 Task: Find connections with filter location Mogi Mirim with filter topic #DigitalMarketingwith filter profile language English with filter current company Adani Airport Holdings Ltd with filter school Chandigarh Group Of Colleges with filter industry Philanthropic Fundraising Services with filter service category Filing with filter keywords title Community Food Project Worker
Action: Mouse moved to (544, 118)
Screenshot: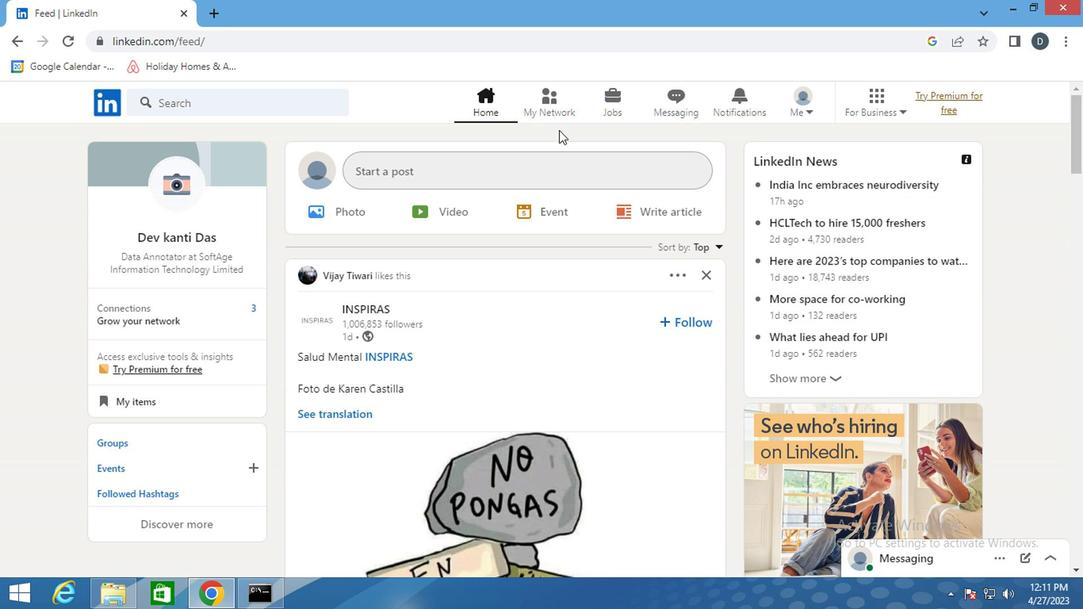 
Action: Mouse pressed left at (544, 118)
Screenshot: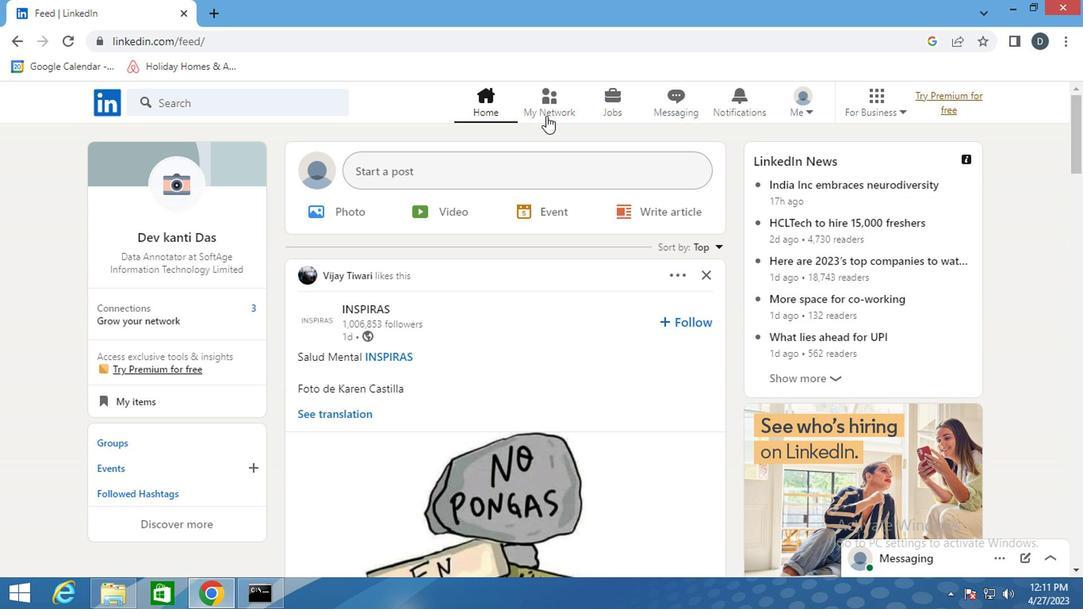 
Action: Mouse moved to (289, 186)
Screenshot: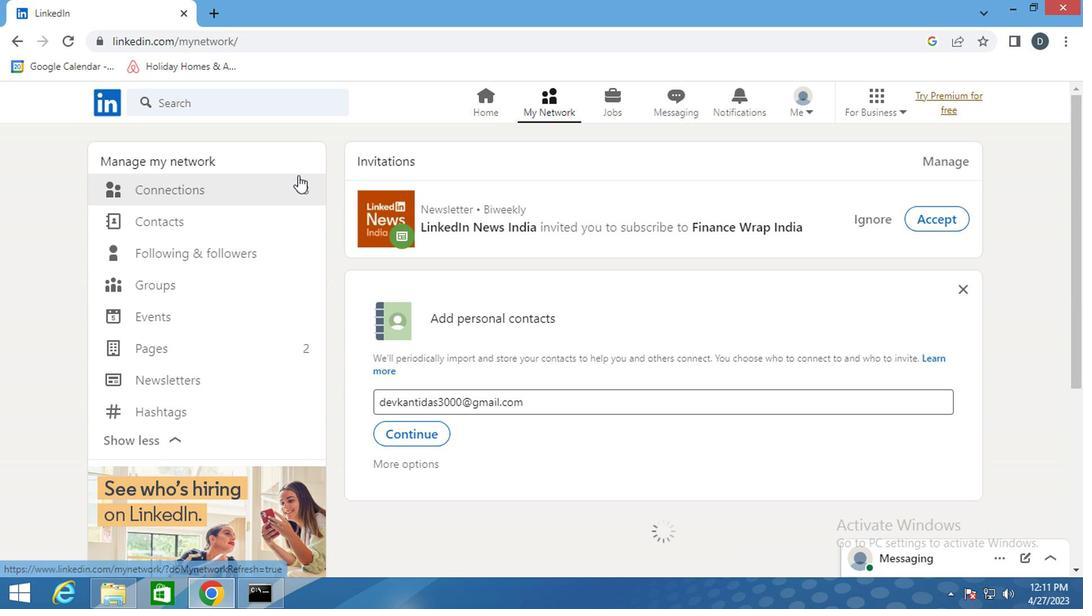 
Action: Mouse pressed left at (289, 186)
Screenshot: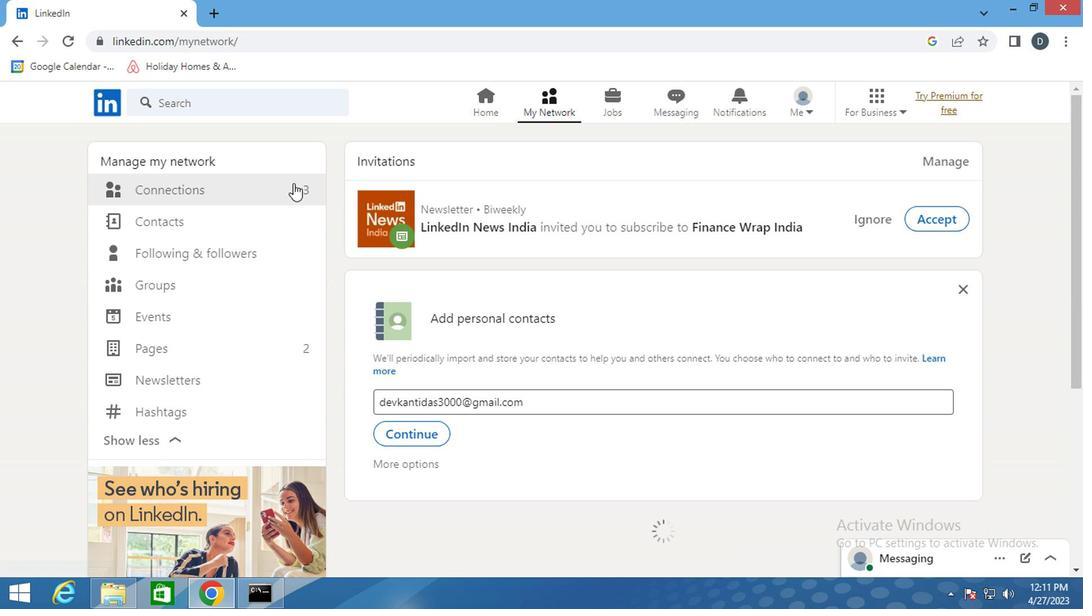 
Action: Mouse pressed left at (289, 186)
Screenshot: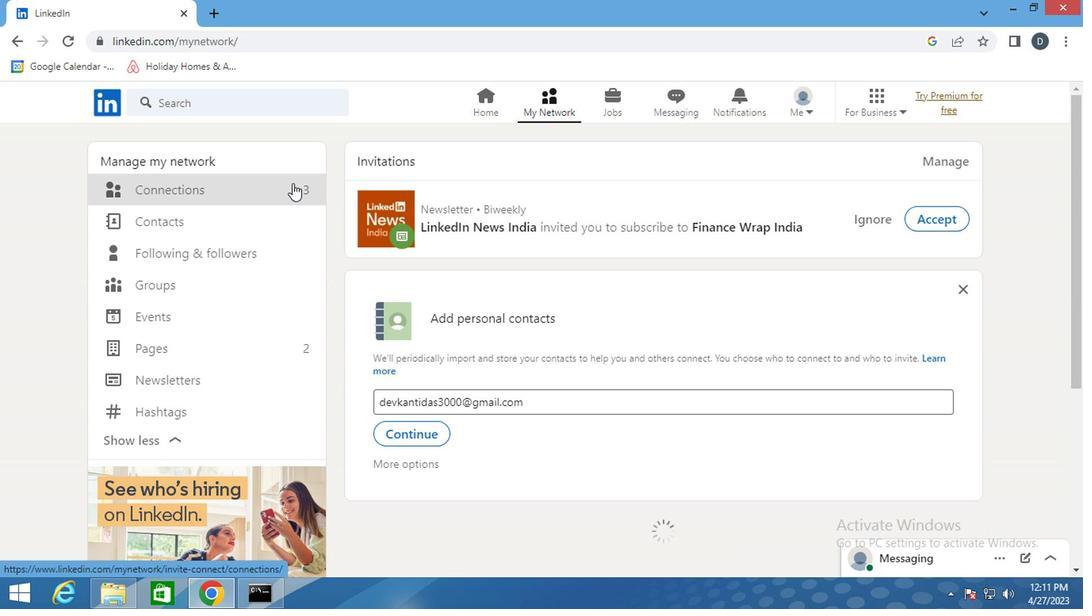 
Action: Mouse moved to (635, 198)
Screenshot: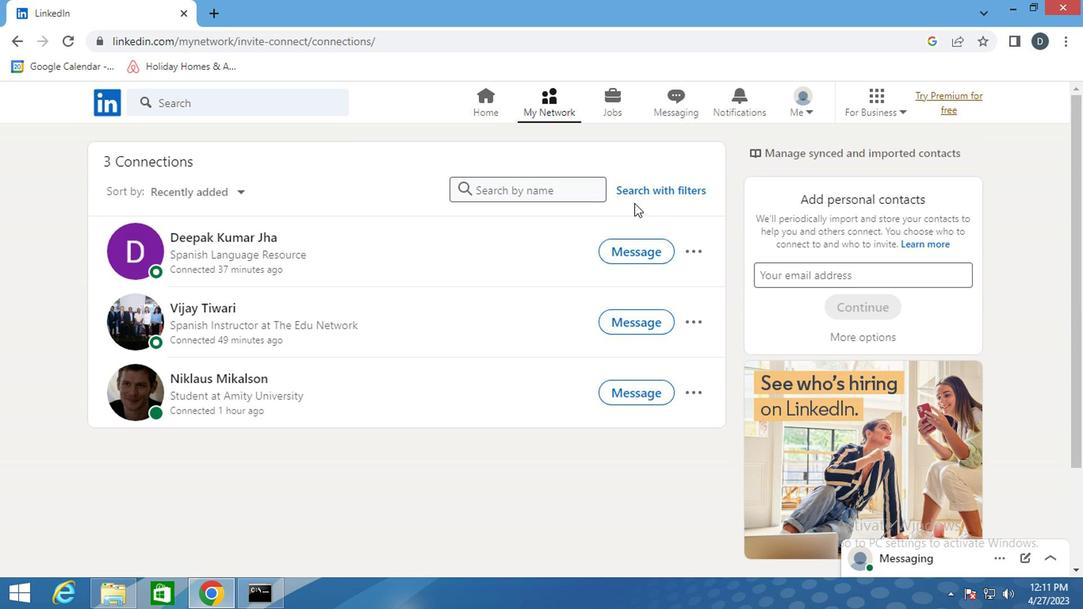 
Action: Mouse pressed left at (635, 198)
Screenshot: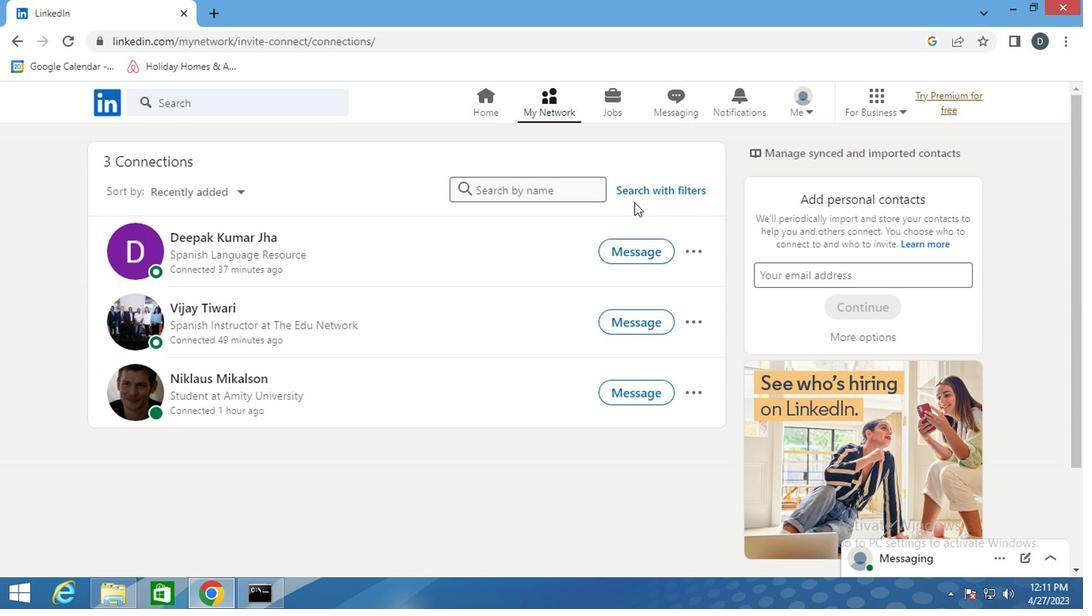 
Action: Mouse moved to (602, 152)
Screenshot: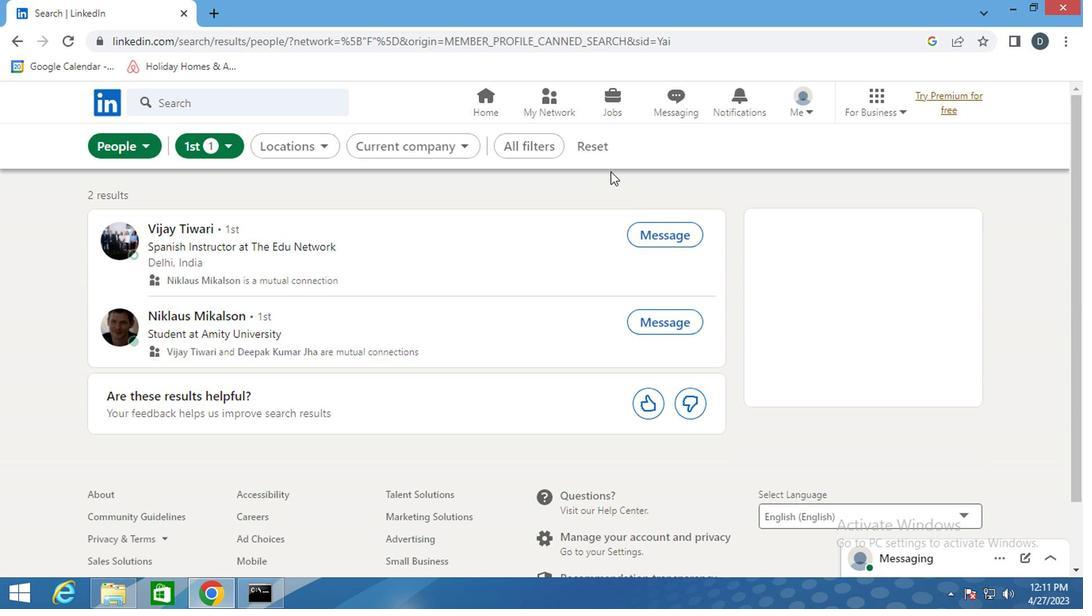 
Action: Mouse pressed left at (602, 152)
Screenshot: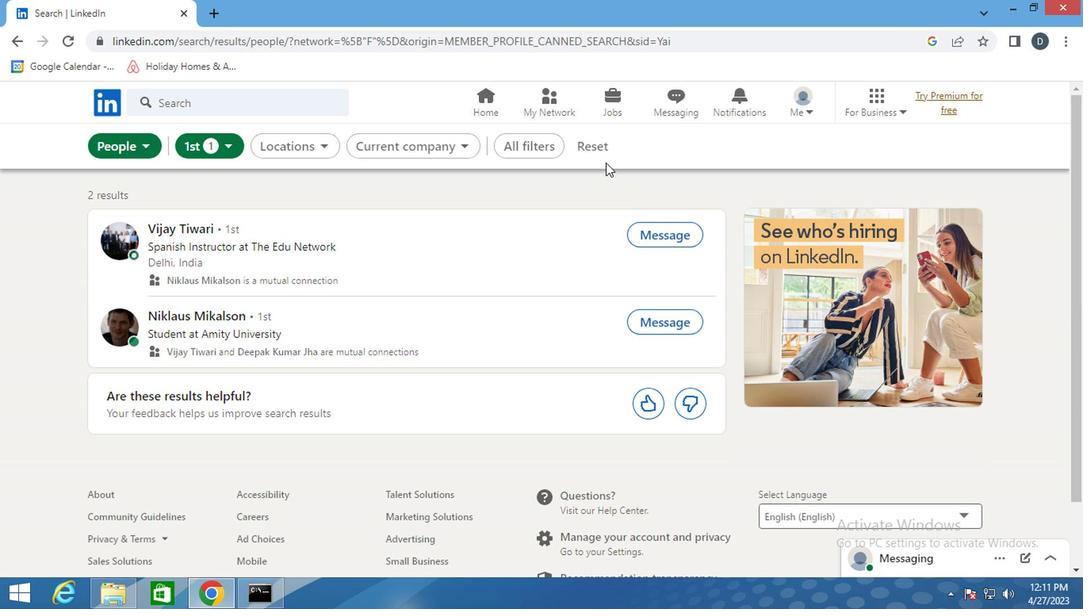 
Action: Mouse moved to (537, 146)
Screenshot: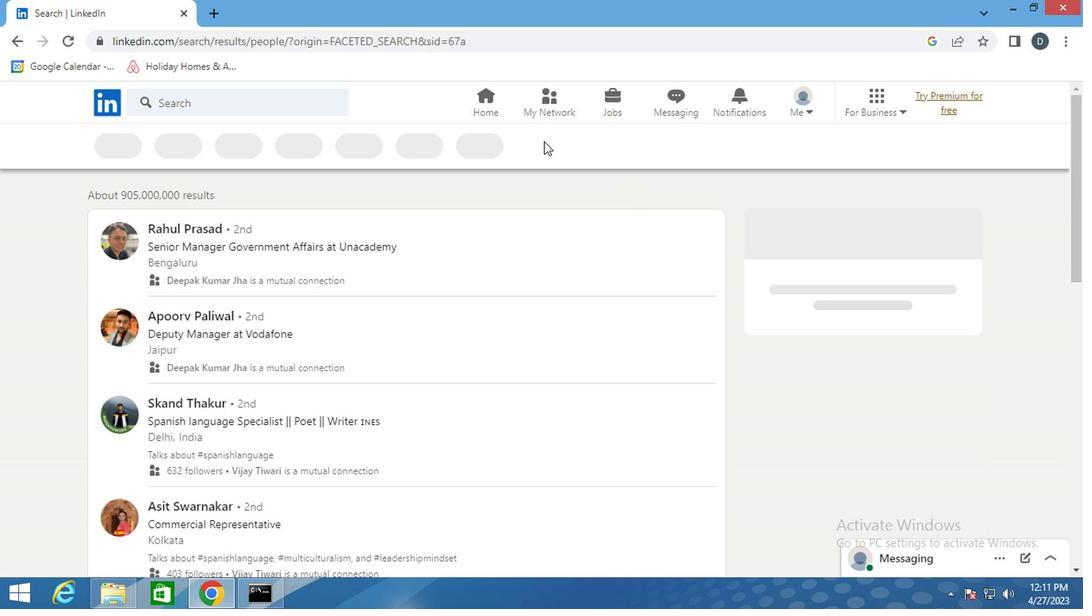
Action: Mouse pressed left at (537, 146)
Screenshot: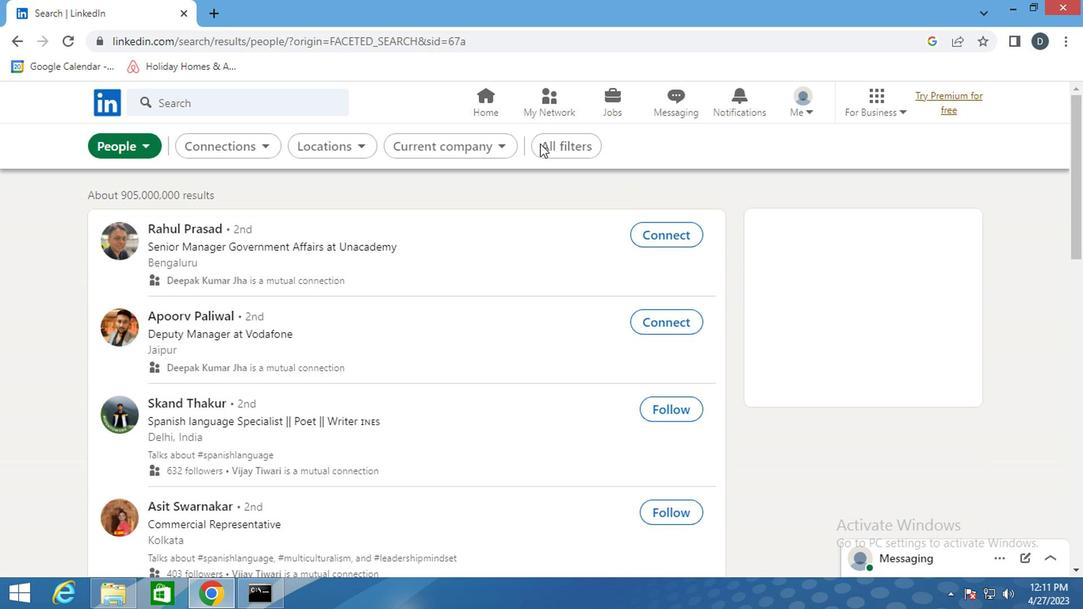 
Action: Mouse moved to (912, 343)
Screenshot: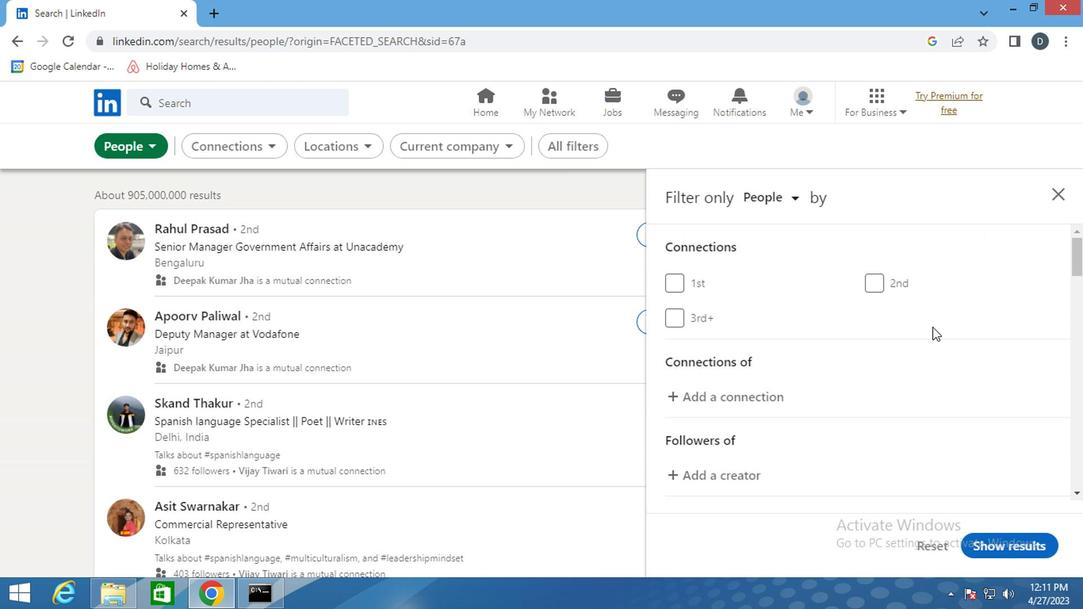 
Action: Mouse scrolled (912, 342) with delta (0, 0)
Screenshot: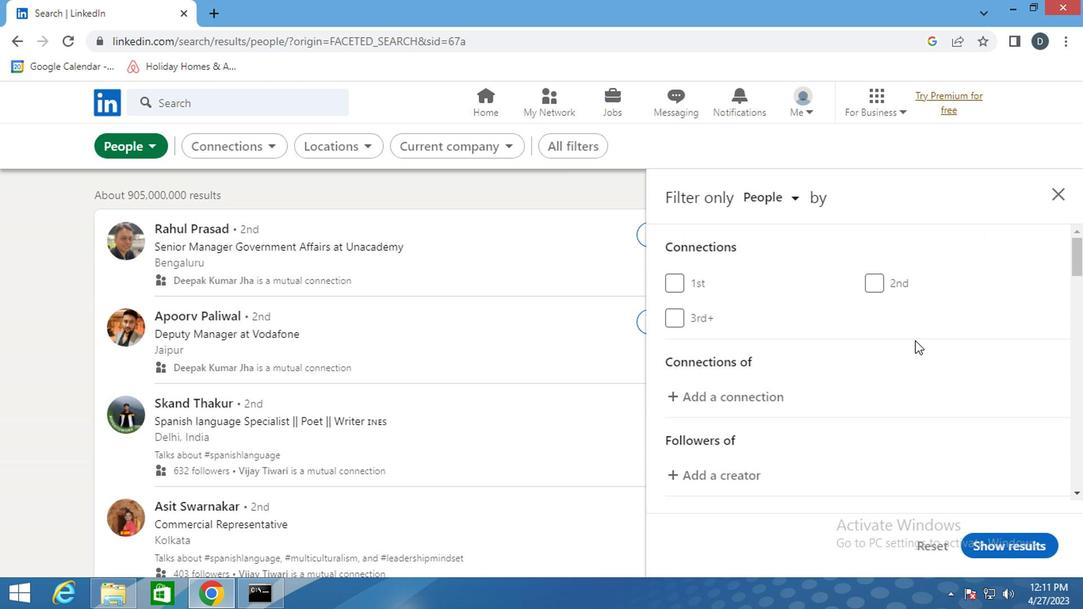
Action: Mouse scrolled (912, 342) with delta (0, 0)
Screenshot: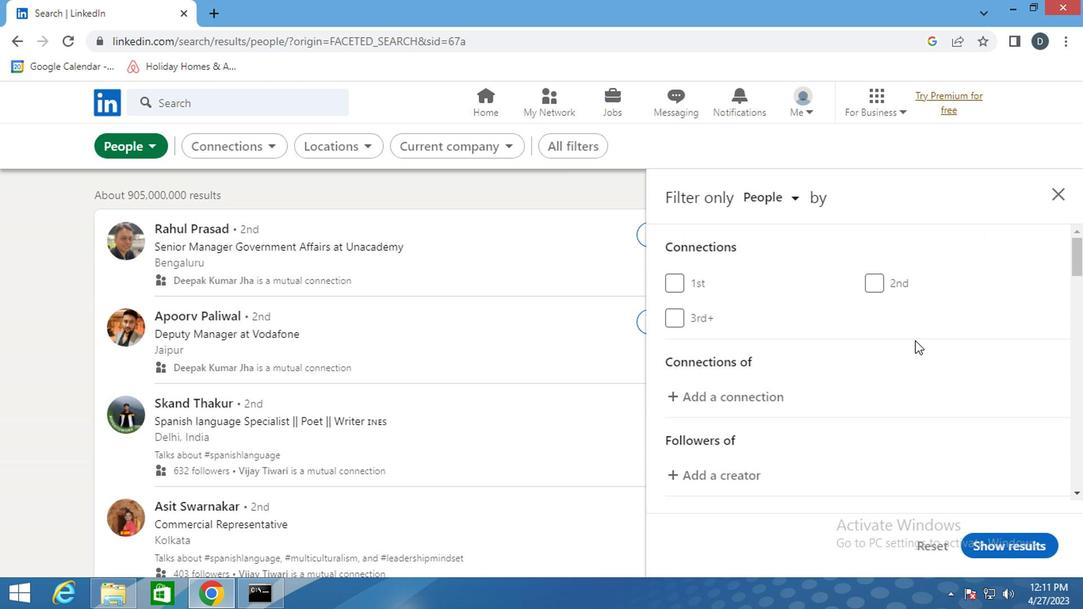 
Action: Mouse scrolled (912, 342) with delta (0, 0)
Screenshot: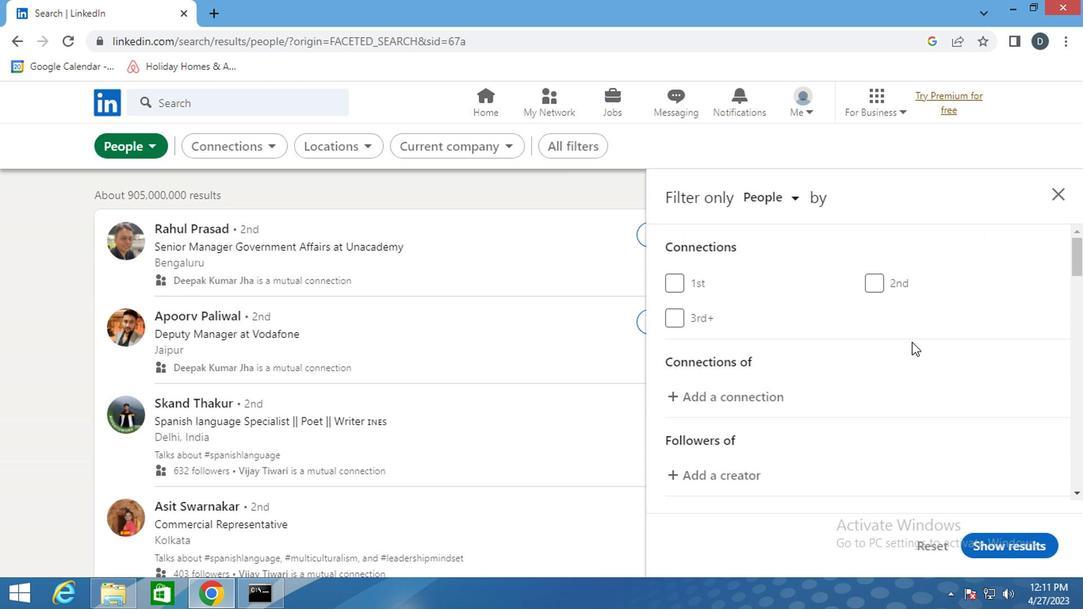 
Action: Mouse moved to (902, 335)
Screenshot: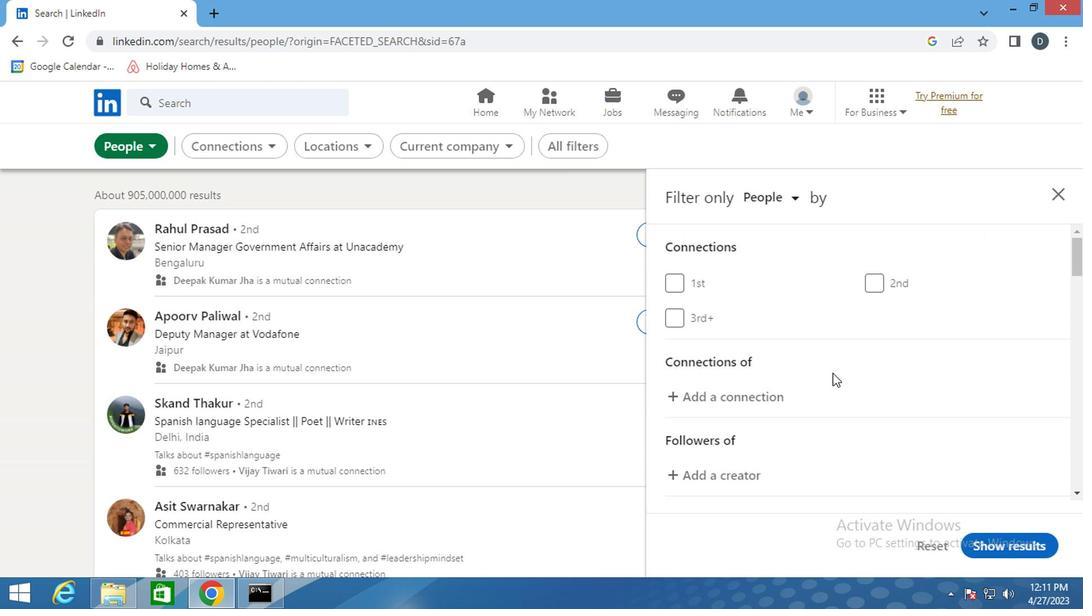 
Action: Mouse scrolled (902, 336) with delta (0, 1)
Screenshot: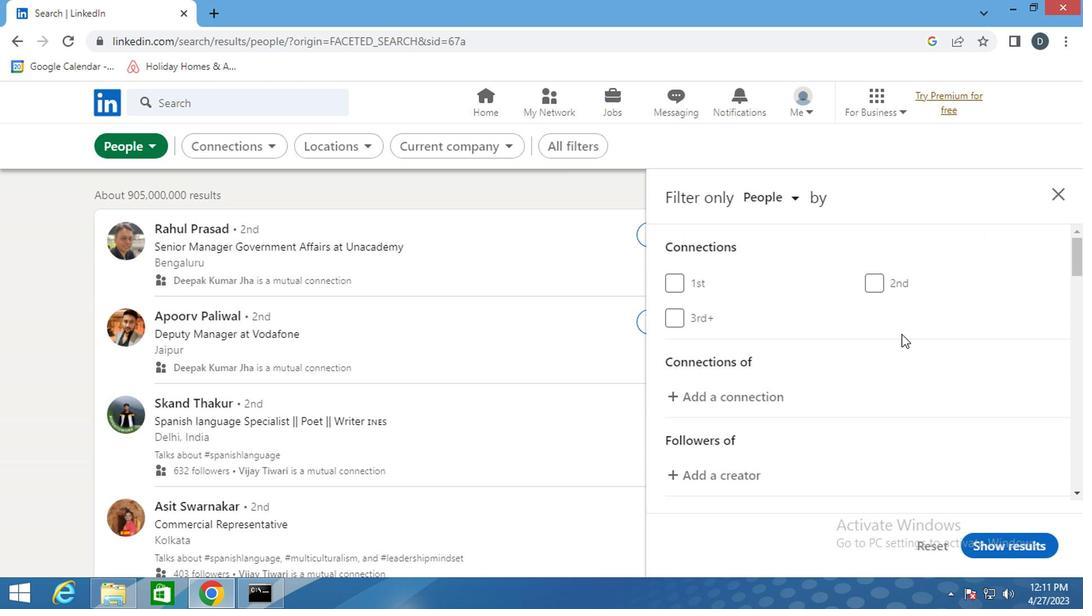 
Action: Mouse scrolled (902, 334) with delta (0, 0)
Screenshot: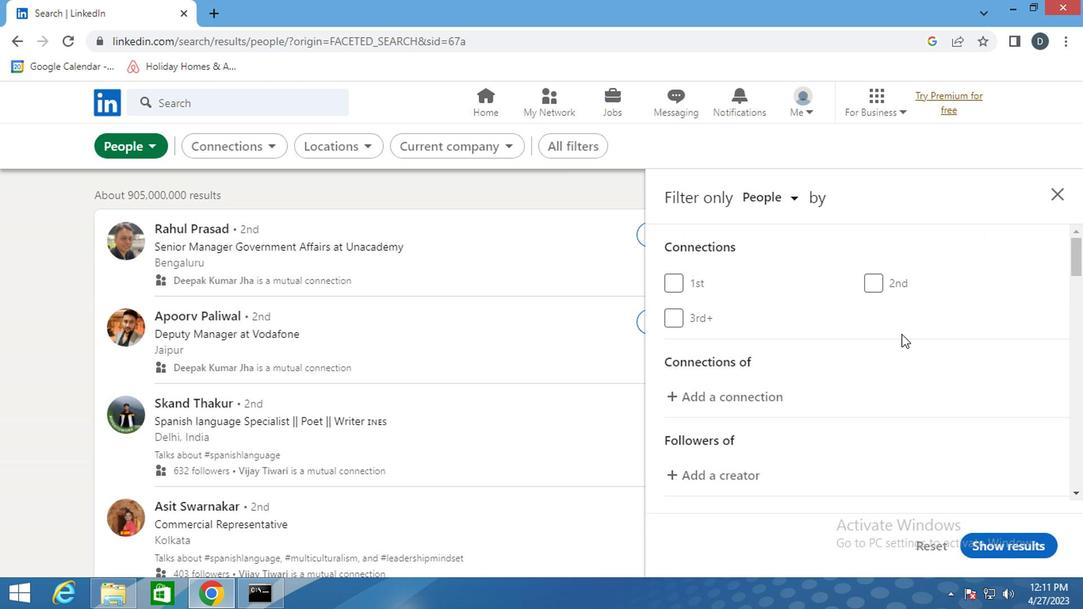 
Action: Mouse scrolled (902, 334) with delta (0, 0)
Screenshot: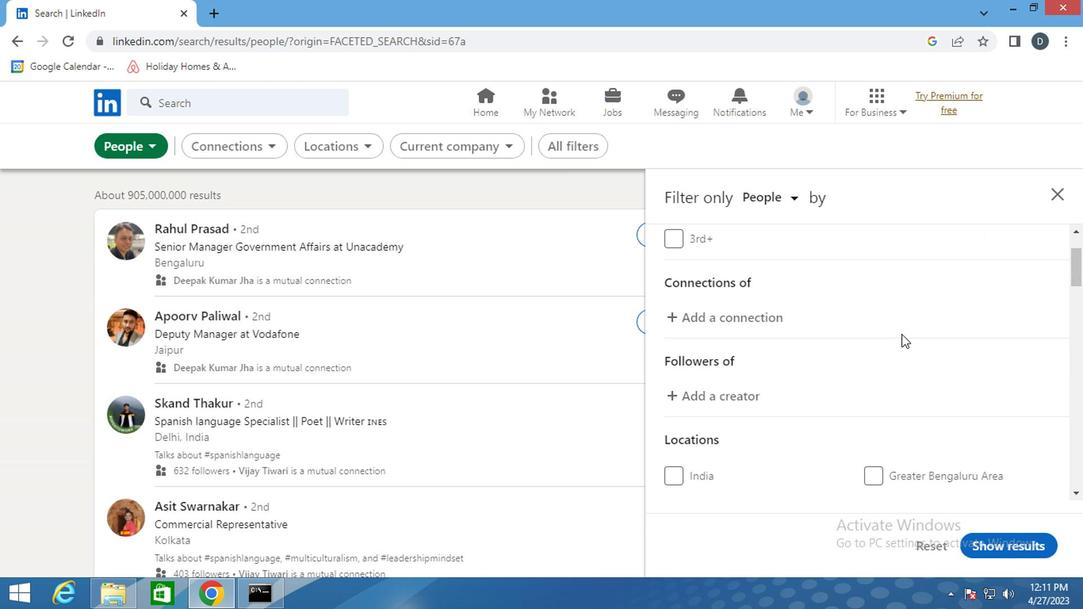 
Action: Mouse scrolled (902, 334) with delta (0, 0)
Screenshot: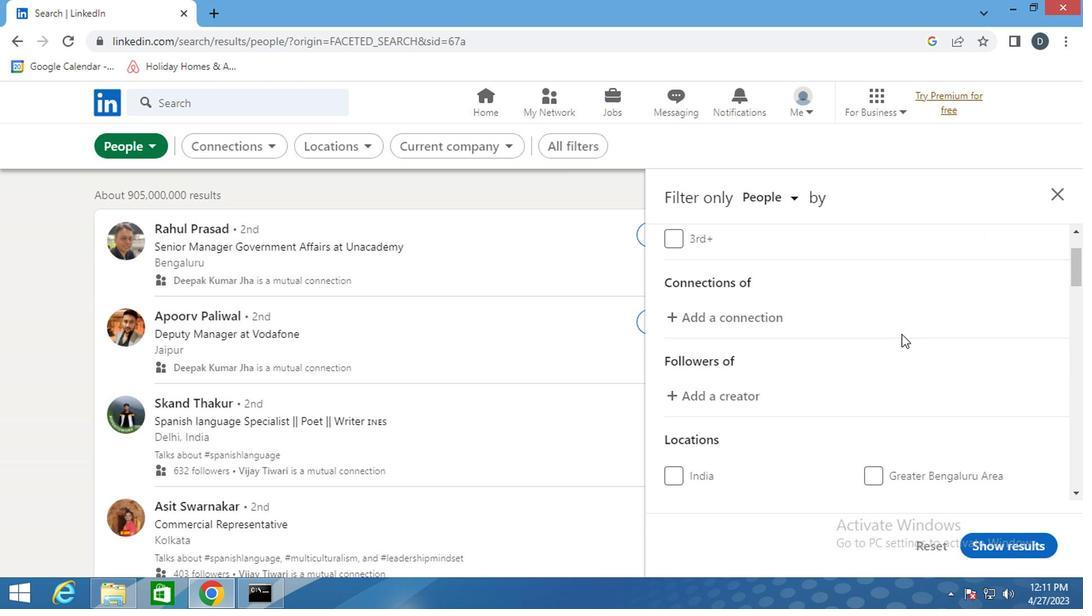 
Action: Mouse moved to (926, 390)
Screenshot: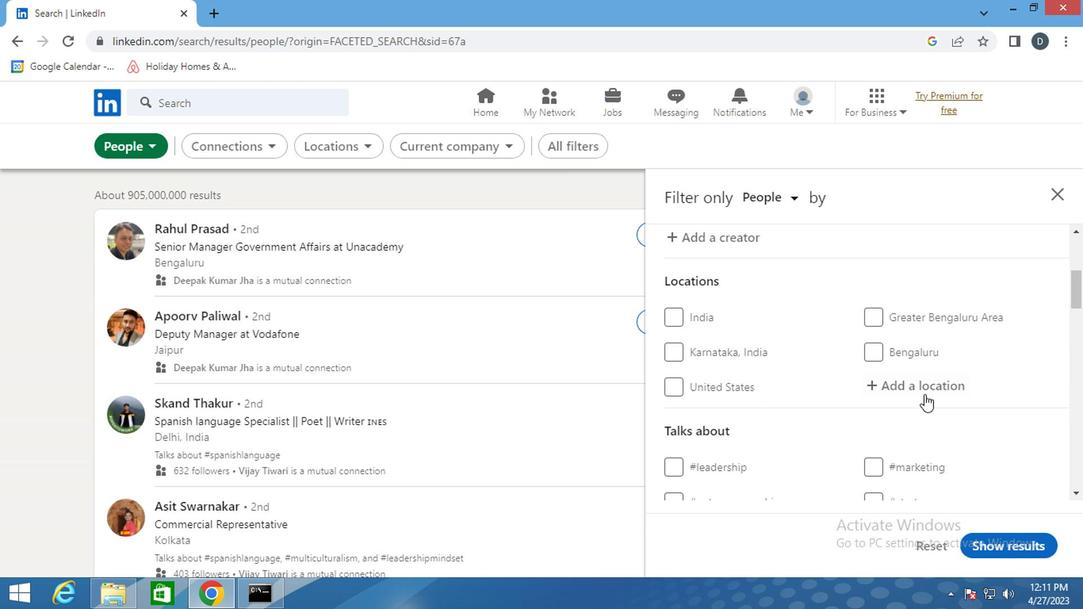 
Action: Mouse pressed left at (926, 390)
Screenshot: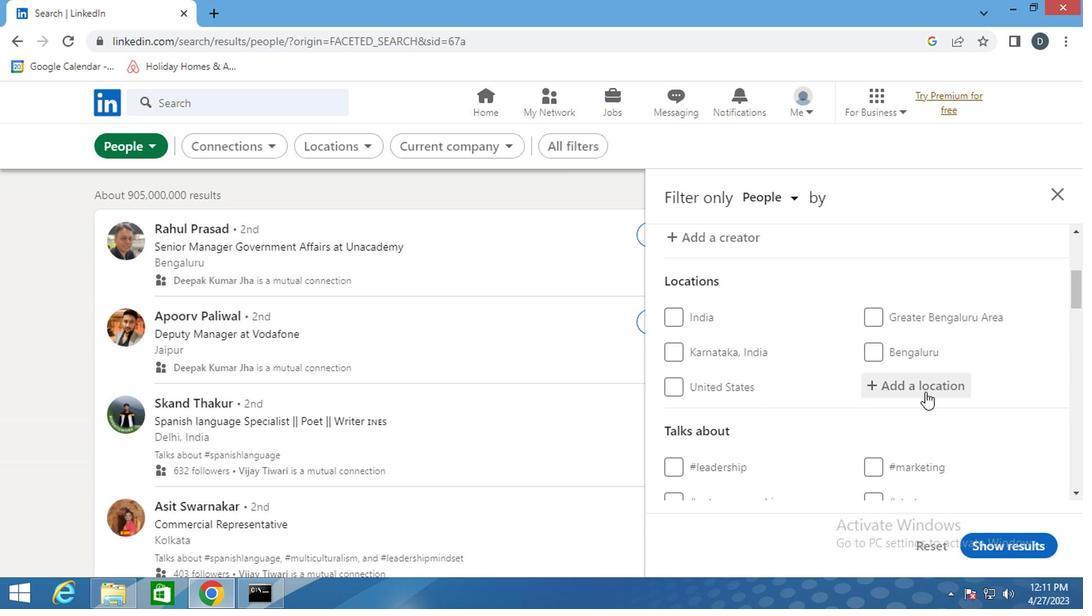 
Action: Key pressed <Key.shift>MOGI<Key.space><Key.shift>MIRI
Screenshot: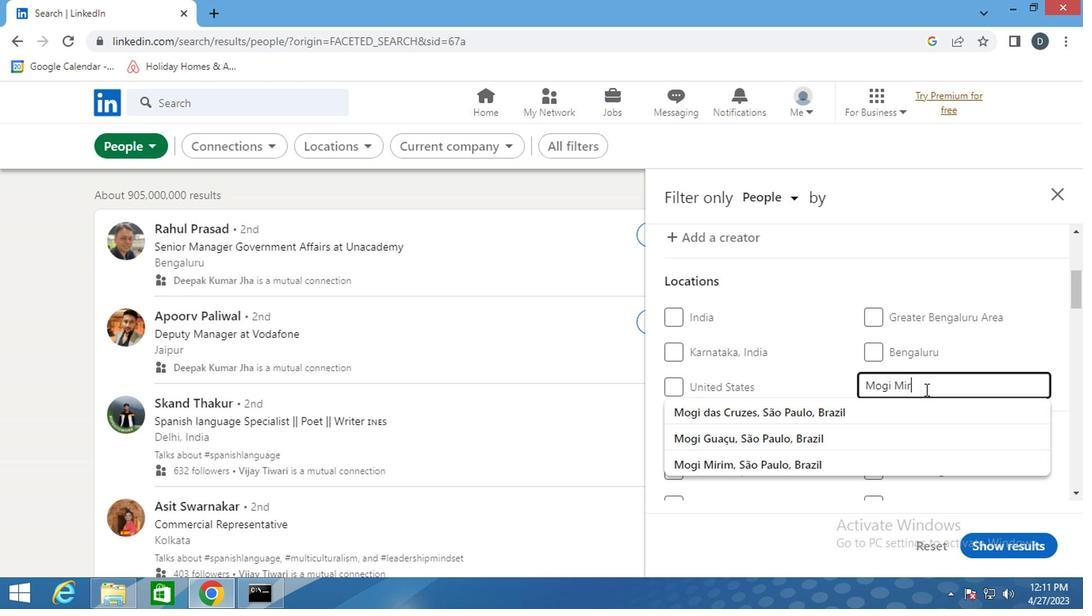 
Action: Mouse moved to (848, 403)
Screenshot: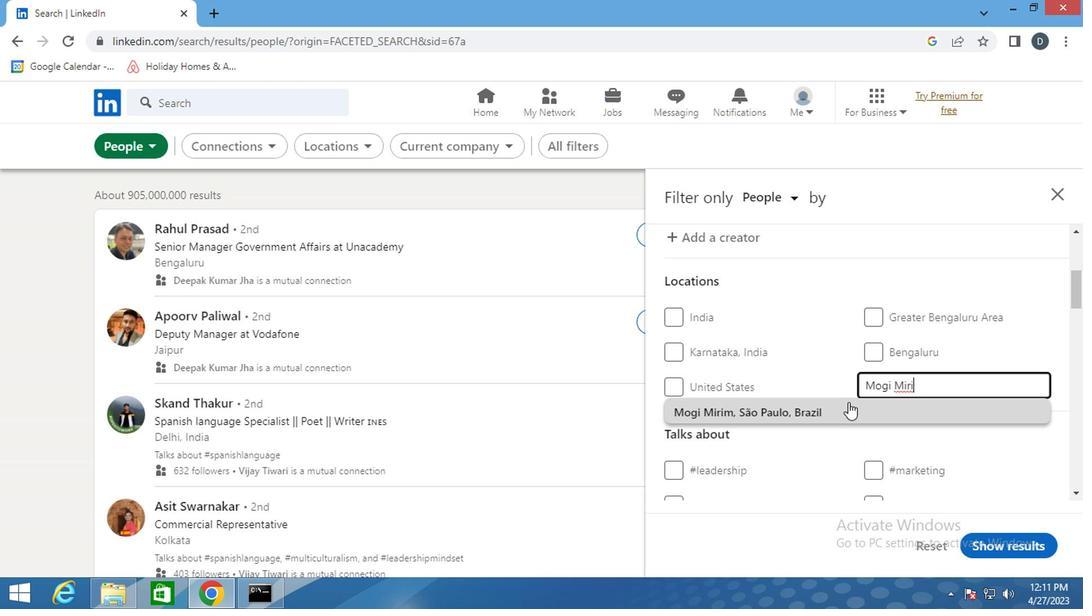 
Action: Mouse pressed left at (848, 403)
Screenshot: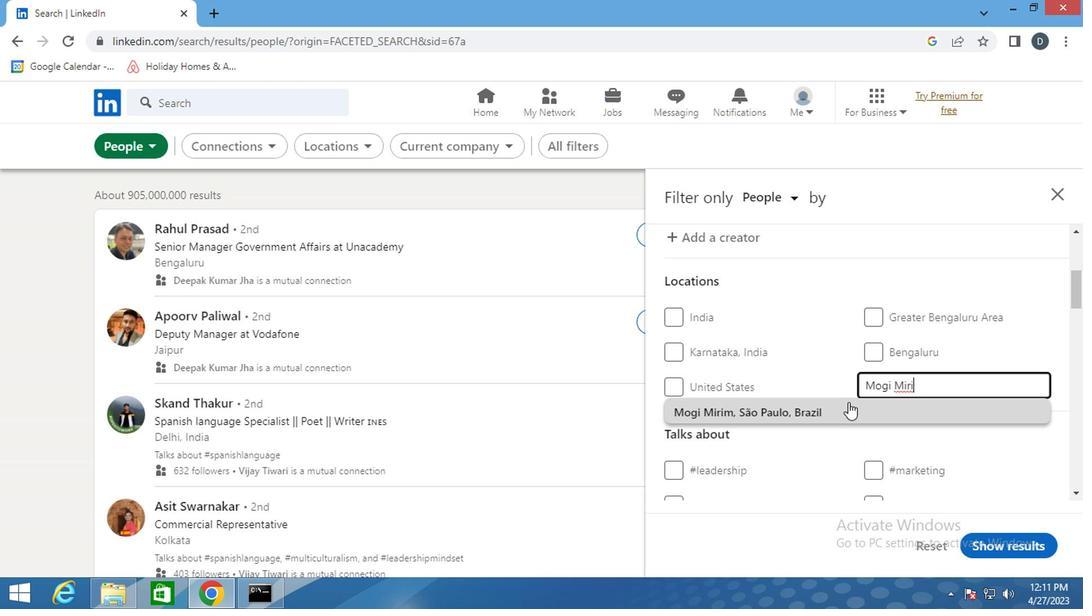 
Action: Mouse scrolled (848, 402) with delta (0, 0)
Screenshot: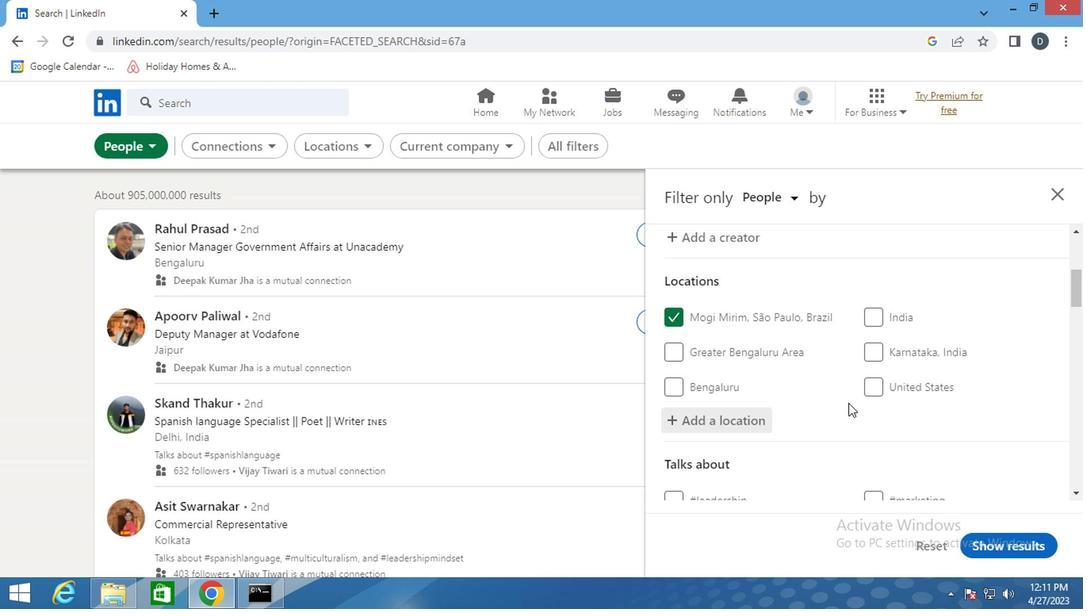 
Action: Mouse scrolled (848, 402) with delta (0, 0)
Screenshot: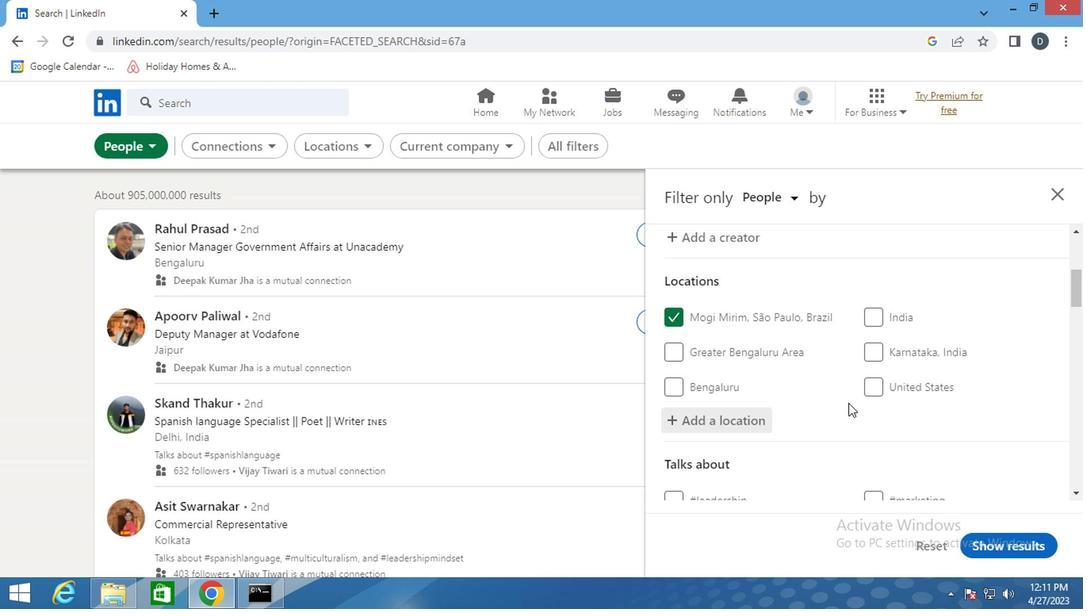 
Action: Mouse scrolled (848, 402) with delta (0, 0)
Screenshot: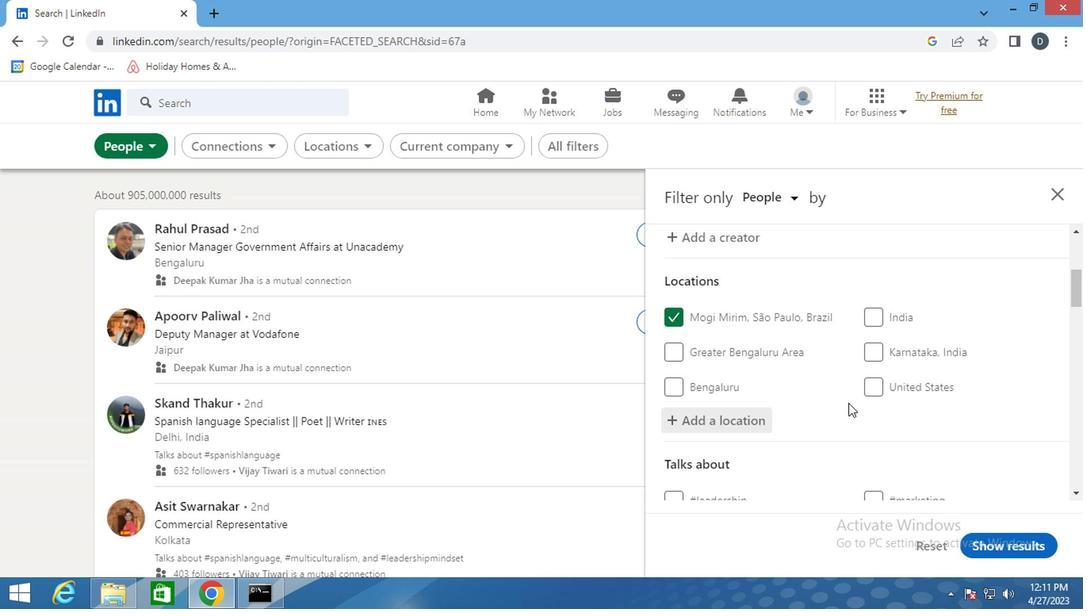 
Action: Mouse moved to (916, 330)
Screenshot: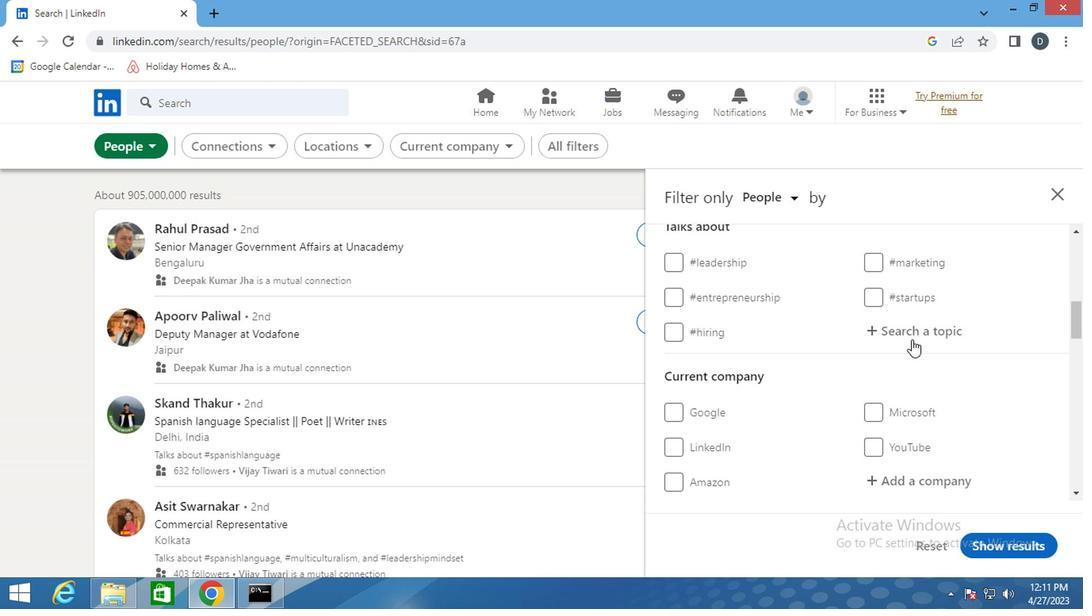 
Action: Mouse pressed left at (916, 330)
Screenshot: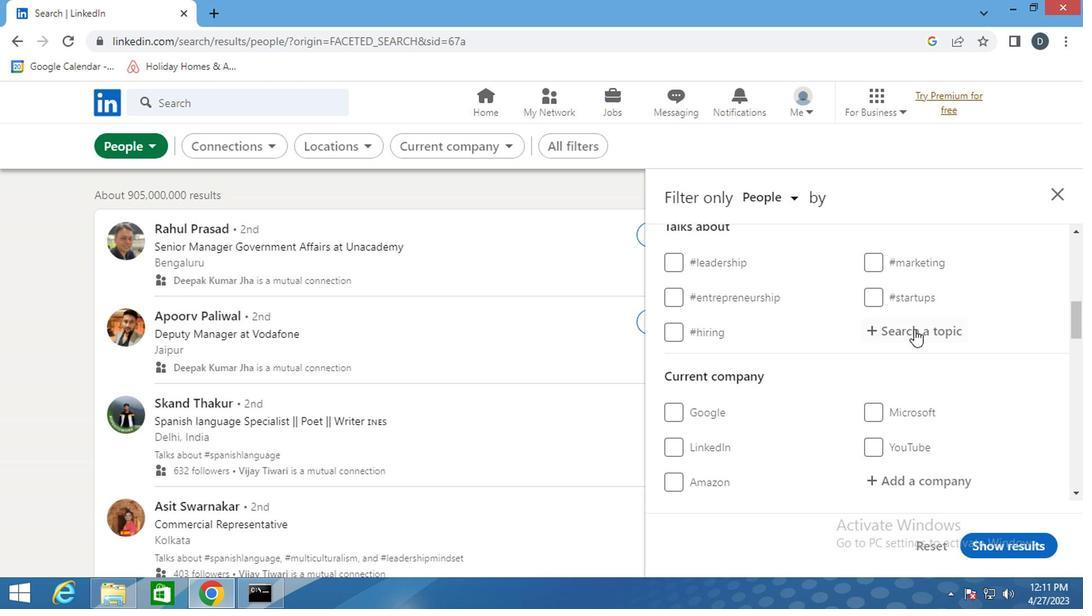 
Action: Mouse moved to (916, 329)
Screenshot: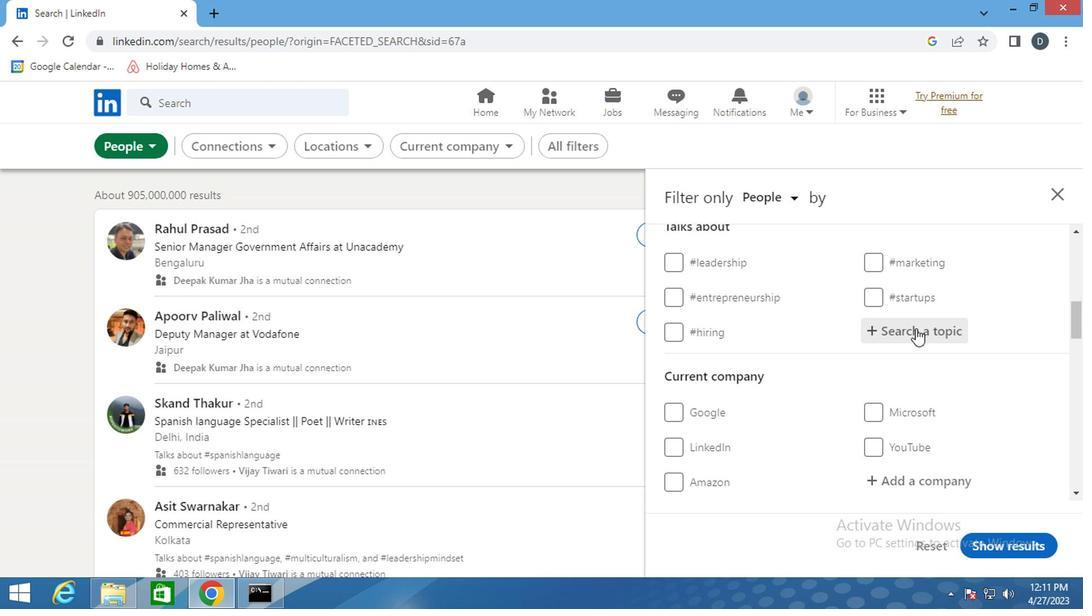 
Action: Key pressed <Key.shift><Key.shift>#<Key.shift>DIGITAL<Key.shift><Key.shift><Key.shift><Key.shift><Key.shift><Key.shift><Key.shift><Key.shift><Key.shift><Key.shift><Key.shift><Key.shift><Key.shift><Key.shift><Key.shift><Key.shift><Key.shift><Key.shift><Key.shift><Key.shift><Key.shift><Key.shift><Key.shift><Key.shift><Key.shift><Key.shift>MARKETING
Screenshot: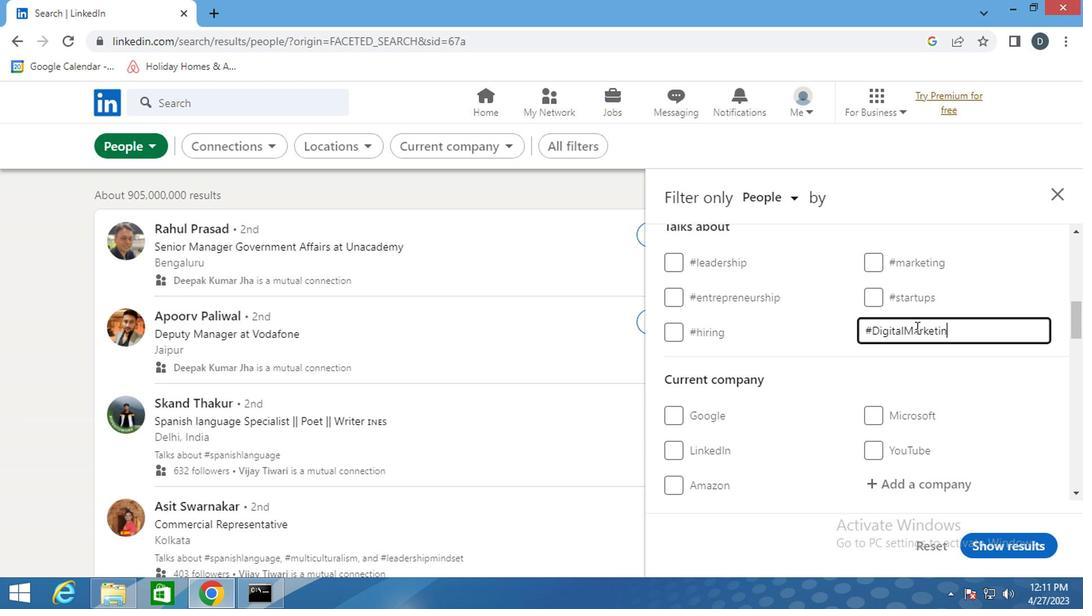 
Action: Mouse moved to (908, 380)
Screenshot: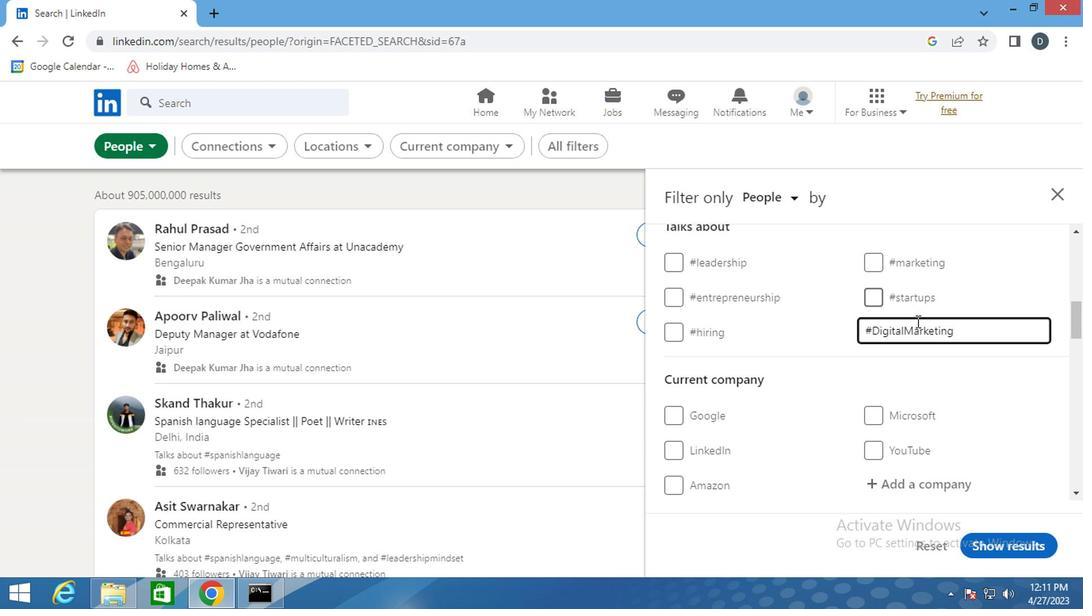 
Action: Mouse scrolled (908, 379) with delta (0, -1)
Screenshot: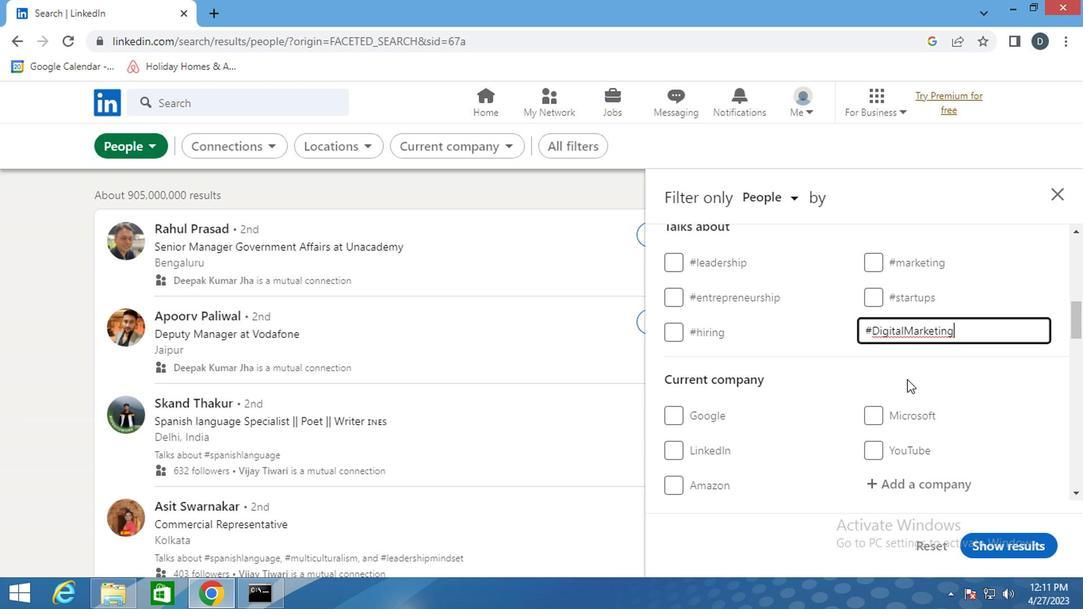 
Action: Mouse scrolled (908, 379) with delta (0, -1)
Screenshot: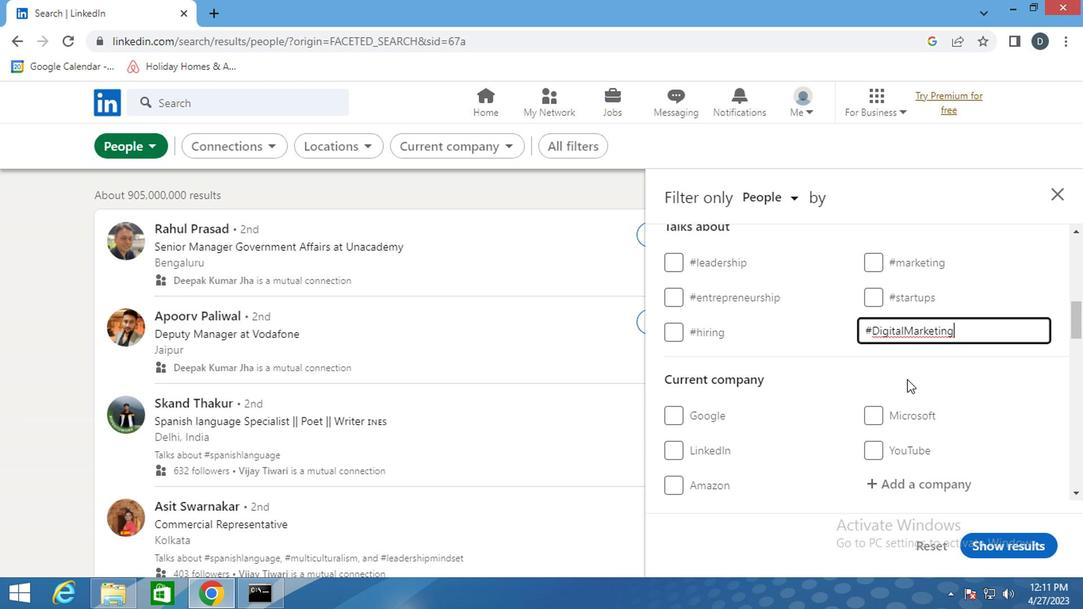 
Action: Mouse moved to (908, 382)
Screenshot: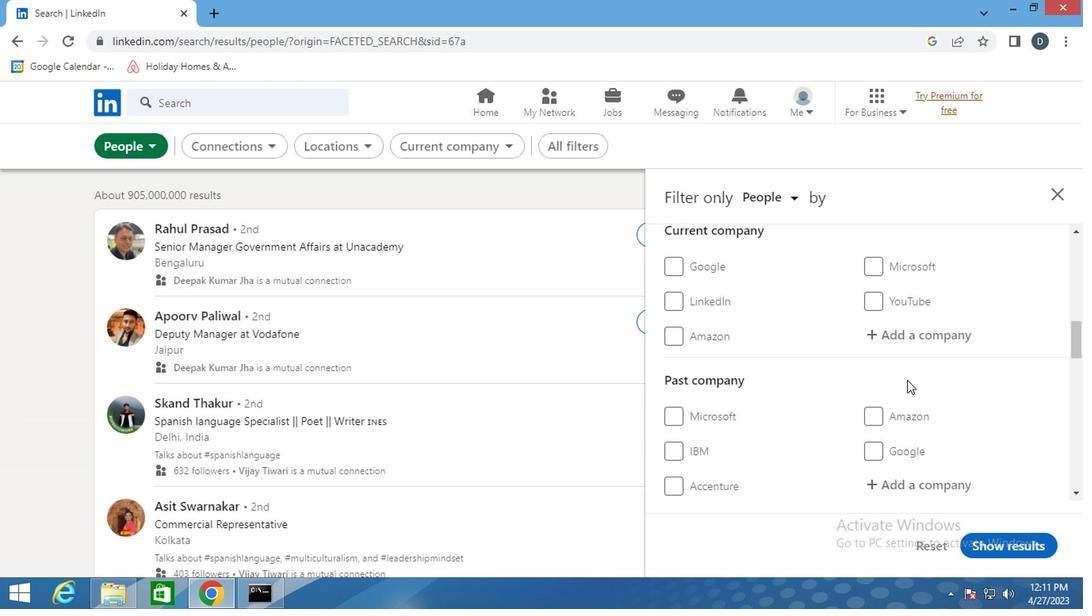 
Action: Mouse scrolled (908, 381) with delta (0, -1)
Screenshot: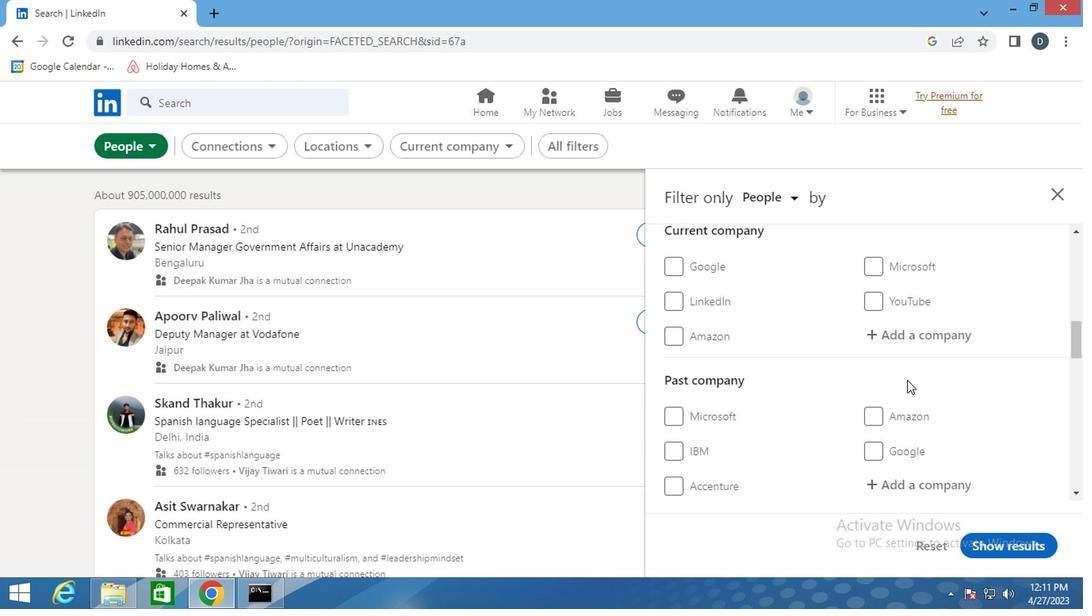 
Action: Mouse scrolled (908, 381) with delta (0, -1)
Screenshot: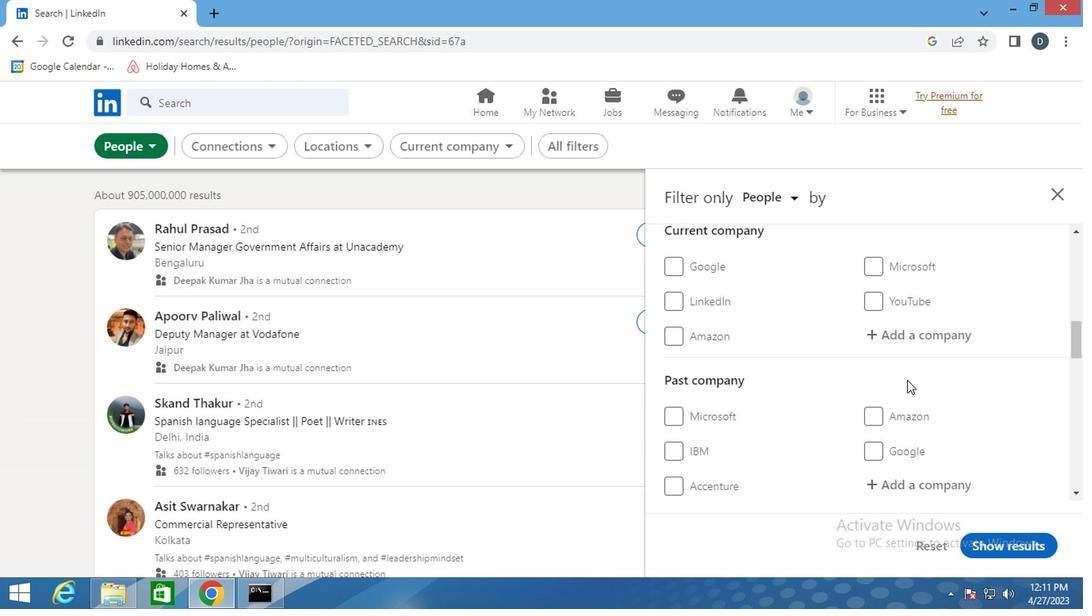 
Action: Mouse scrolled (908, 381) with delta (0, -1)
Screenshot: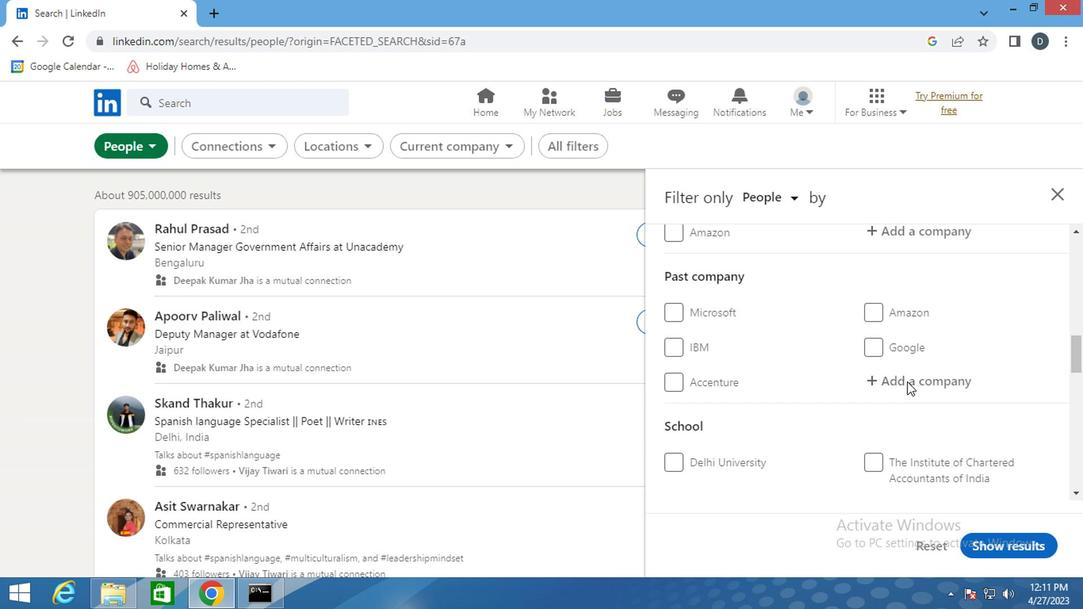
Action: Mouse scrolled (908, 381) with delta (0, -1)
Screenshot: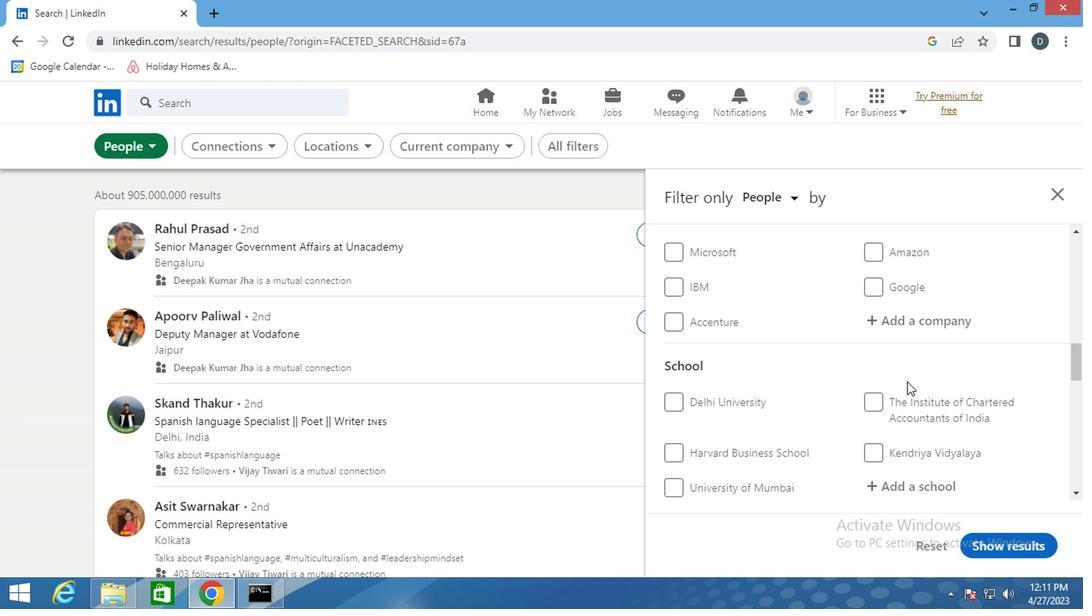 
Action: Mouse scrolled (908, 381) with delta (0, -1)
Screenshot: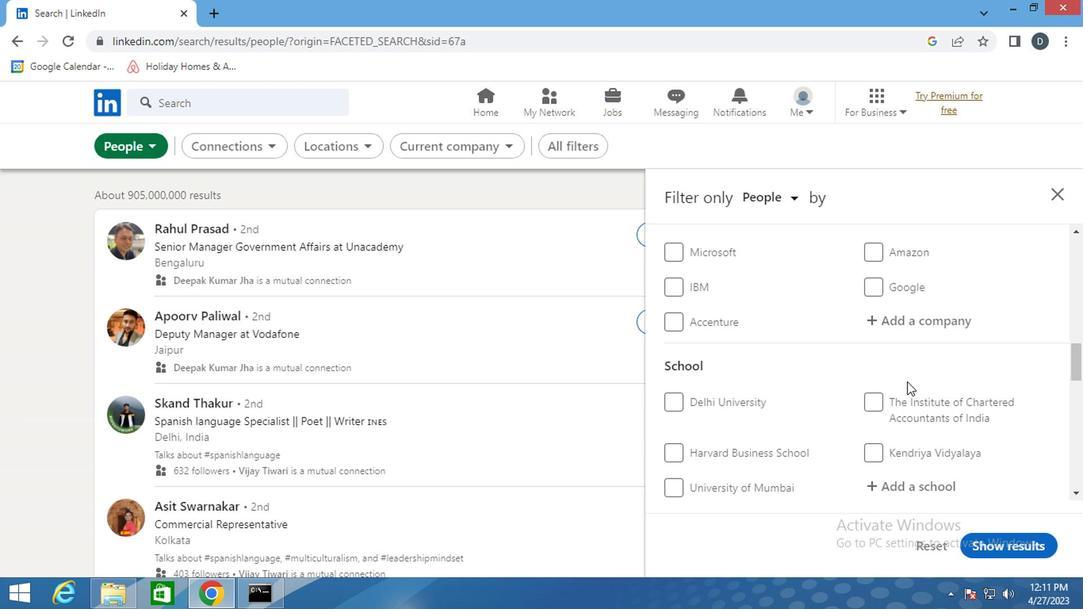 
Action: Mouse scrolled (908, 381) with delta (0, -1)
Screenshot: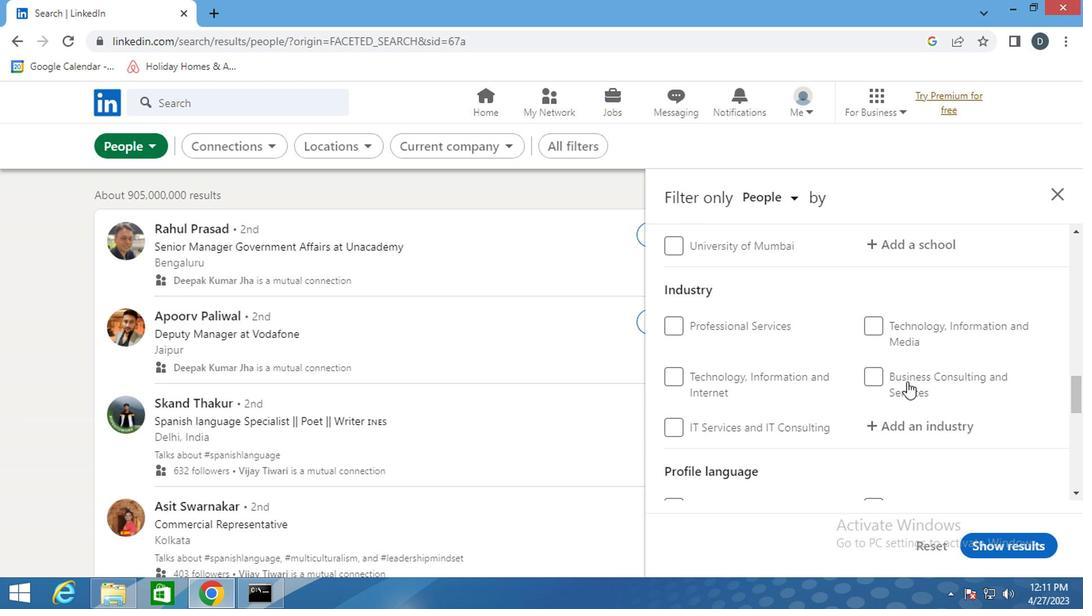 
Action: Mouse scrolled (908, 381) with delta (0, -1)
Screenshot: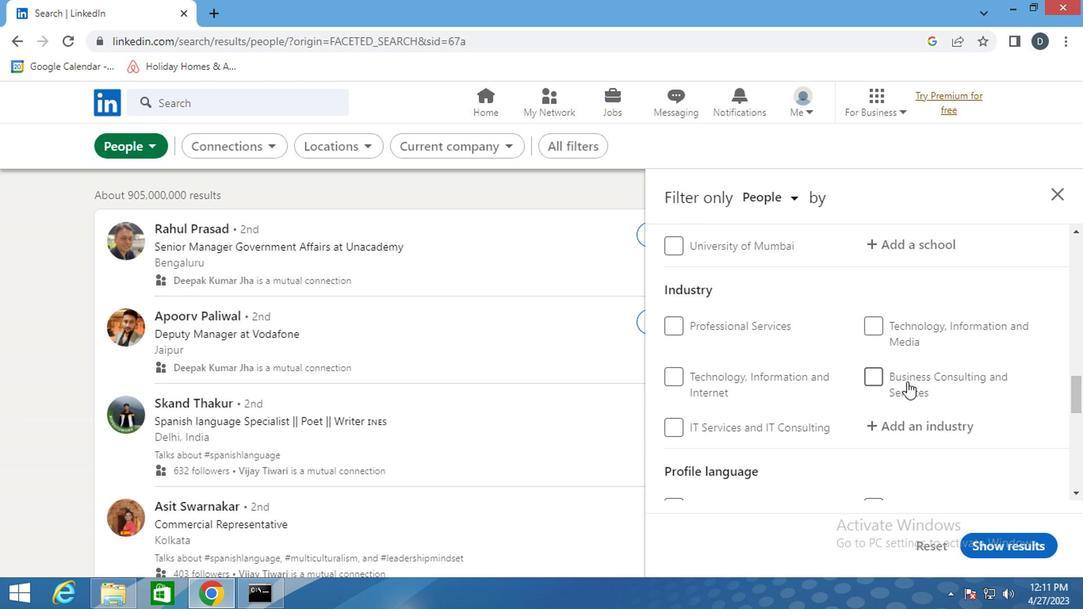 
Action: Mouse scrolled (908, 381) with delta (0, -1)
Screenshot: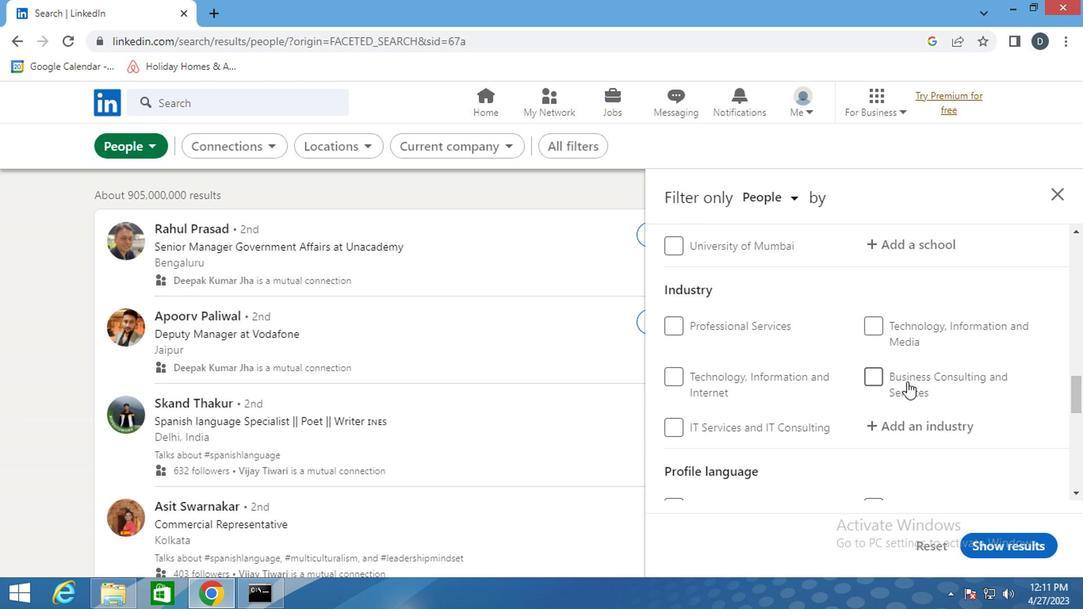 
Action: Mouse moved to (698, 272)
Screenshot: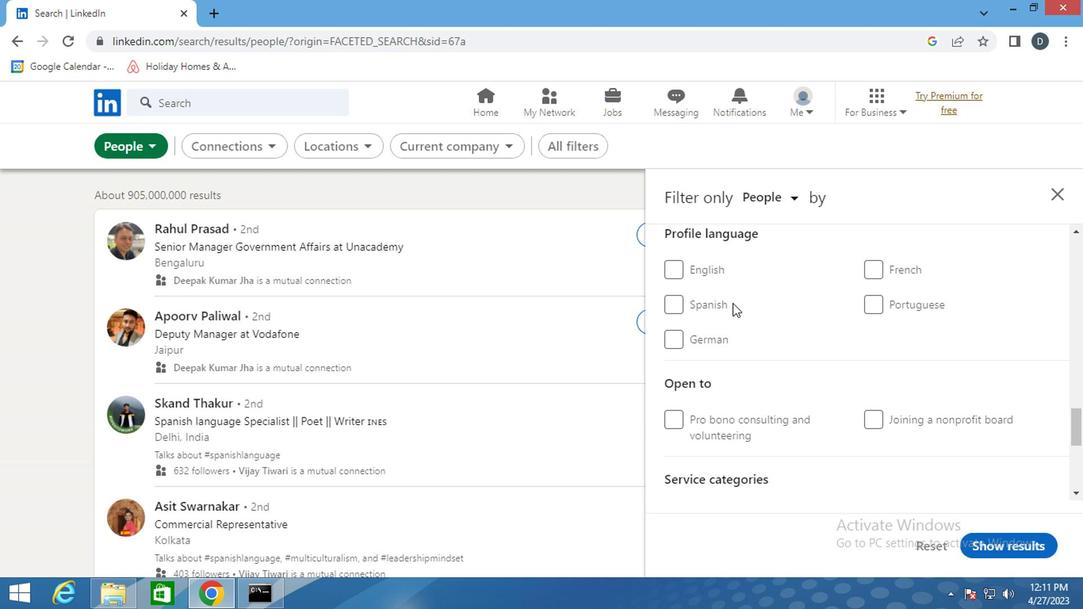 
Action: Mouse pressed left at (698, 272)
Screenshot: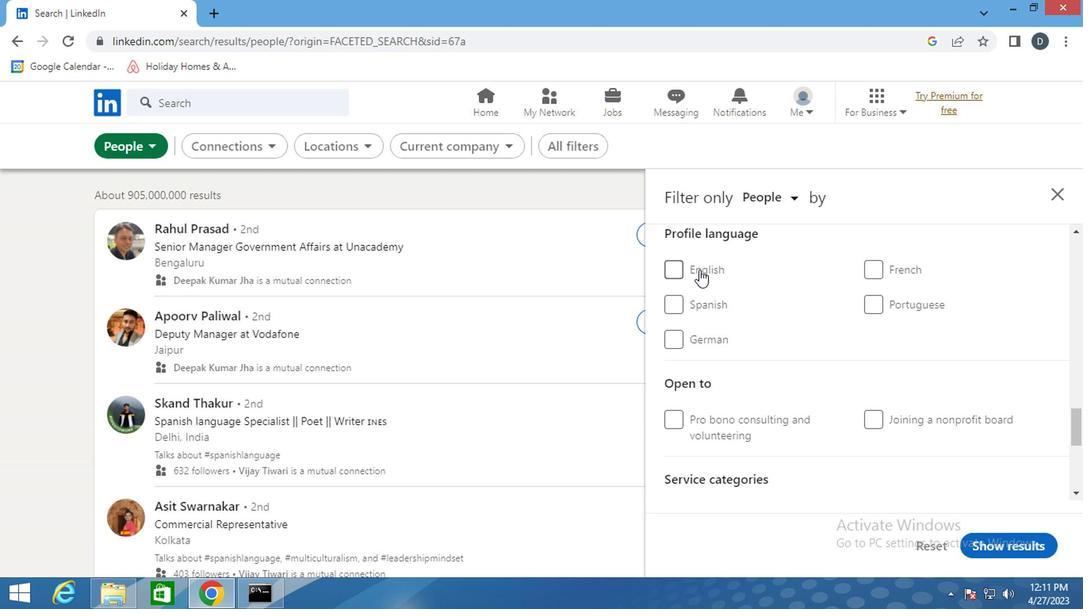 
Action: Mouse moved to (864, 385)
Screenshot: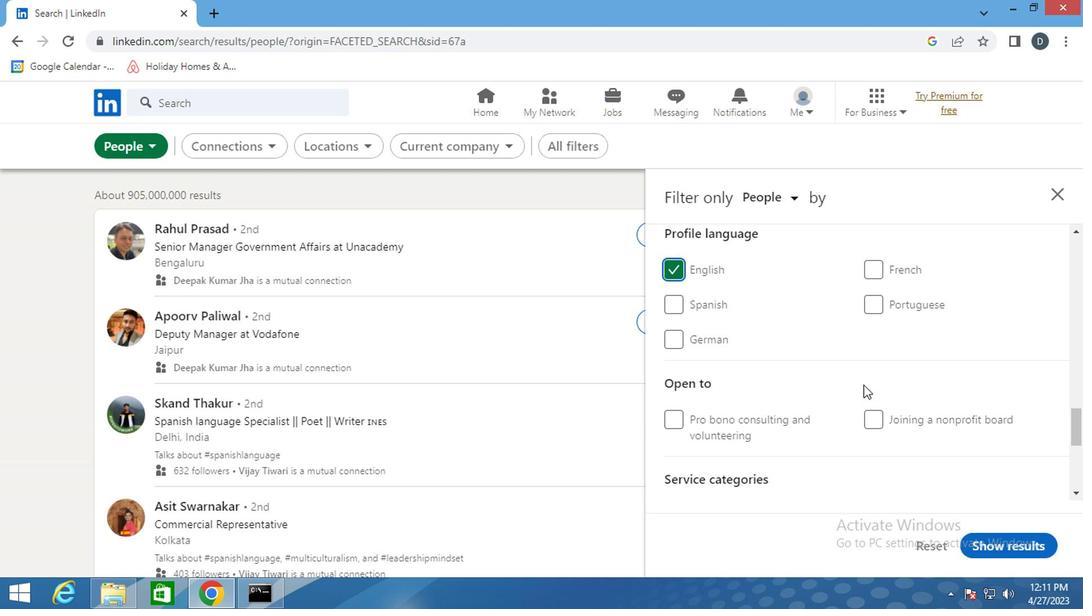 
Action: Mouse scrolled (864, 386) with delta (0, 1)
Screenshot: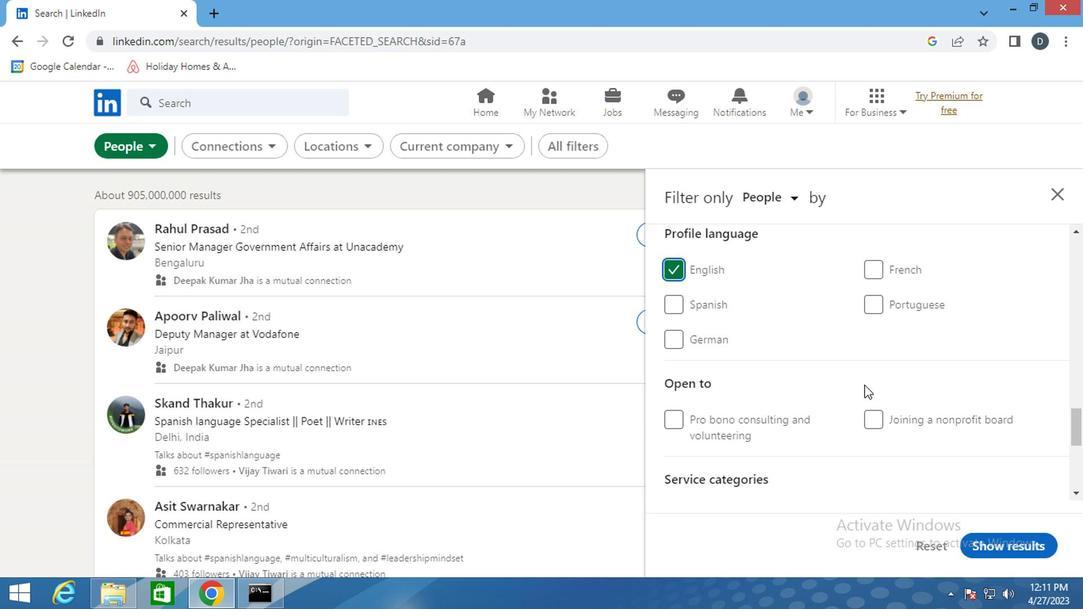 
Action: Mouse scrolled (864, 386) with delta (0, 1)
Screenshot: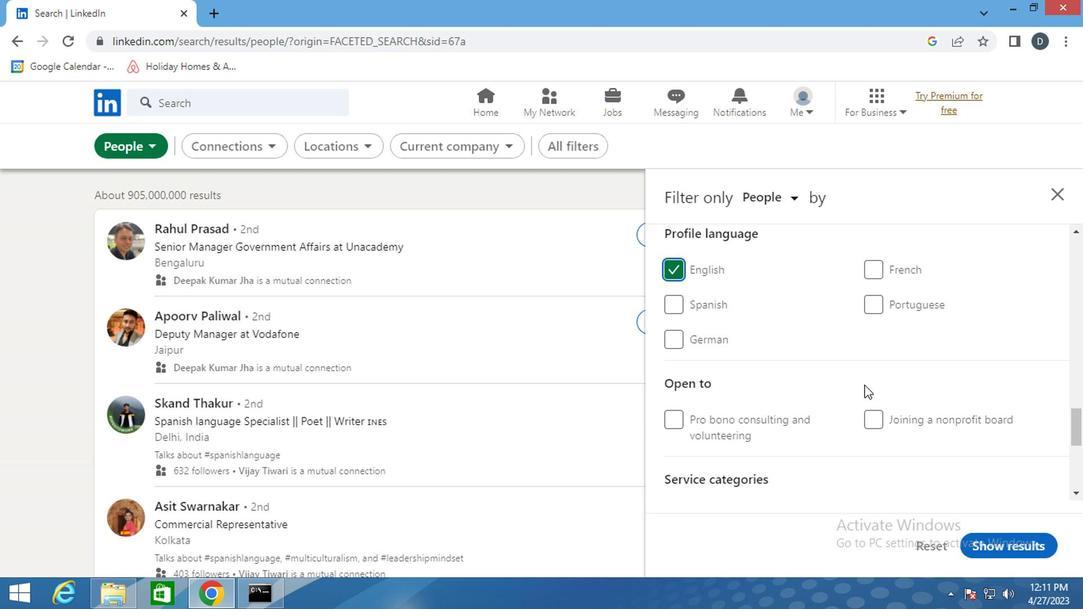 
Action: Mouse scrolled (864, 386) with delta (0, 1)
Screenshot: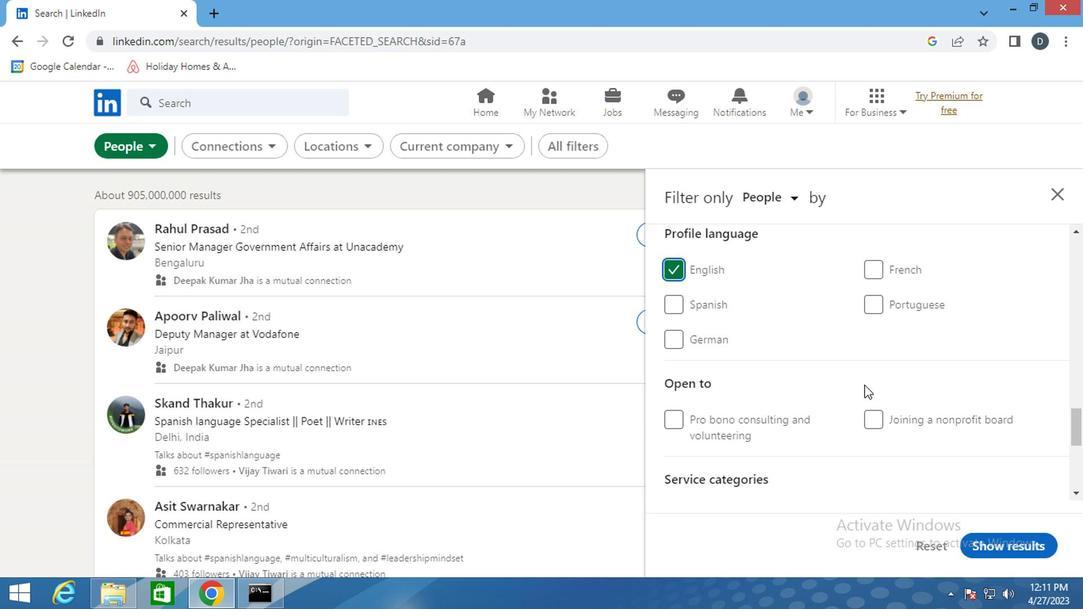 
Action: Mouse scrolled (864, 386) with delta (0, 1)
Screenshot: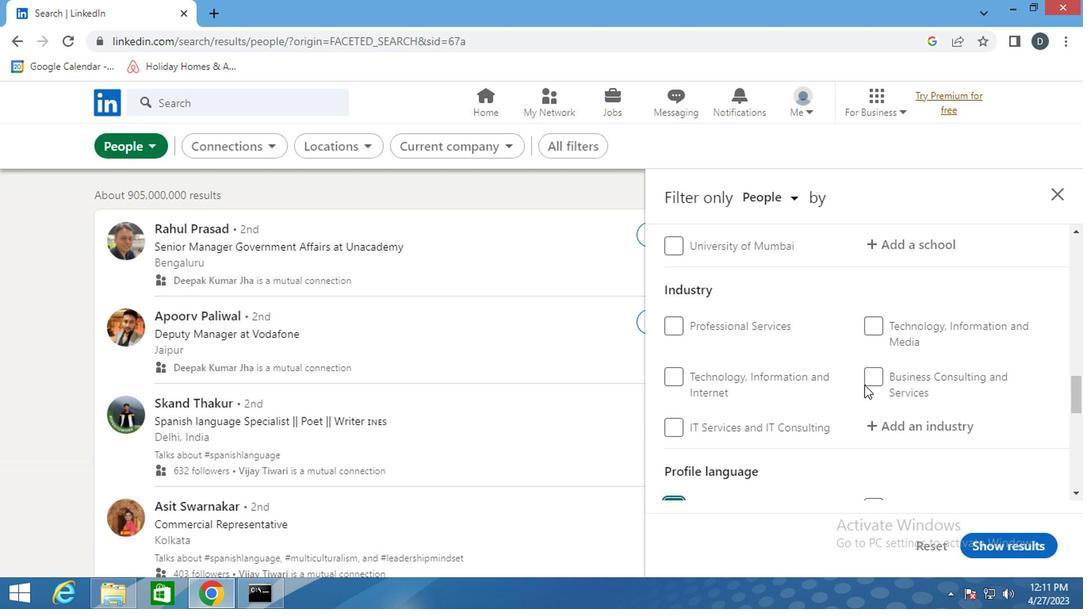 
Action: Mouse scrolled (864, 386) with delta (0, 1)
Screenshot: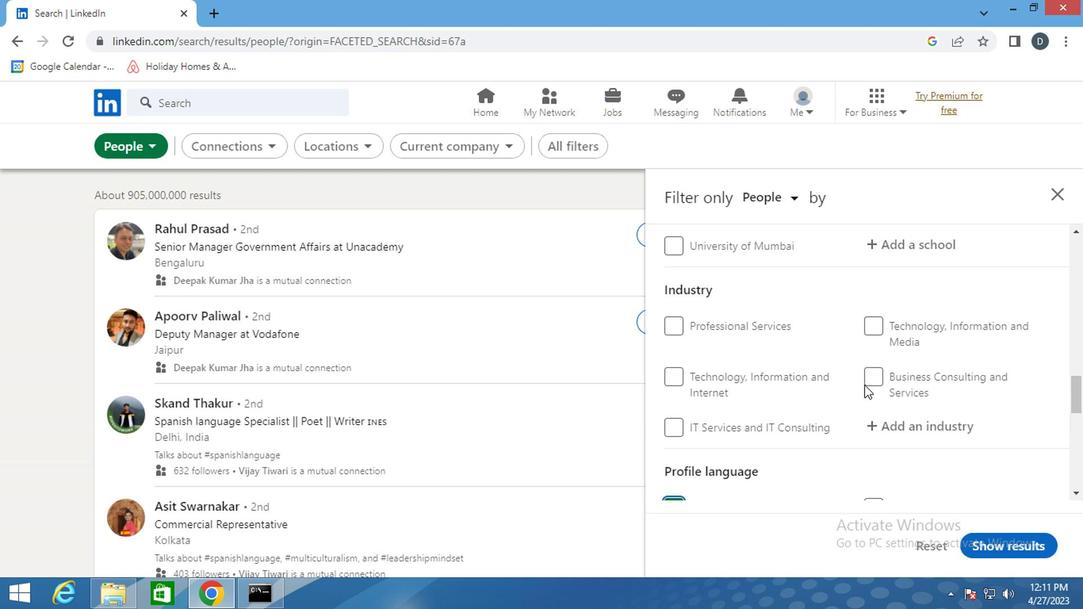 
Action: Mouse scrolled (864, 386) with delta (0, 1)
Screenshot: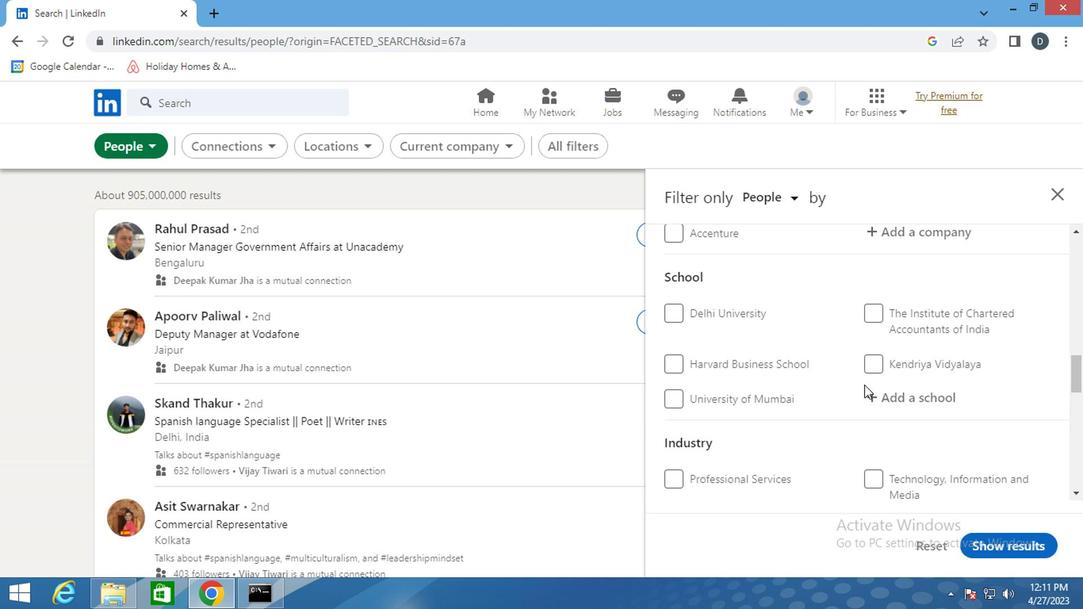 
Action: Mouse scrolled (864, 386) with delta (0, 1)
Screenshot: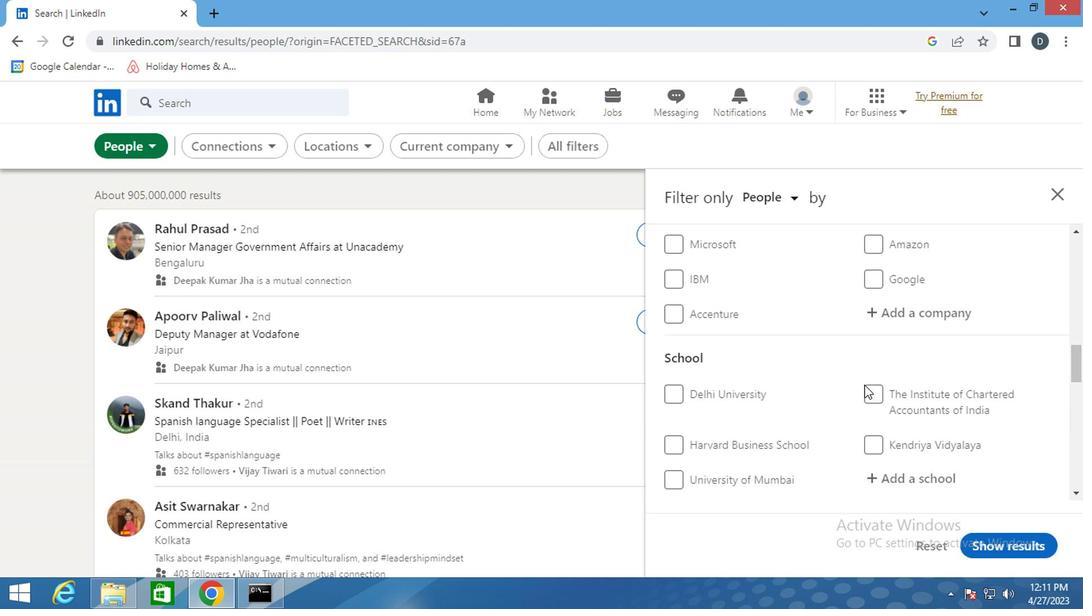 
Action: Mouse scrolled (864, 386) with delta (0, 1)
Screenshot: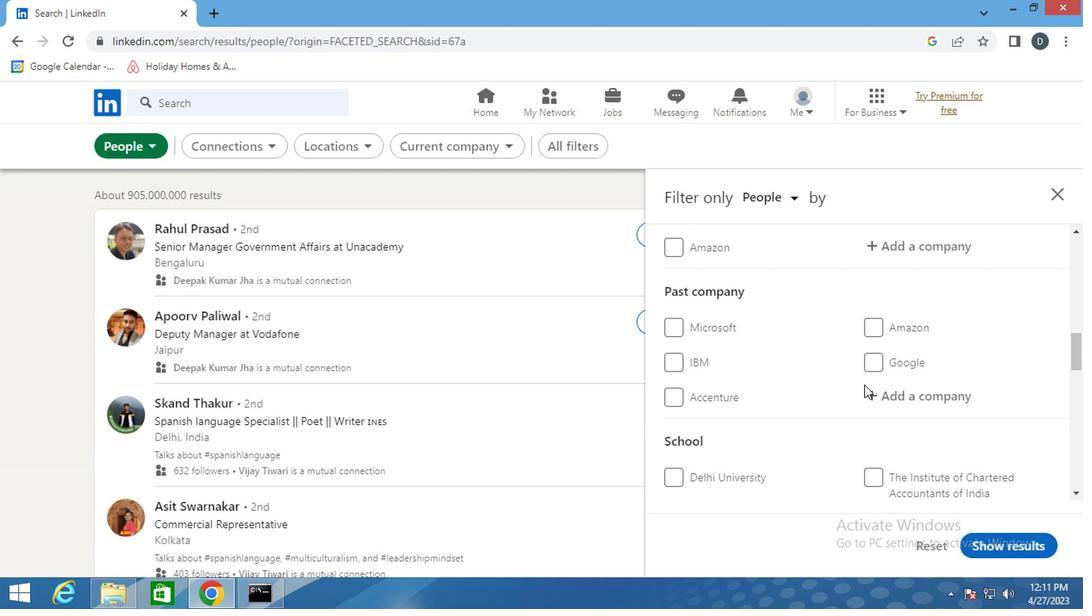 
Action: Mouse moved to (916, 322)
Screenshot: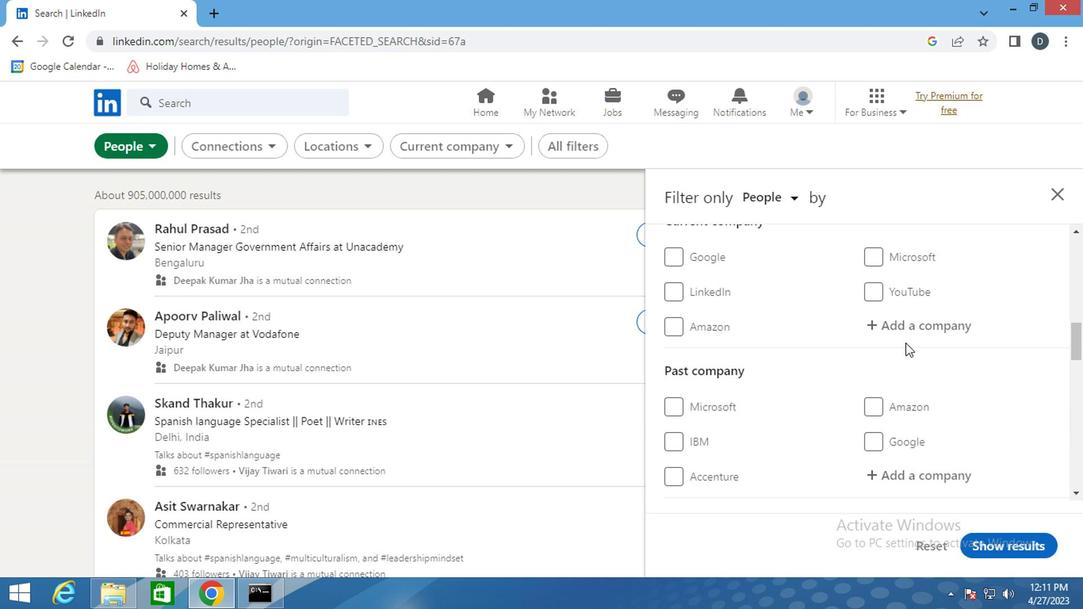 
Action: Mouse pressed left at (916, 322)
Screenshot: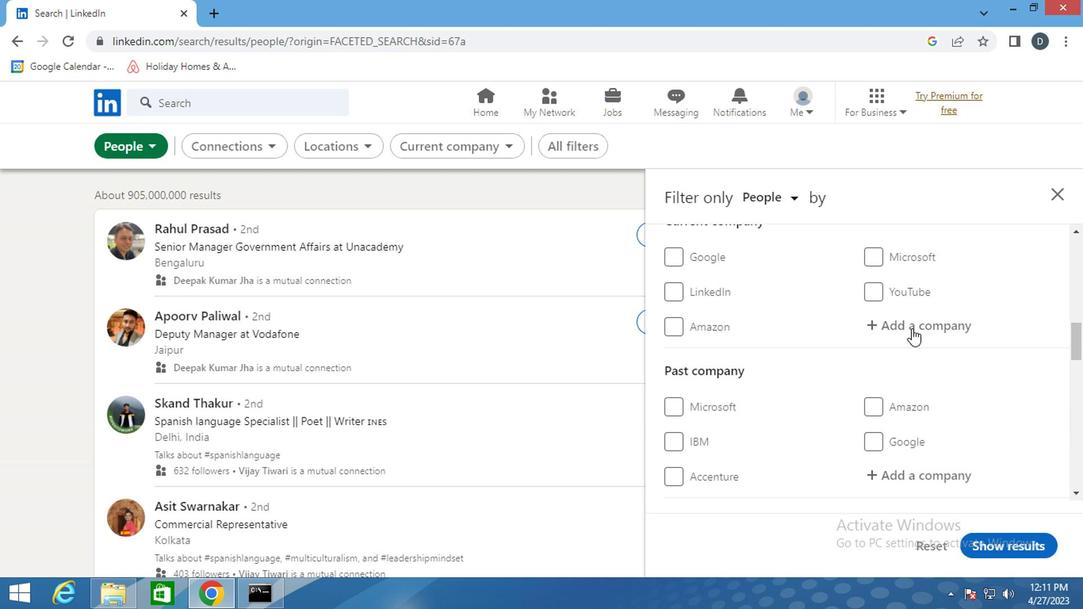 
Action: Mouse moved to (874, 381)
Screenshot: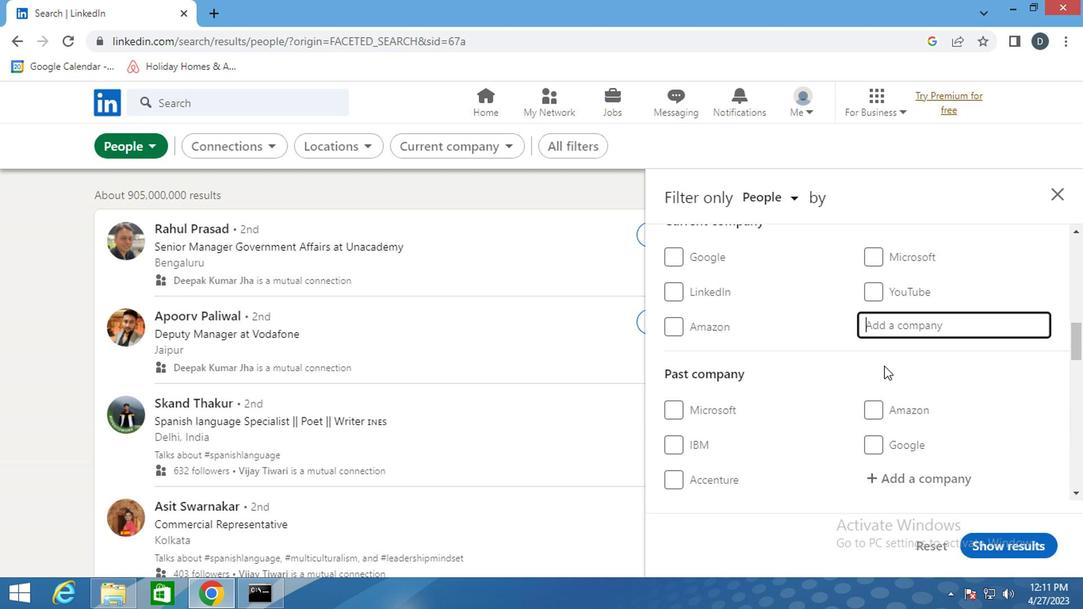 
Action: Mouse scrolled (874, 382) with delta (0, 1)
Screenshot: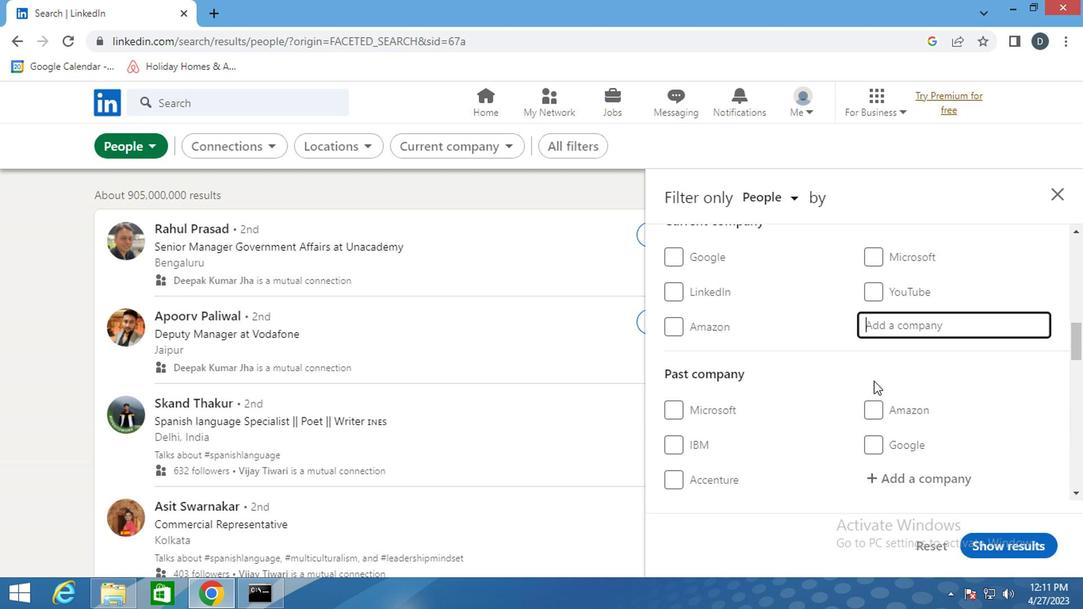 
Action: Mouse scrolled (874, 380) with delta (0, 0)
Screenshot: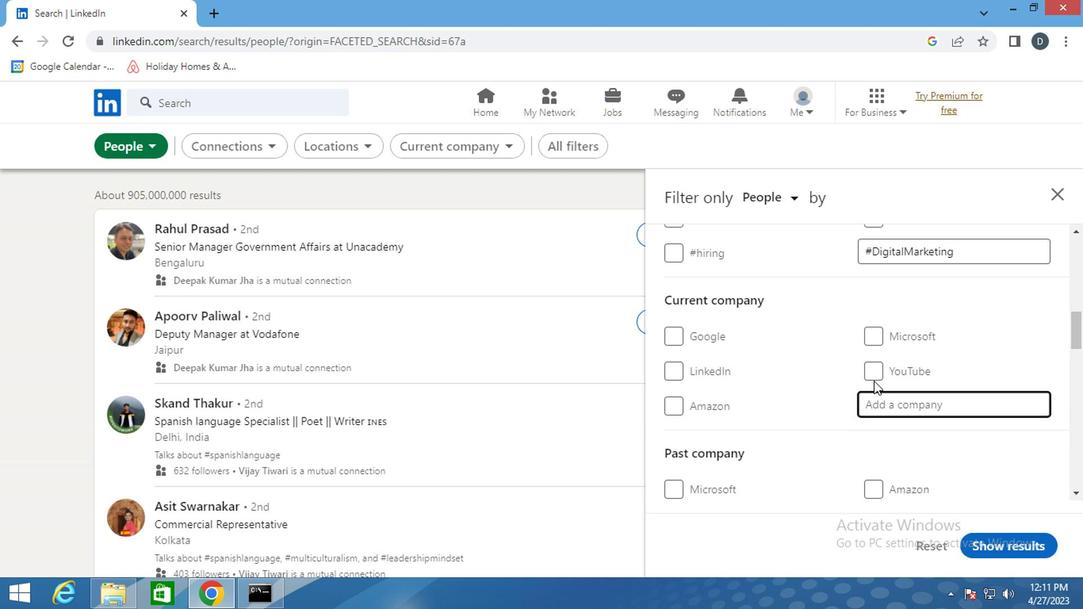 
Action: Mouse moved to (867, 384)
Screenshot: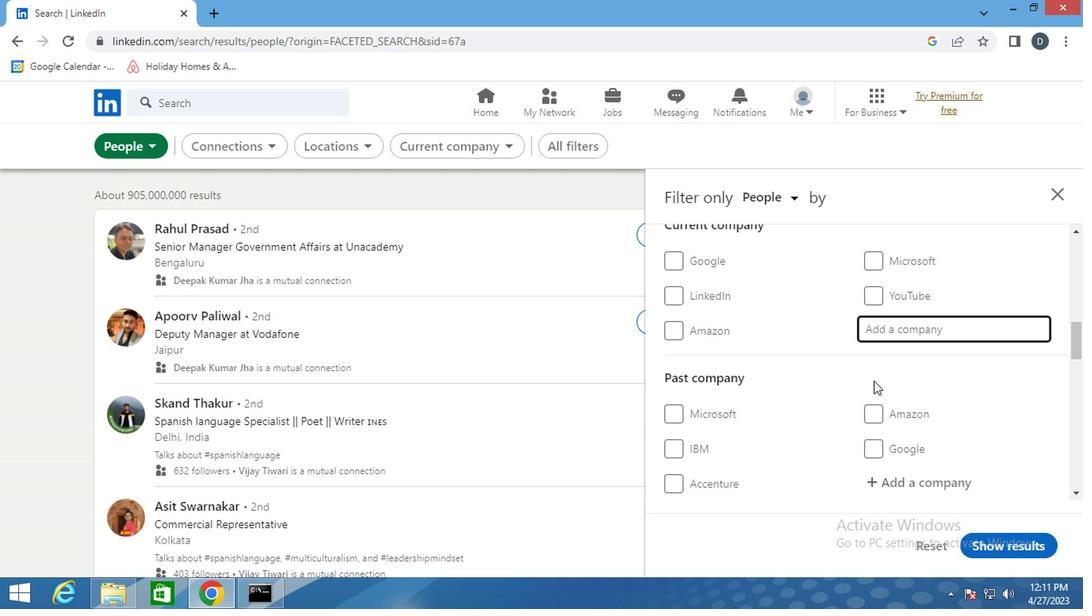 
Action: Key pressed <Key.shift>ADANI<Key.space><Key.shift><Key.shift><Key.shift><Key.shift><Key.shift><Key.shift><Key.shift><Key.shift><Key.shift><Key.shift><Key.shift><Key.shift>AIR
Screenshot: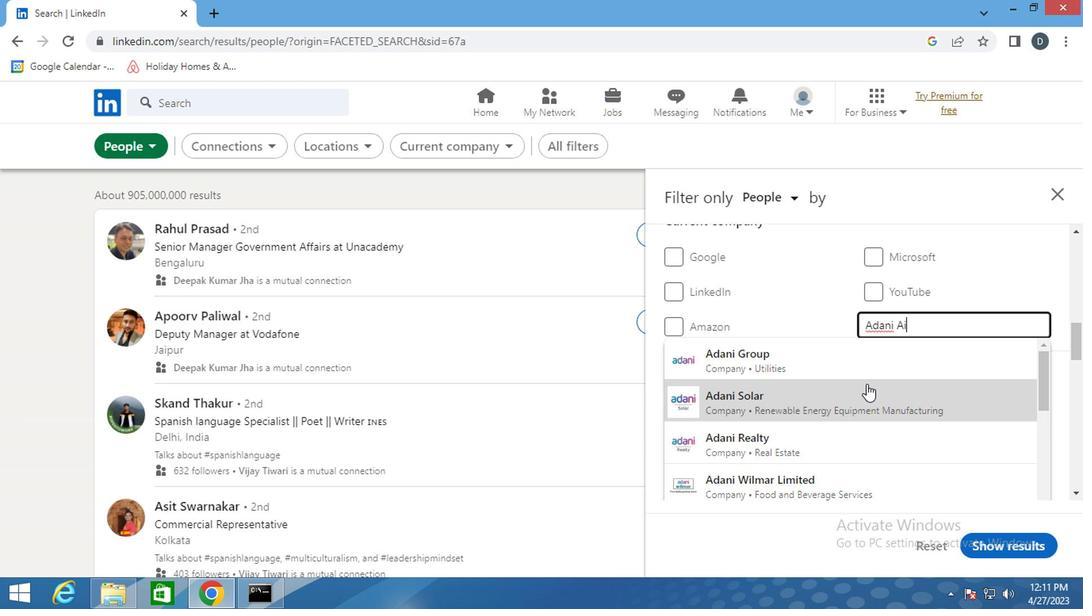 
Action: Mouse moved to (852, 371)
Screenshot: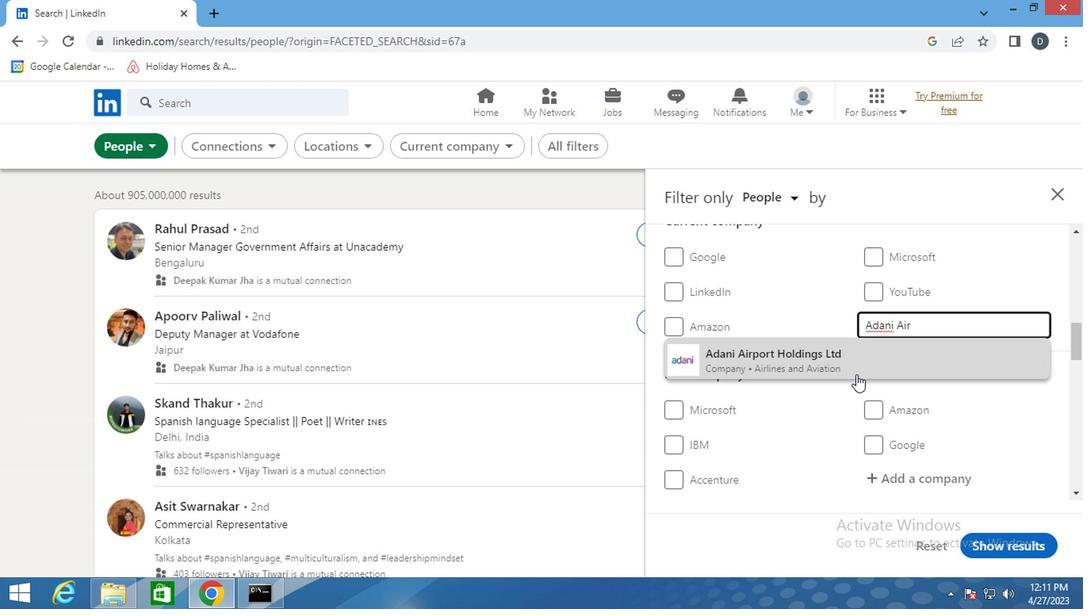 
Action: Mouse pressed left at (852, 371)
Screenshot: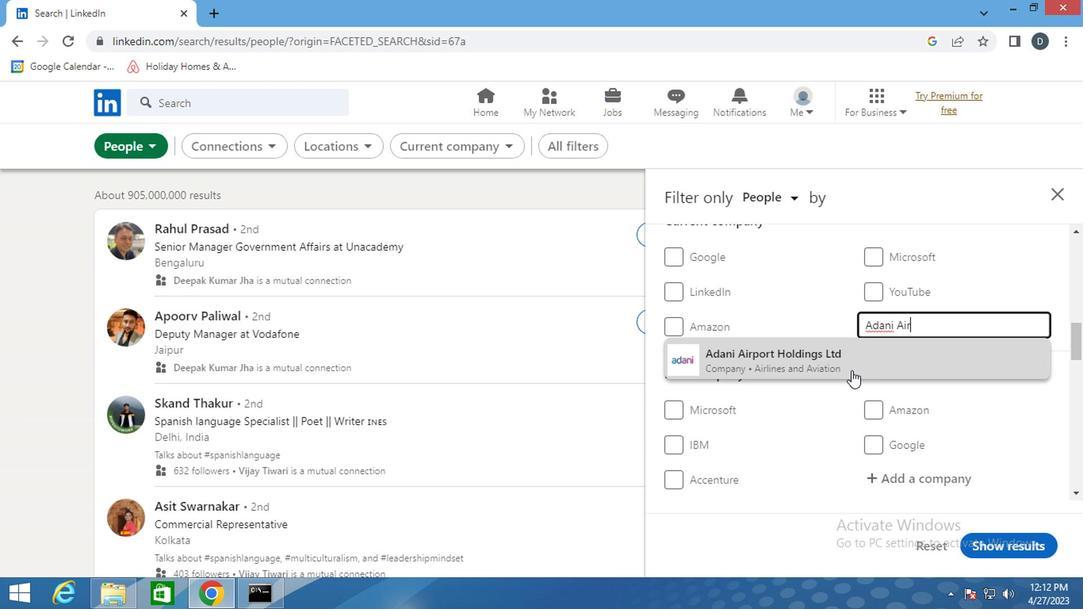
Action: Mouse scrolled (852, 370) with delta (0, 0)
Screenshot: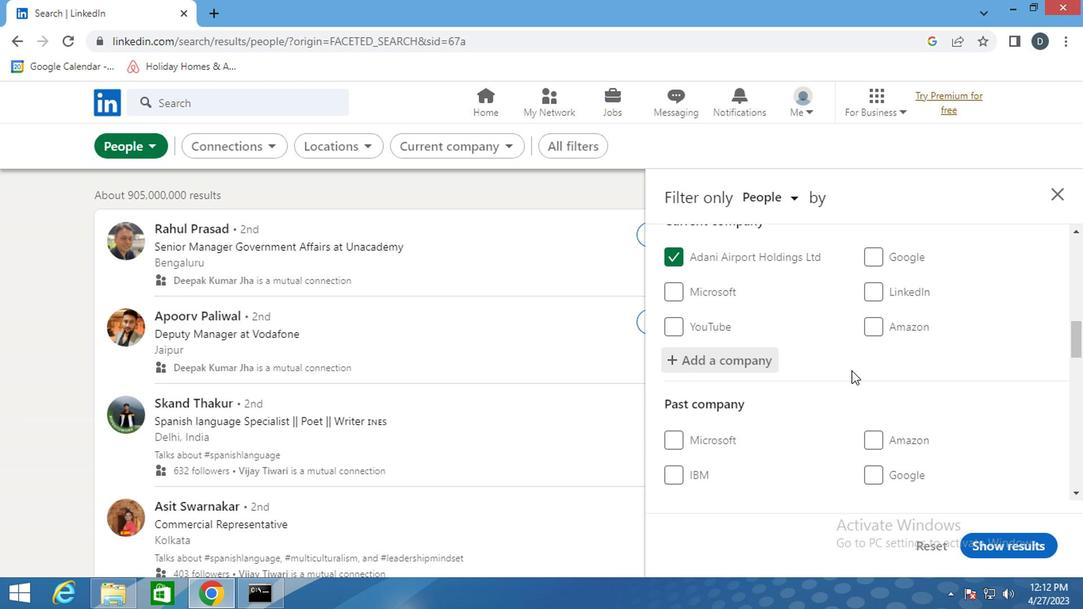 
Action: Mouse scrolled (852, 370) with delta (0, 0)
Screenshot: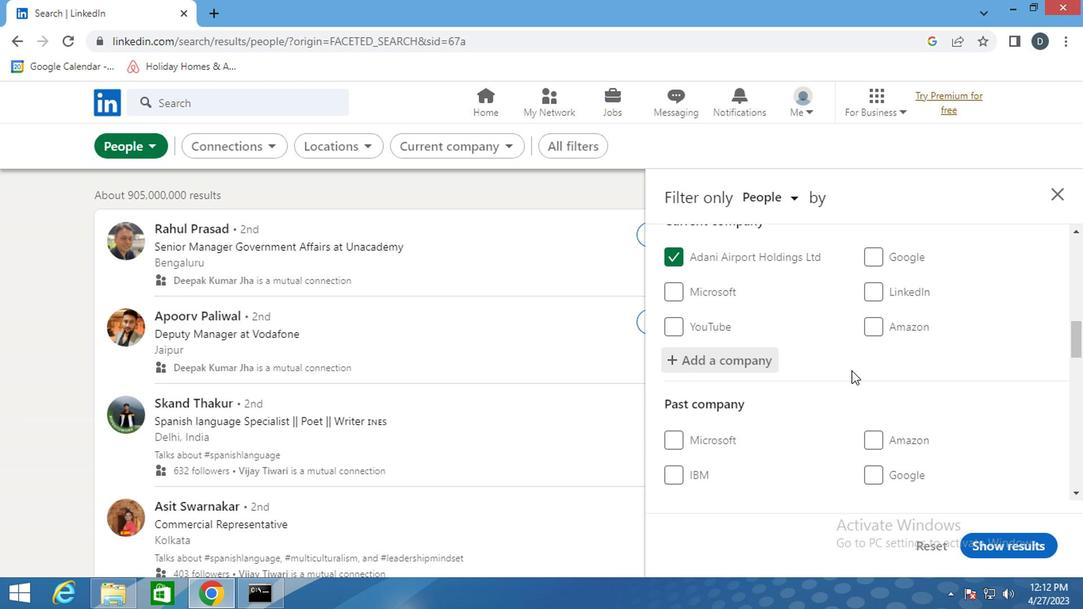 
Action: Mouse scrolled (852, 370) with delta (0, 0)
Screenshot: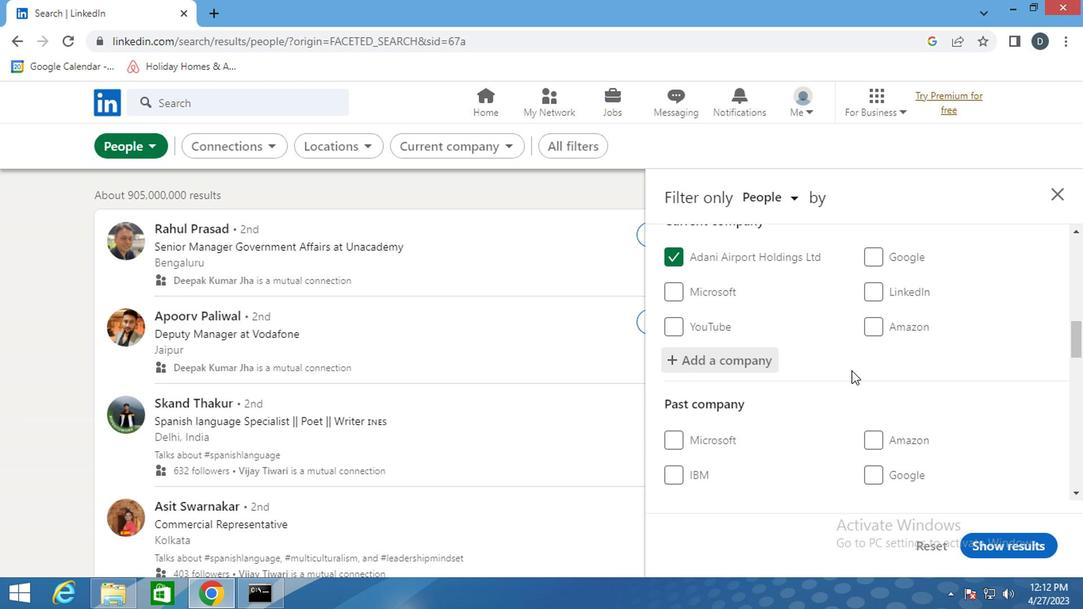
Action: Mouse moved to (862, 367)
Screenshot: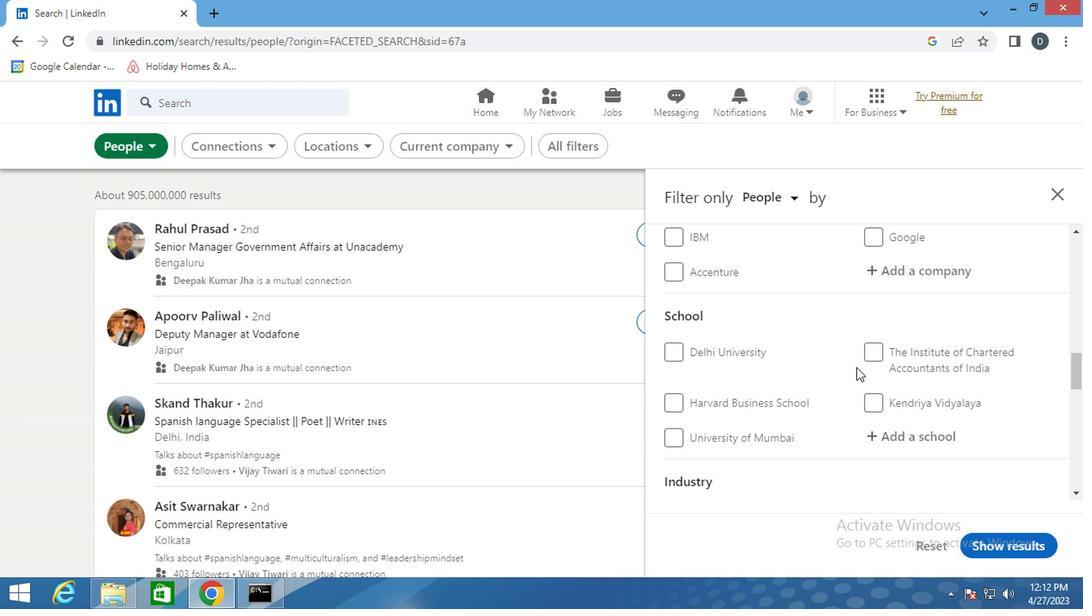 
Action: Mouse scrolled (862, 366) with delta (0, 0)
Screenshot: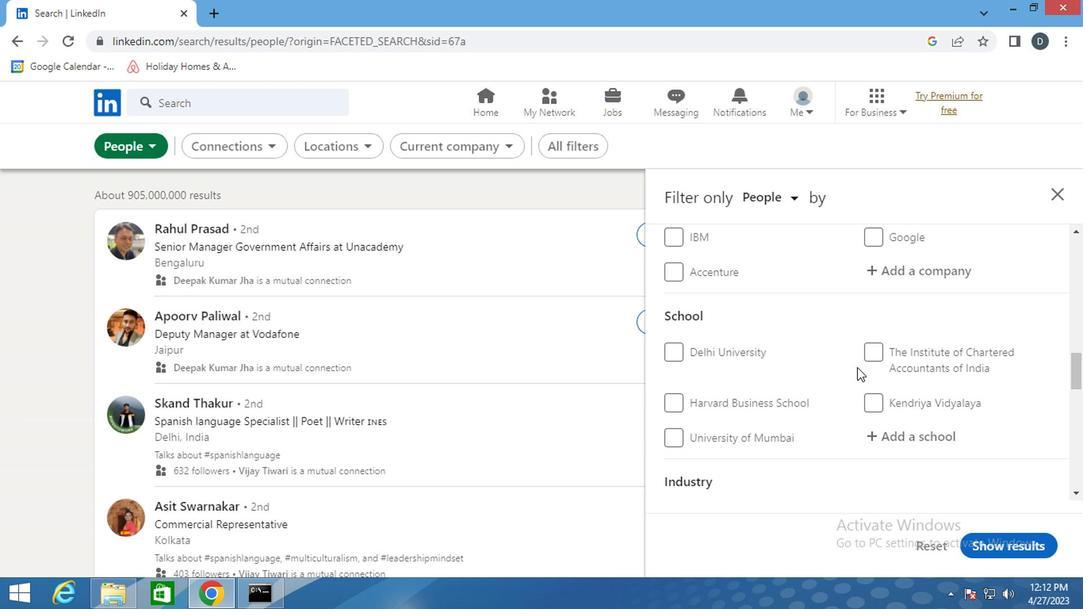 
Action: Mouse moved to (893, 362)
Screenshot: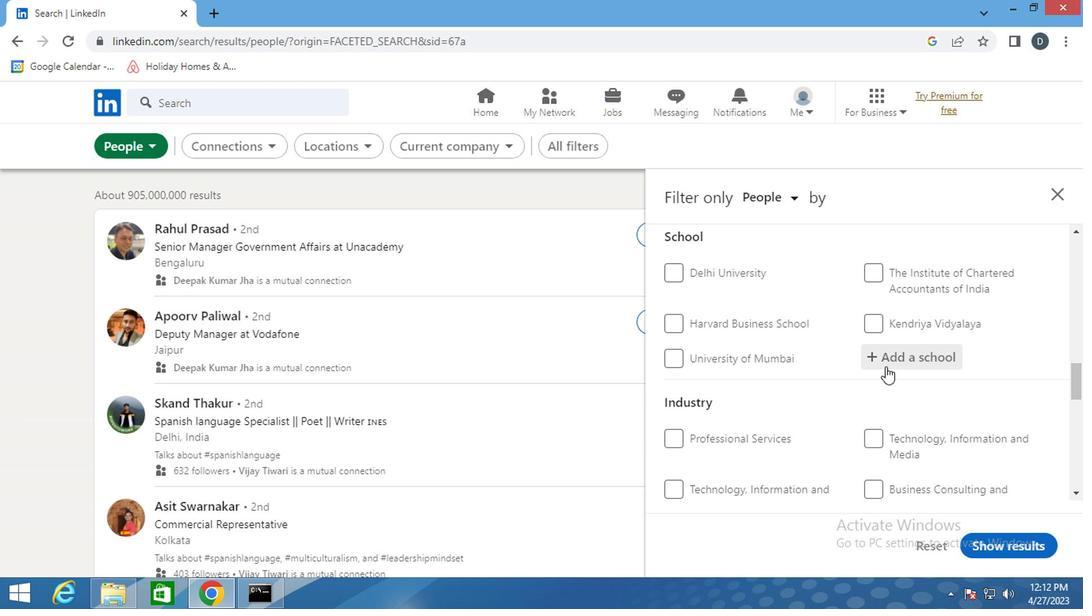 
Action: Mouse pressed left at (893, 362)
Screenshot: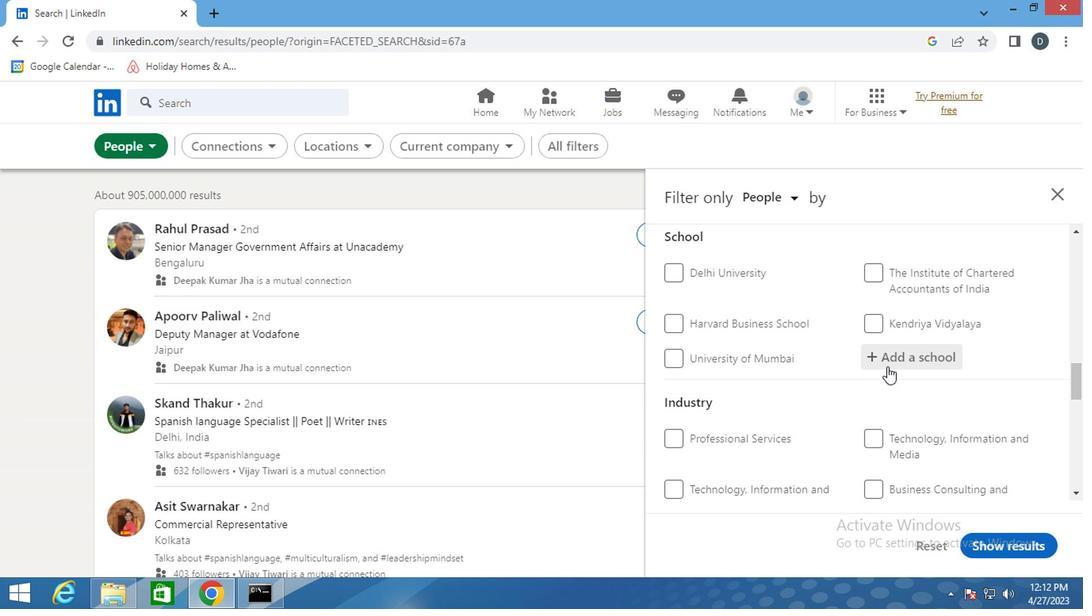 
Action: Mouse moved to (894, 362)
Screenshot: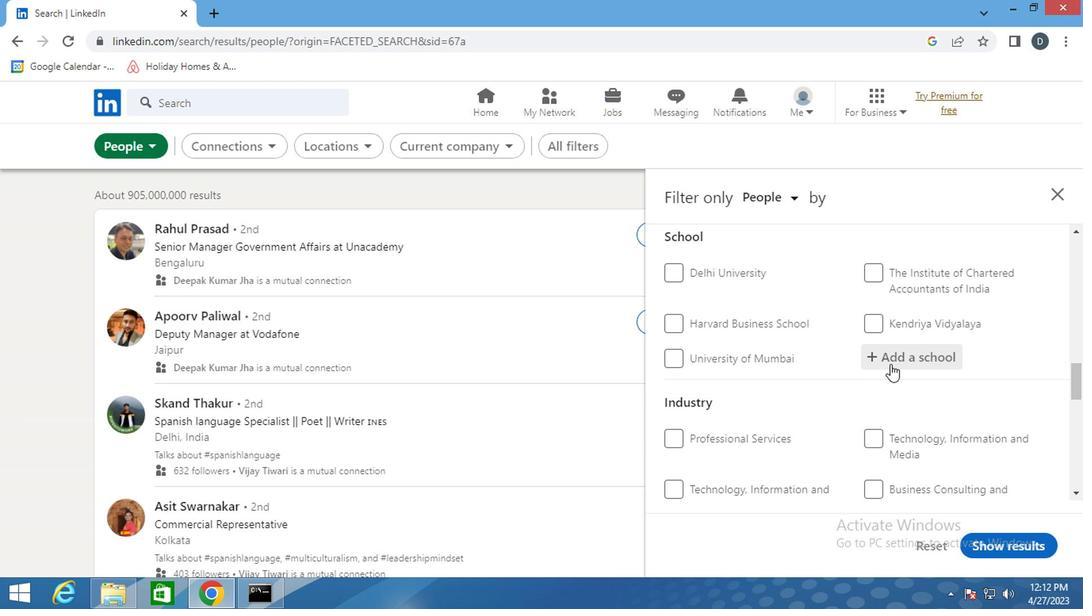 
Action: Key pressed <Key.shift>CHANDIGARH
Screenshot: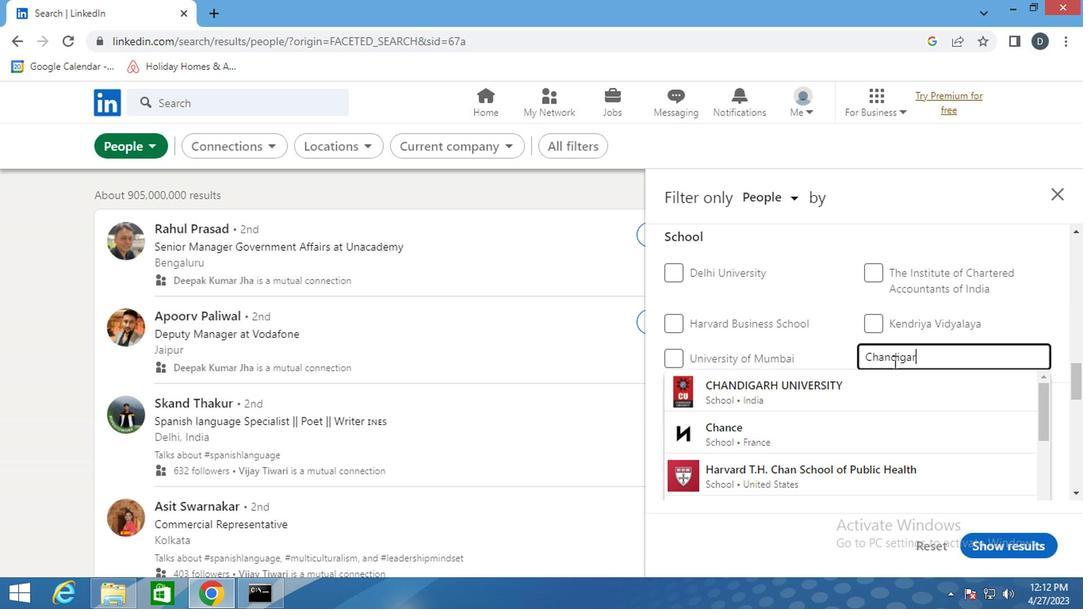 
Action: Mouse moved to (875, 416)
Screenshot: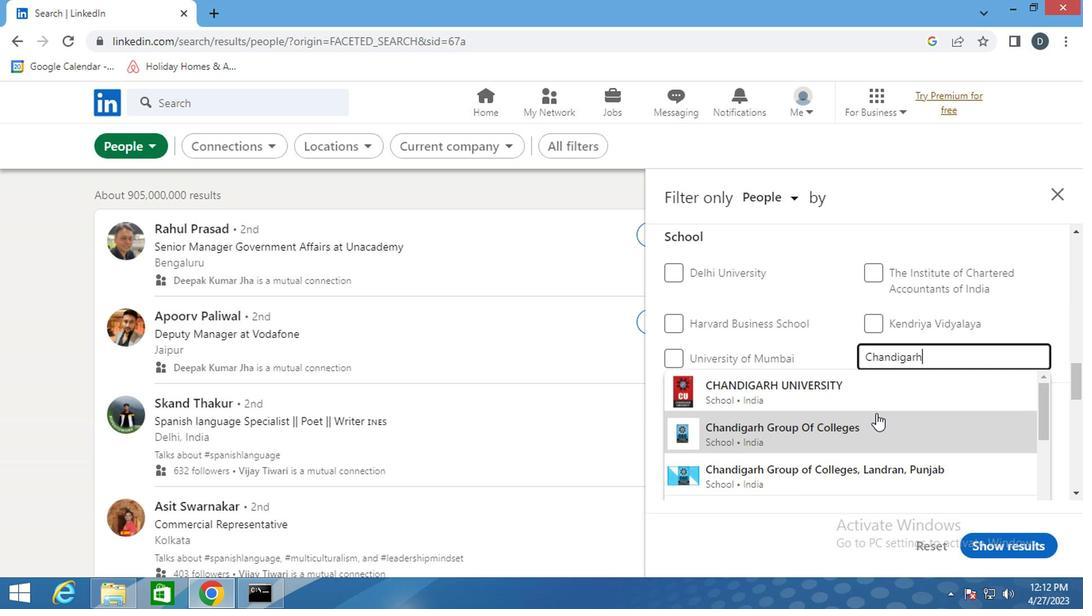 
Action: Mouse pressed left at (875, 416)
Screenshot: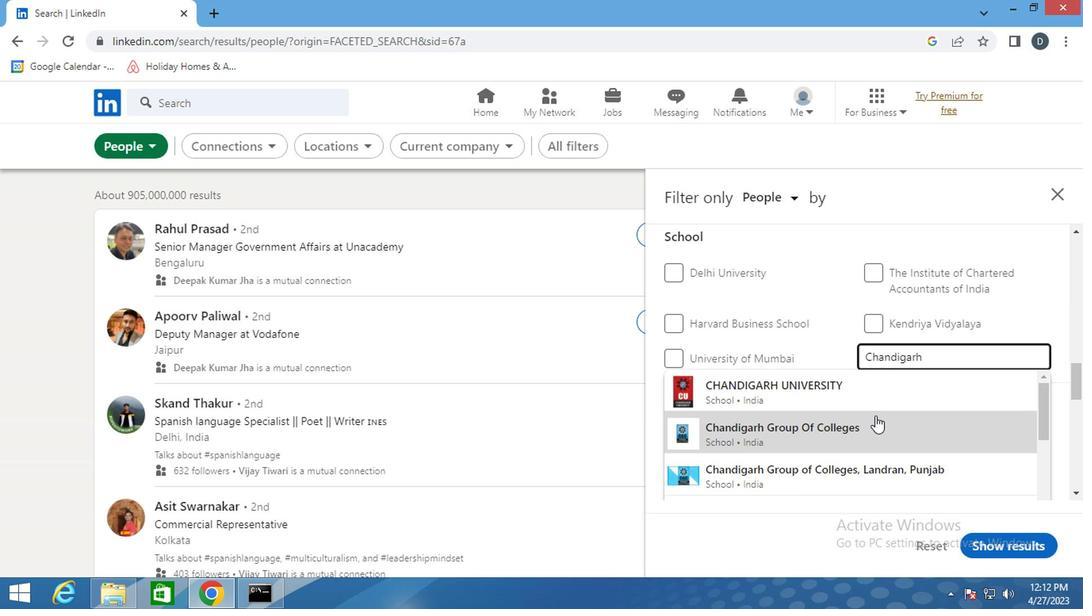 
Action: Mouse scrolled (875, 415) with delta (0, -1)
Screenshot: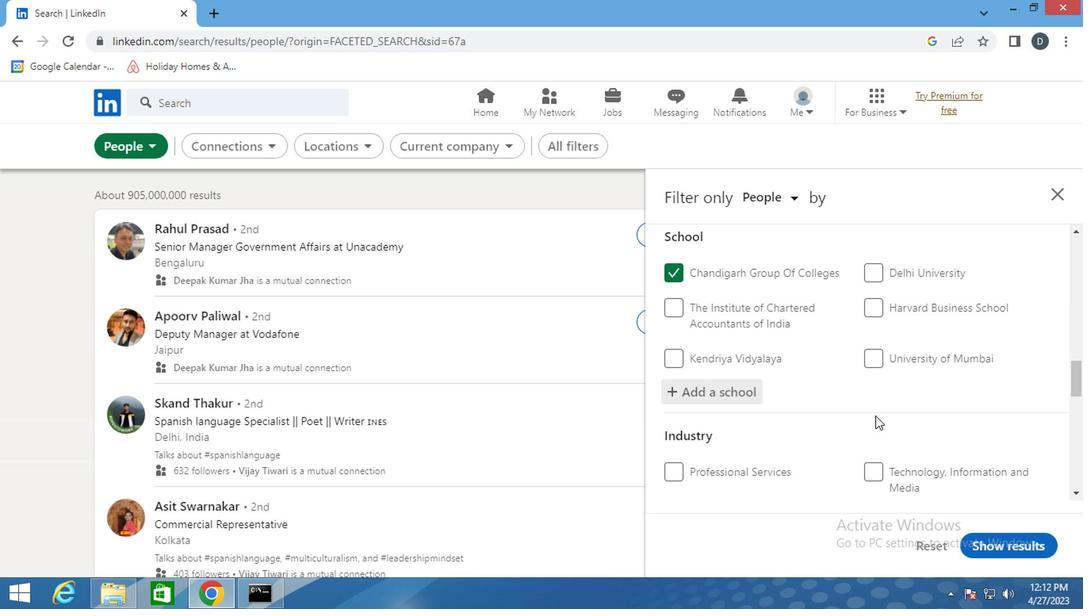 
Action: Mouse scrolled (875, 415) with delta (0, -1)
Screenshot: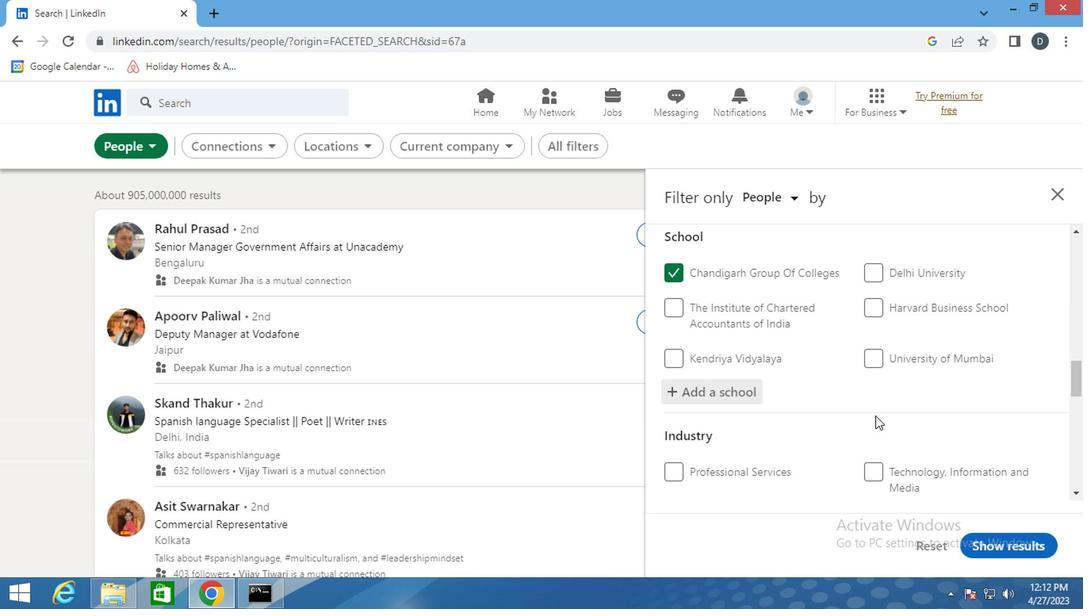 
Action: Mouse moved to (880, 411)
Screenshot: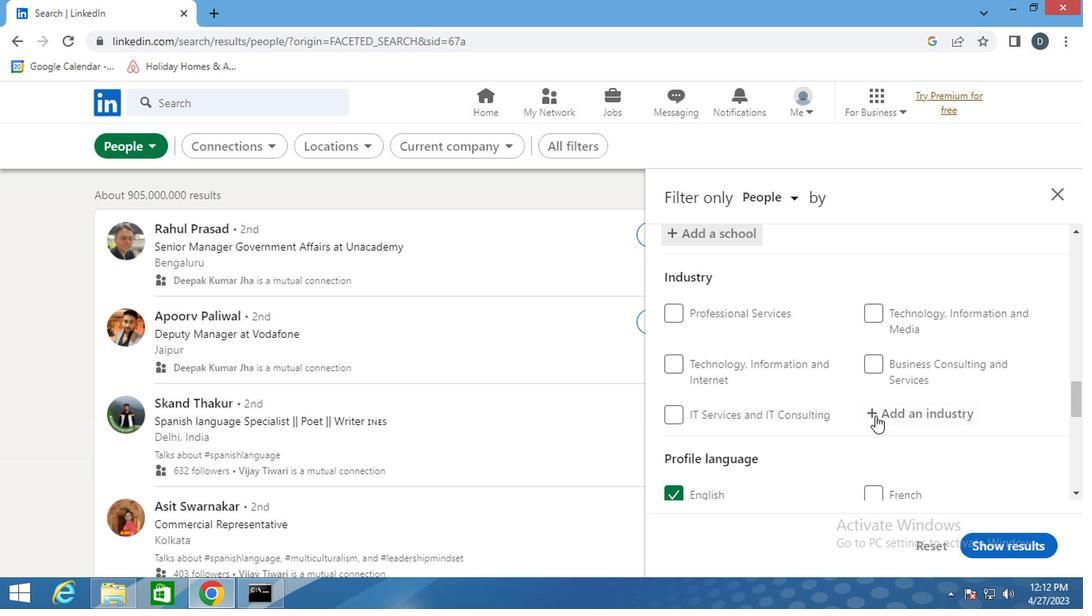 
Action: Mouse pressed left at (880, 411)
Screenshot: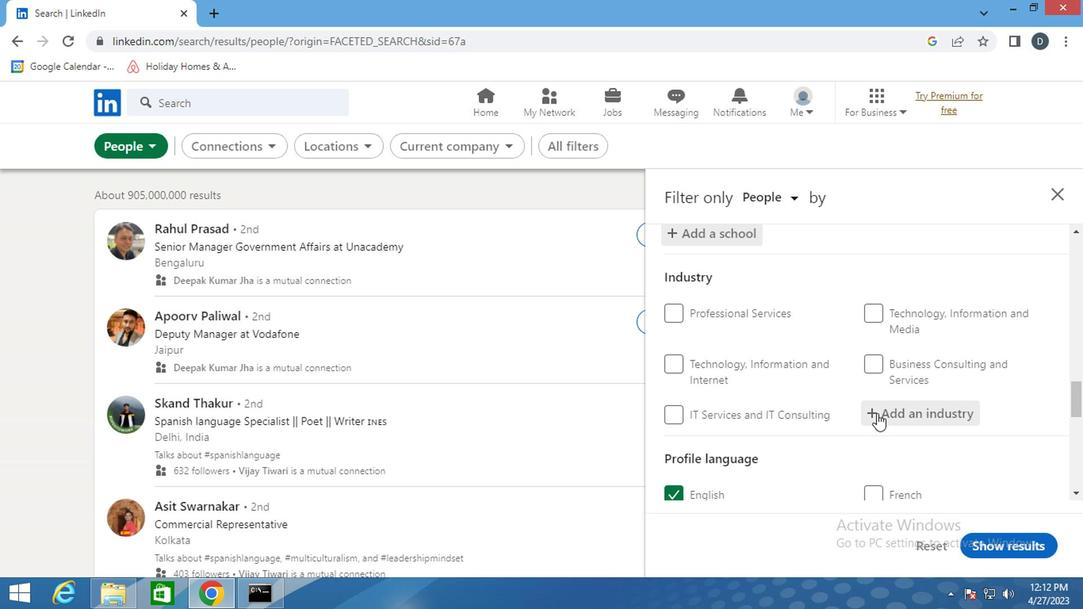 
Action: Mouse moved to (862, 417)
Screenshot: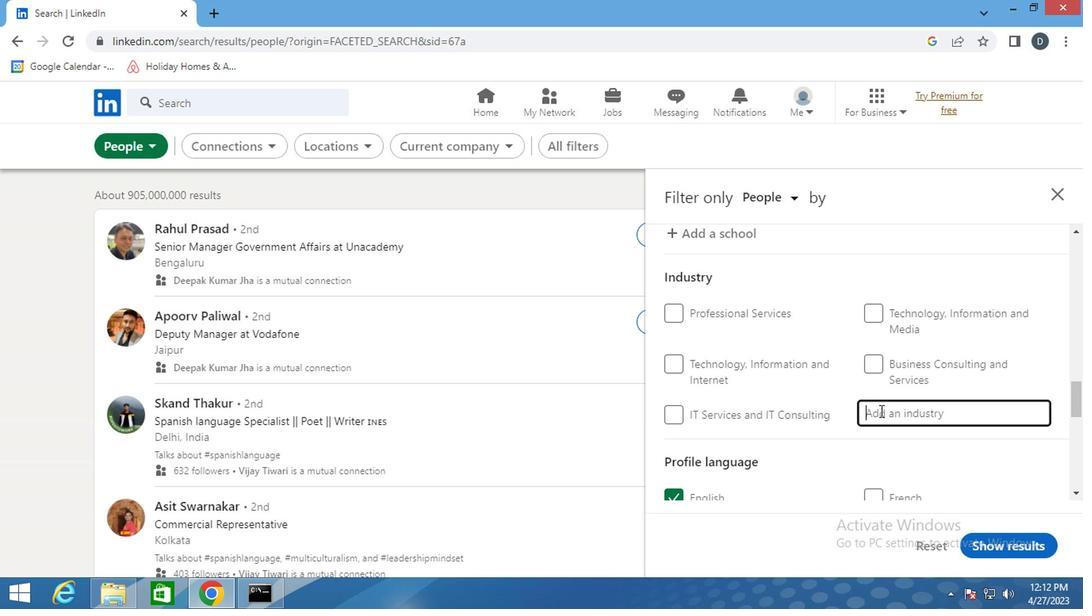 
Action: Key pressed <Key.shift>PHILAN
Screenshot: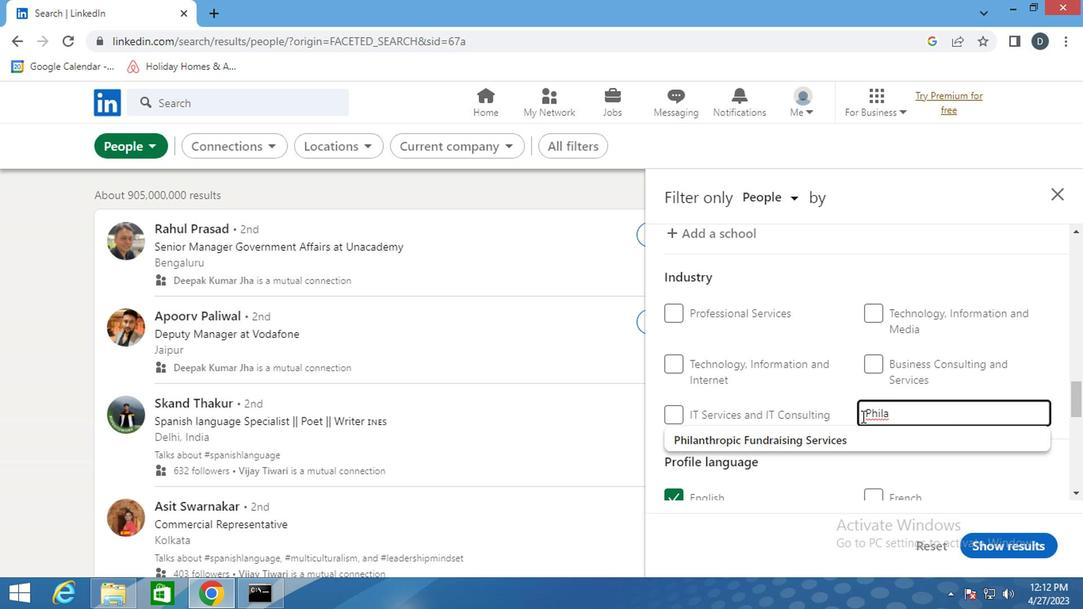 
Action: Mouse moved to (863, 439)
Screenshot: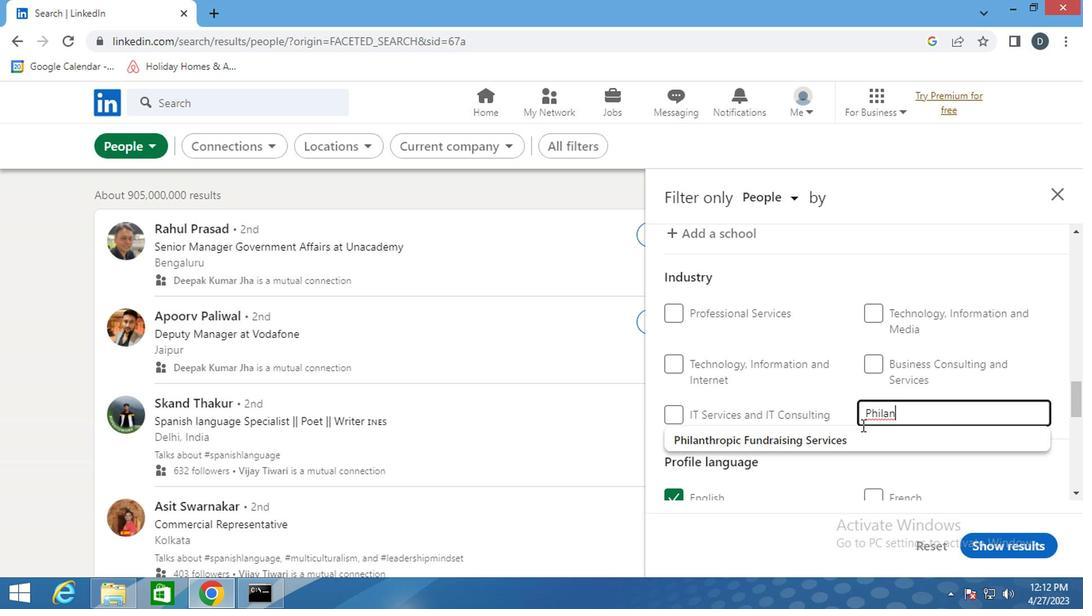 
Action: Mouse pressed left at (863, 439)
Screenshot: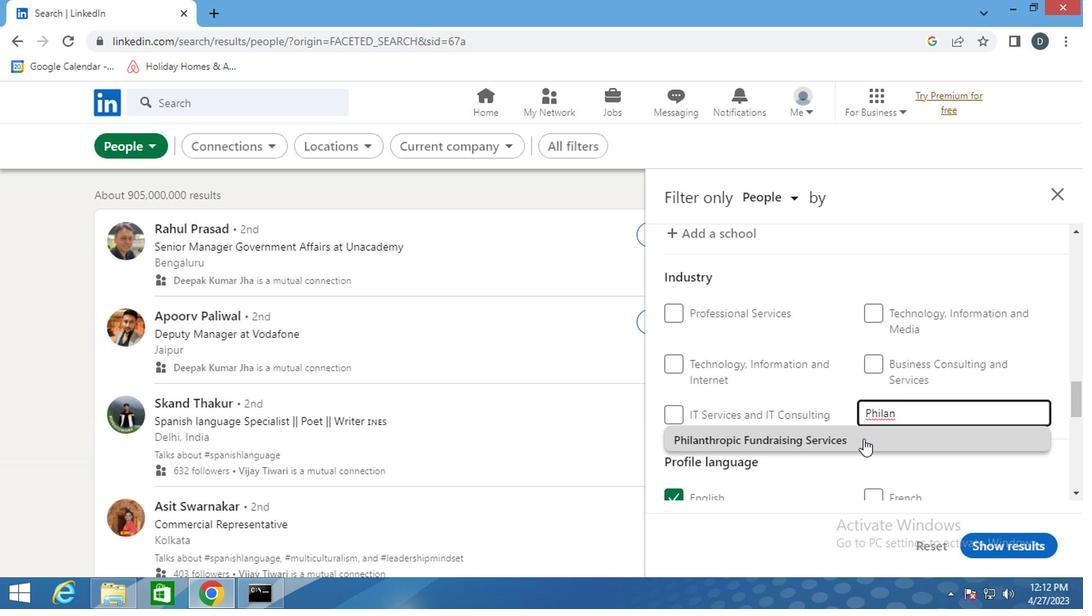 
Action: Mouse moved to (863, 440)
Screenshot: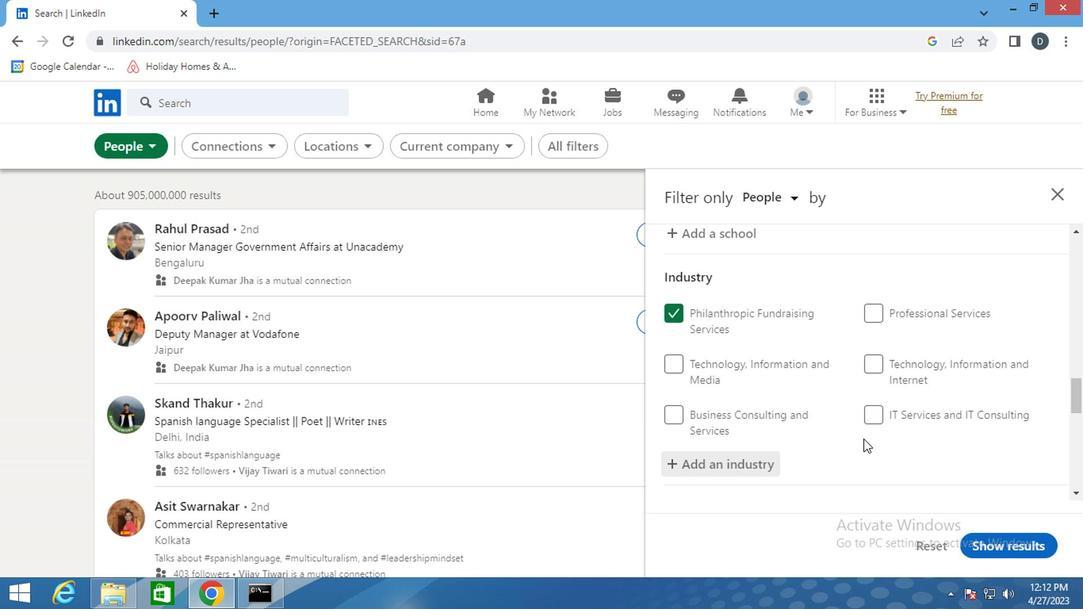 
Action: Mouse scrolled (863, 439) with delta (0, -1)
Screenshot: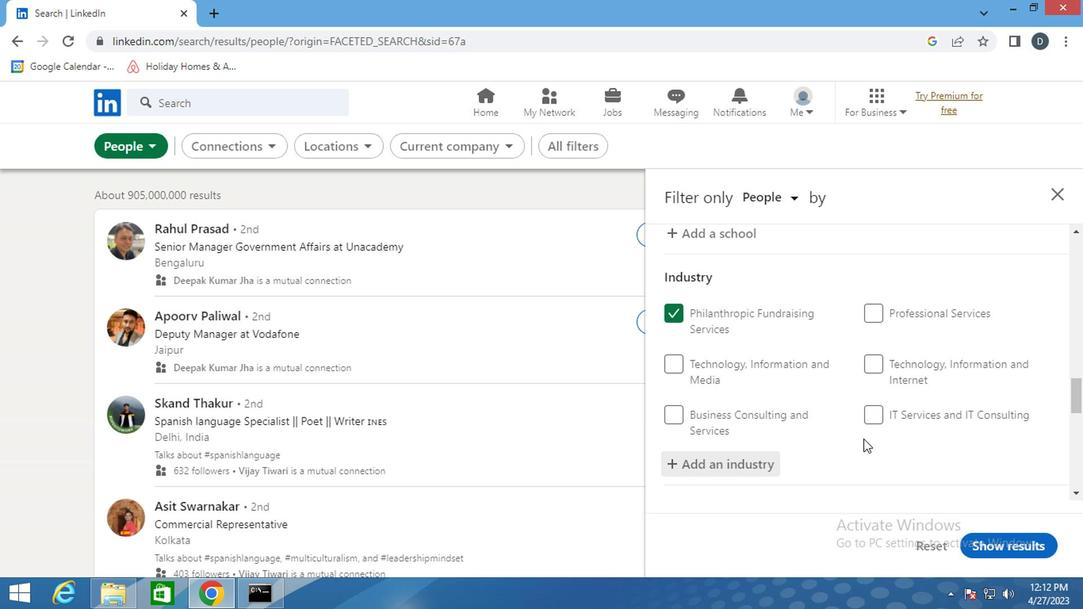 
Action: Mouse scrolled (863, 439) with delta (0, -1)
Screenshot: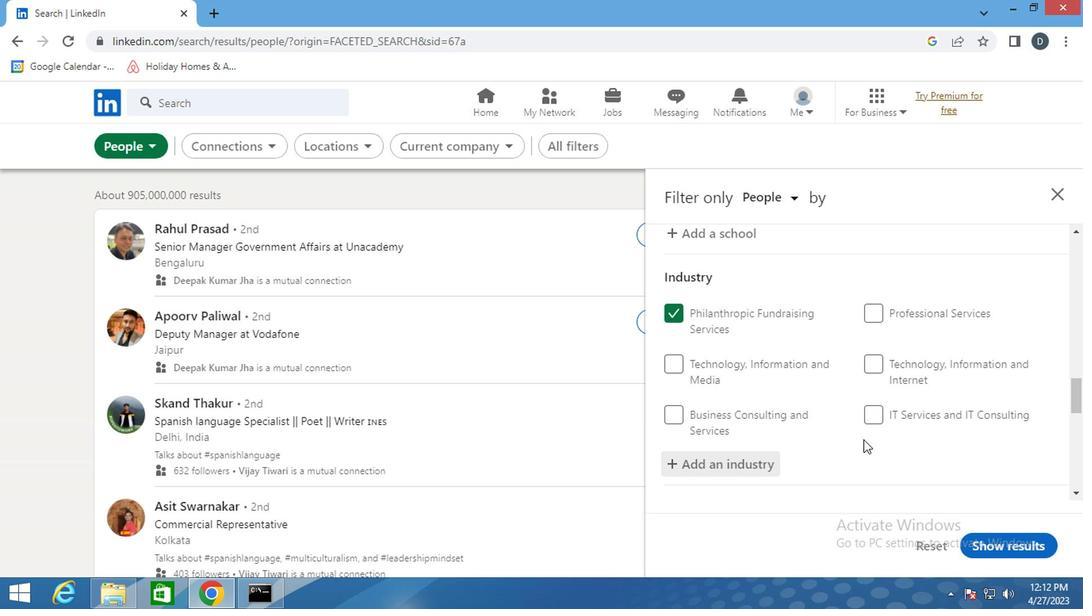 
Action: Mouse moved to (858, 420)
Screenshot: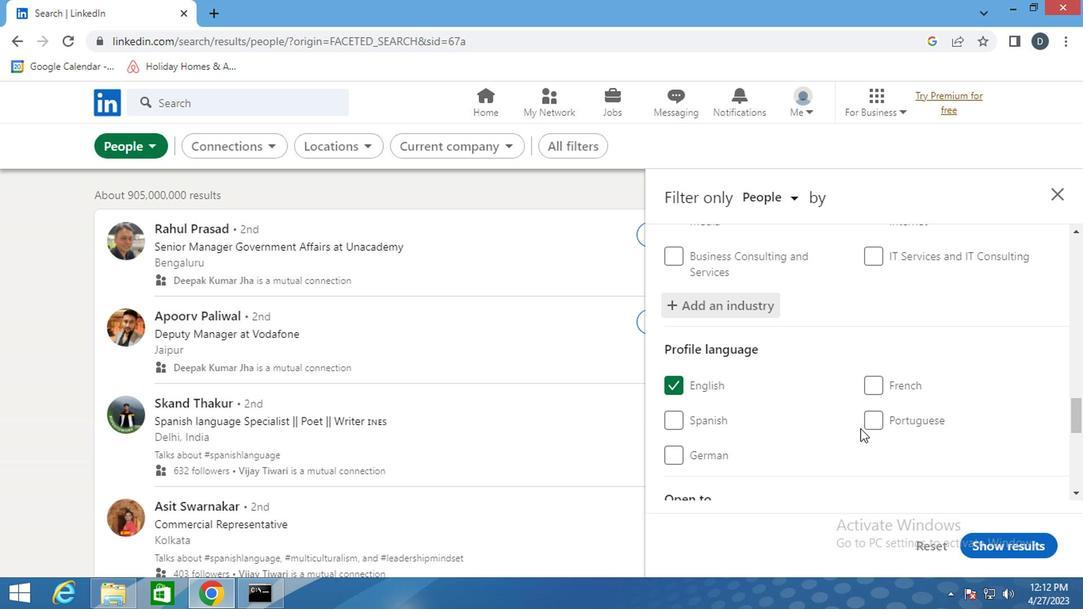 
Action: Mouse scrolled (858, 419) with delta (0, -1)
Screenshot: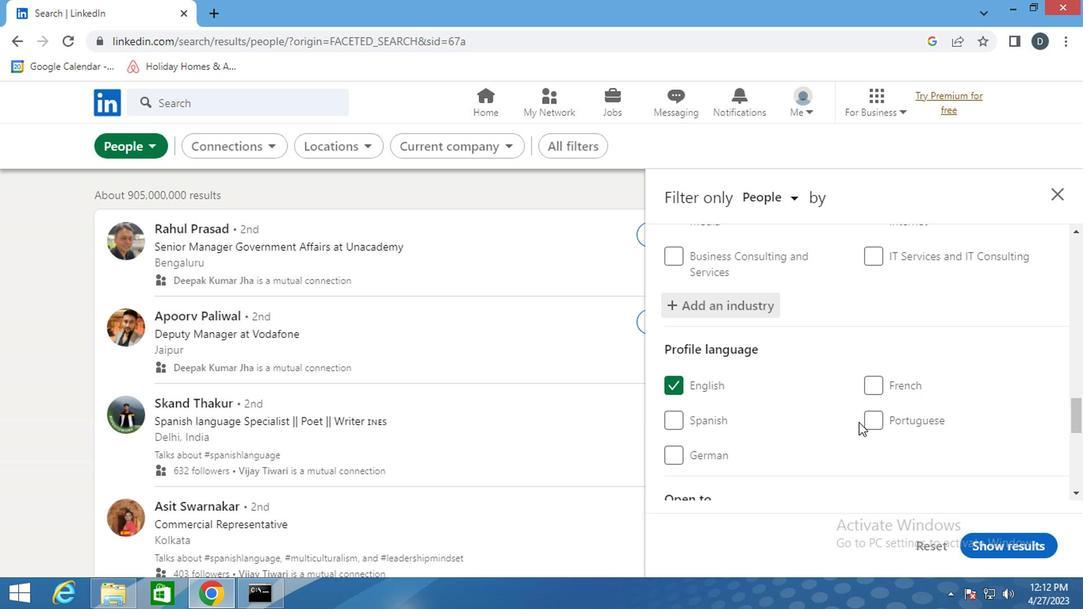 
Action: Mouse scrolled (858, 419) with delta (0, -1)
Screenshot: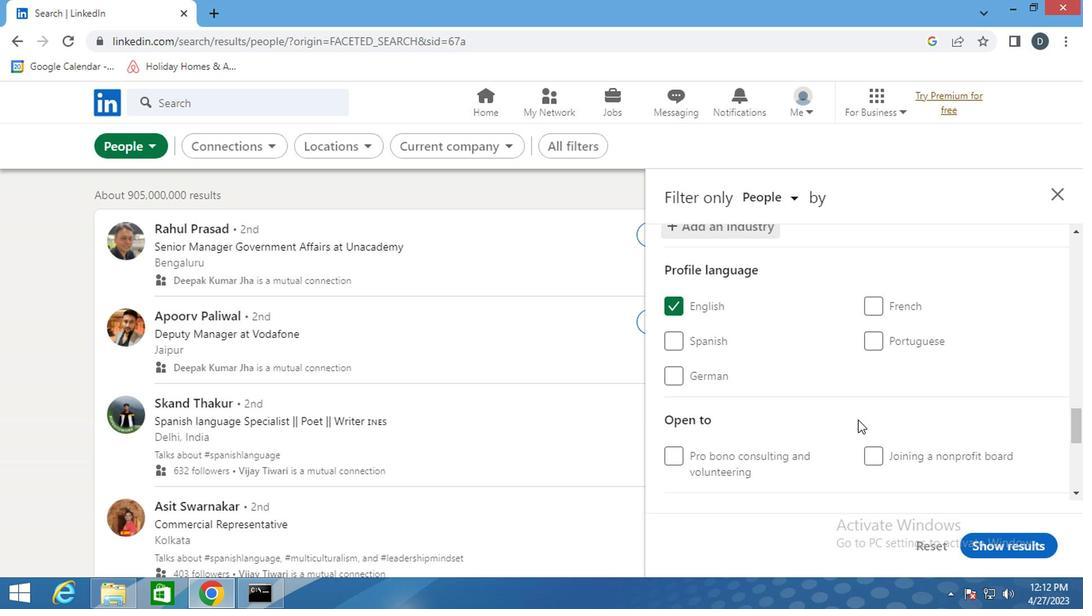 
Action: Mouse scrolled (858, 419) with delta (0, -1)
Screenshot: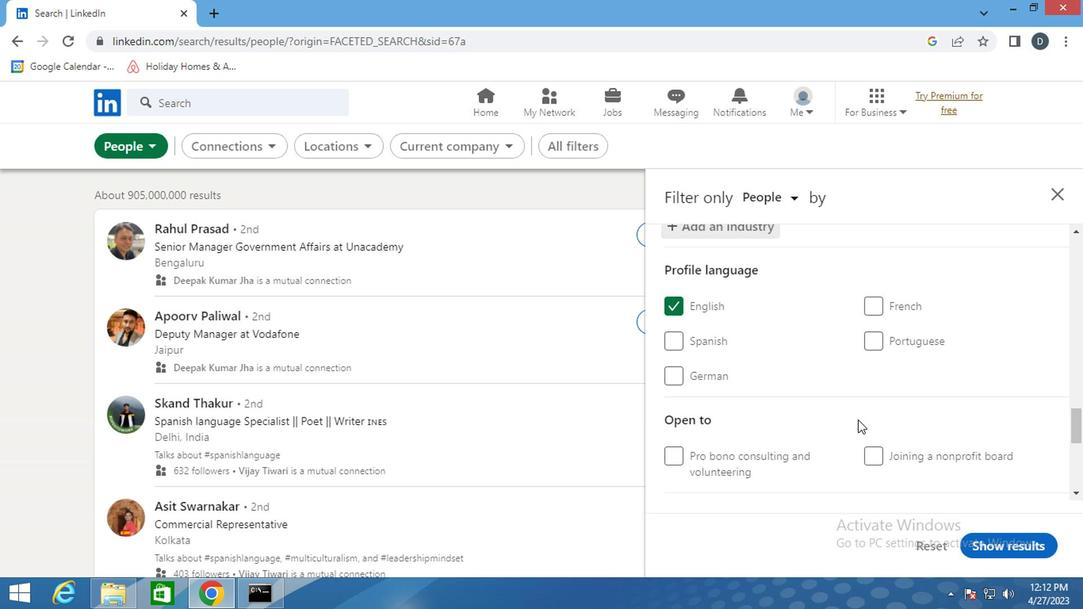 
Action: Mouse moved to (807, 392)
Screenshot: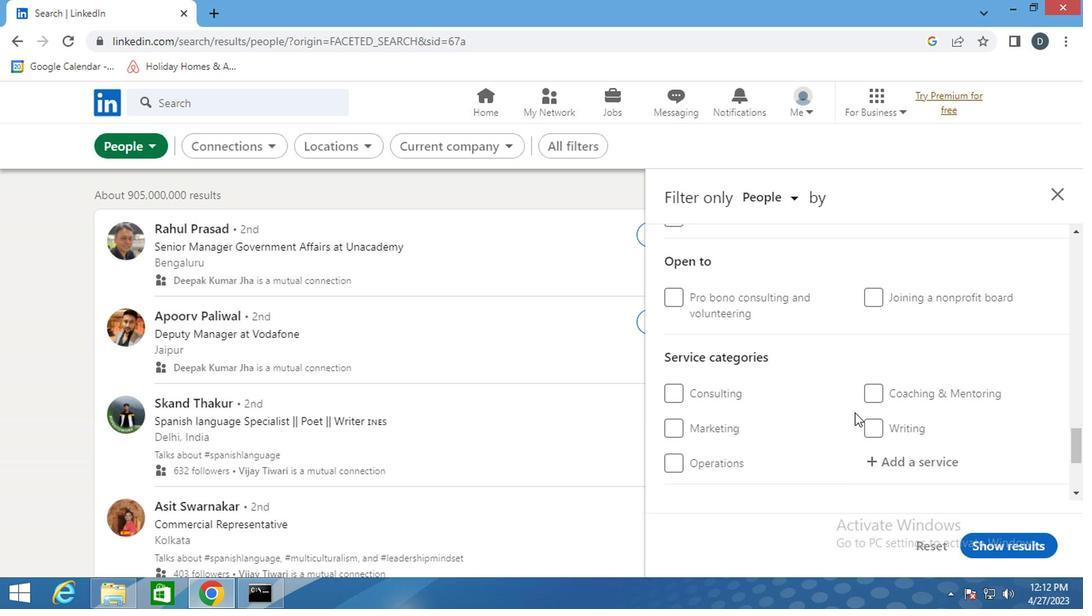 
Action: Mouse scrolled (807, 391) with delta (0, -1)
Screenshot: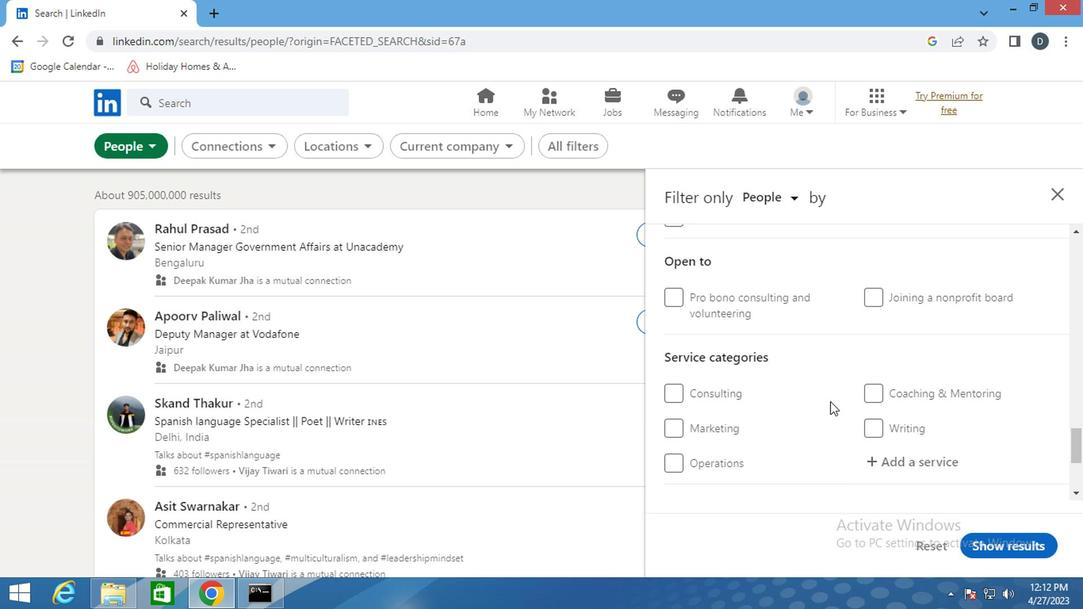 
Action: Mouse scrolled (807, 391) with delta (0, -1)
Screenshot: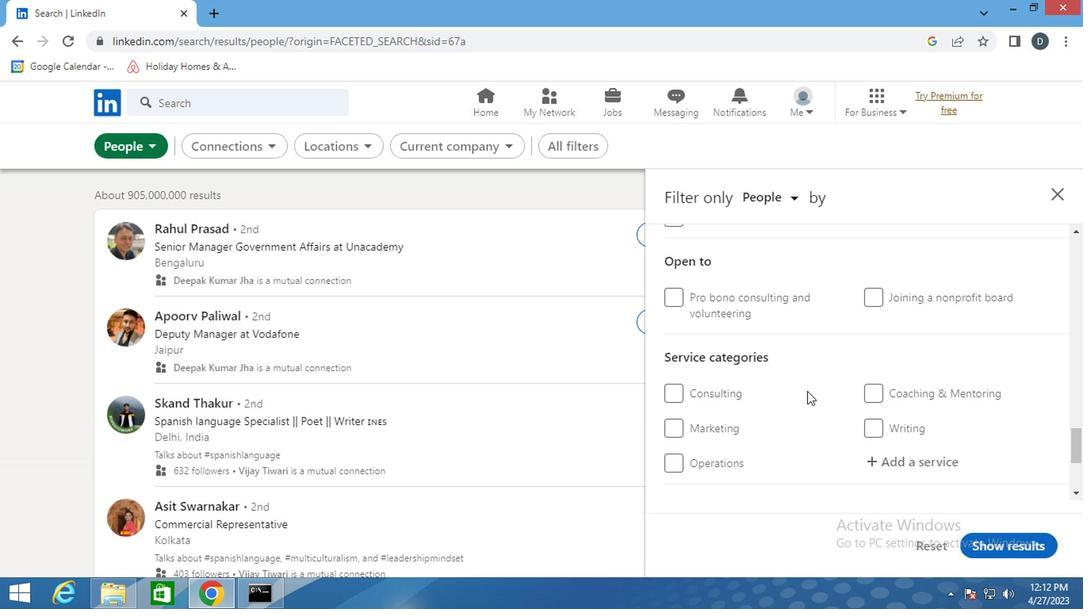 
Action: Mouse moved to (913, 292)
Screenshot: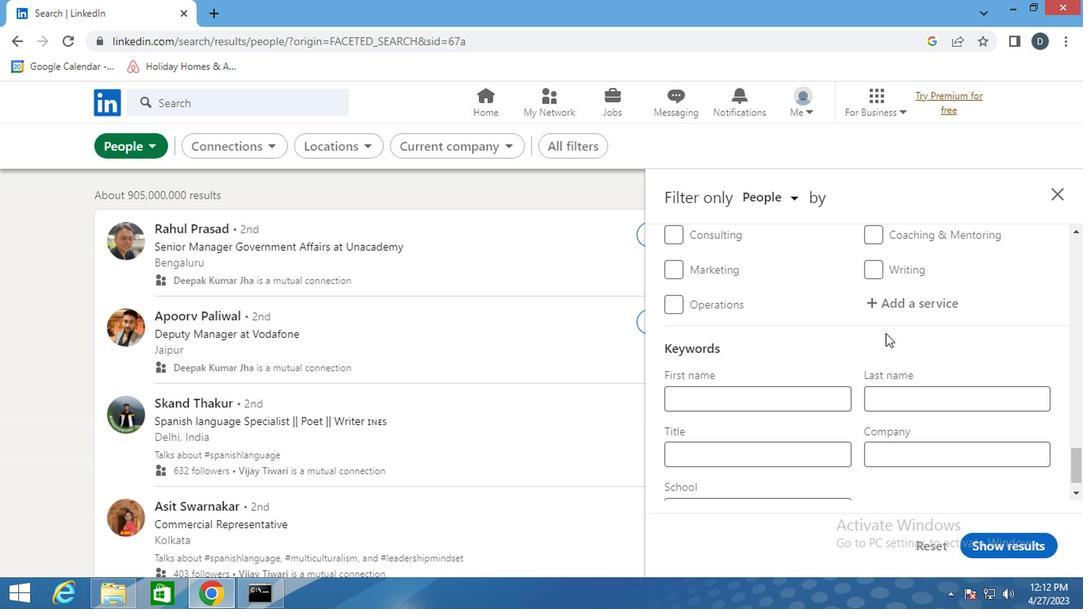 
Action: Mouse pressed left at (913, 292)
Screenshot: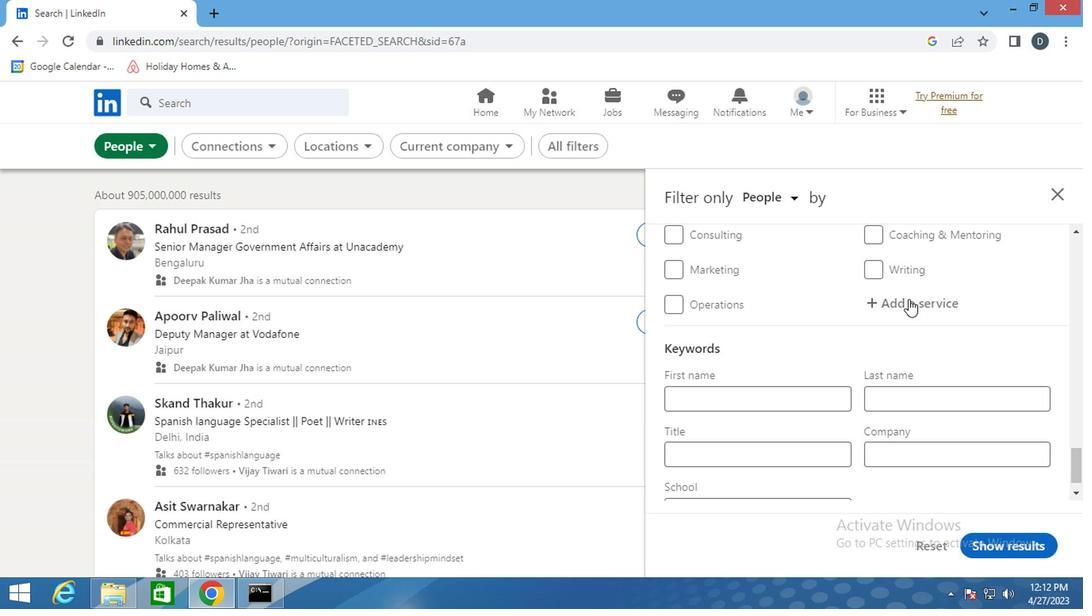 
Action: Mouse moved to (880, 329)
Screenshot: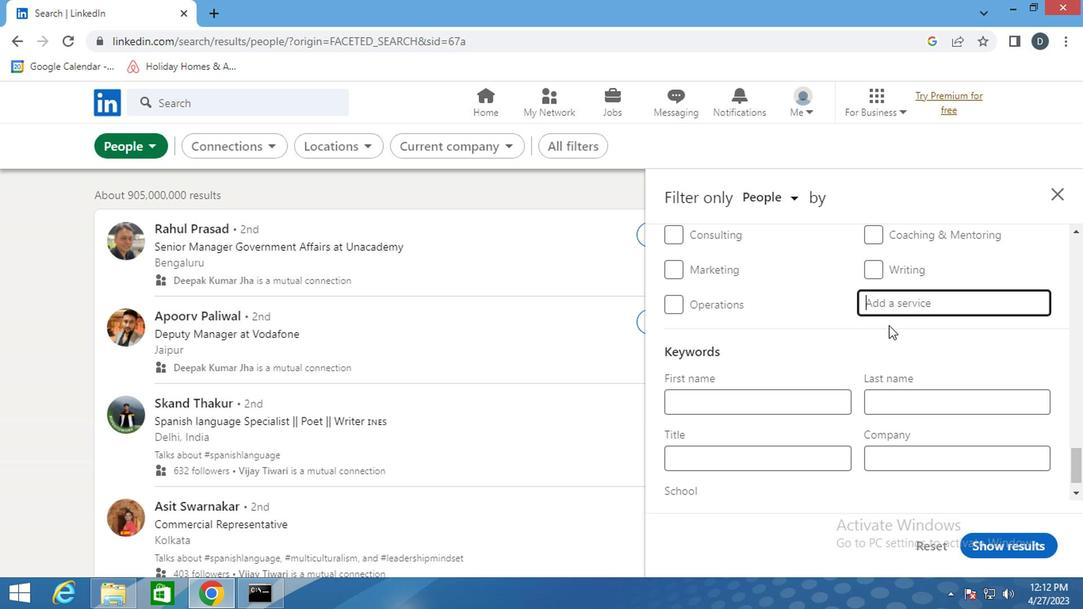 
Action: Key pressed <Key.shift>FILING
Screenshot: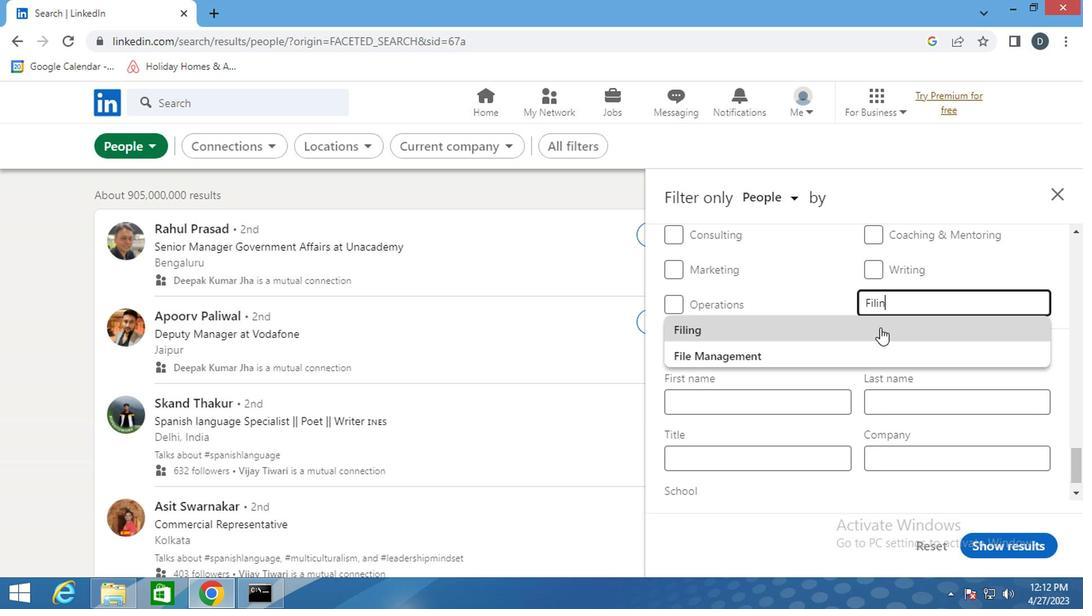 
Action: Mouse pressed left at (880, 329)
Screenshot: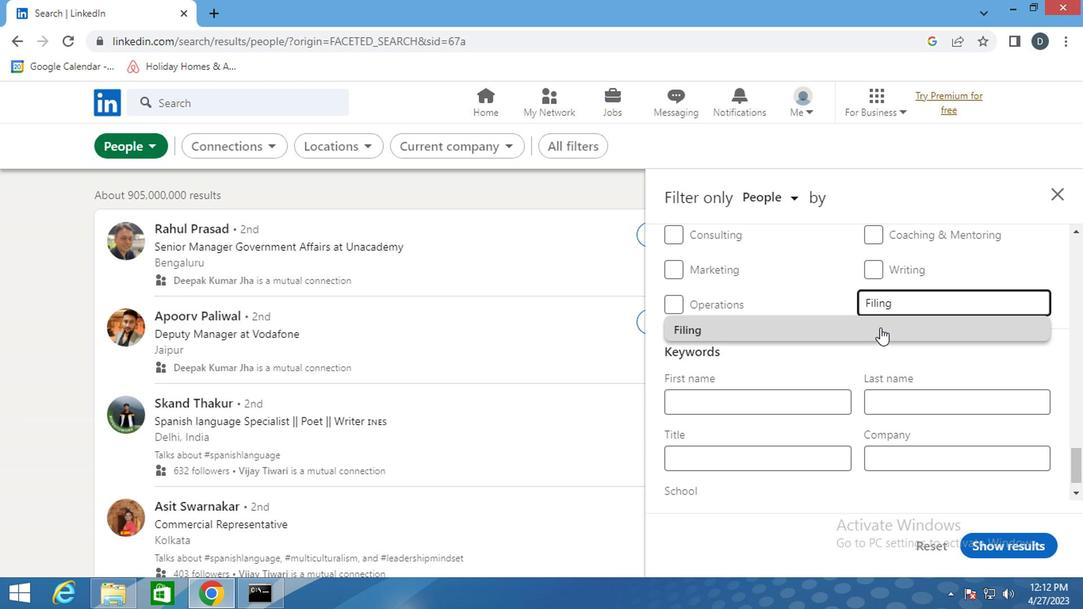 
Action: Mouse moved to (865, 374)
Screenshot: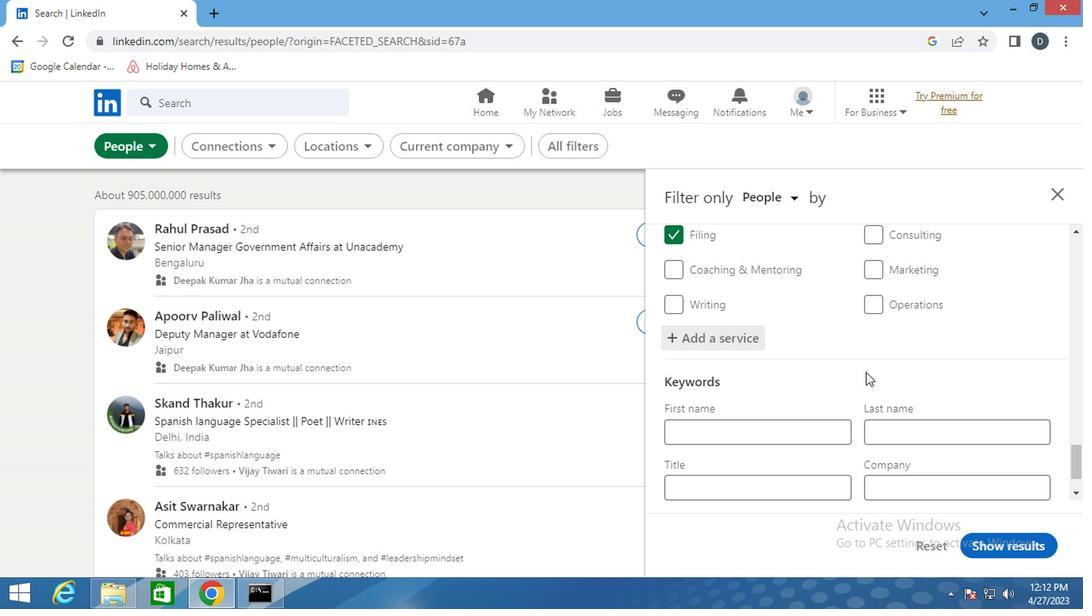 
Action: Mouse scrolled (865, 373) with delta (0, -1)
Screenshot: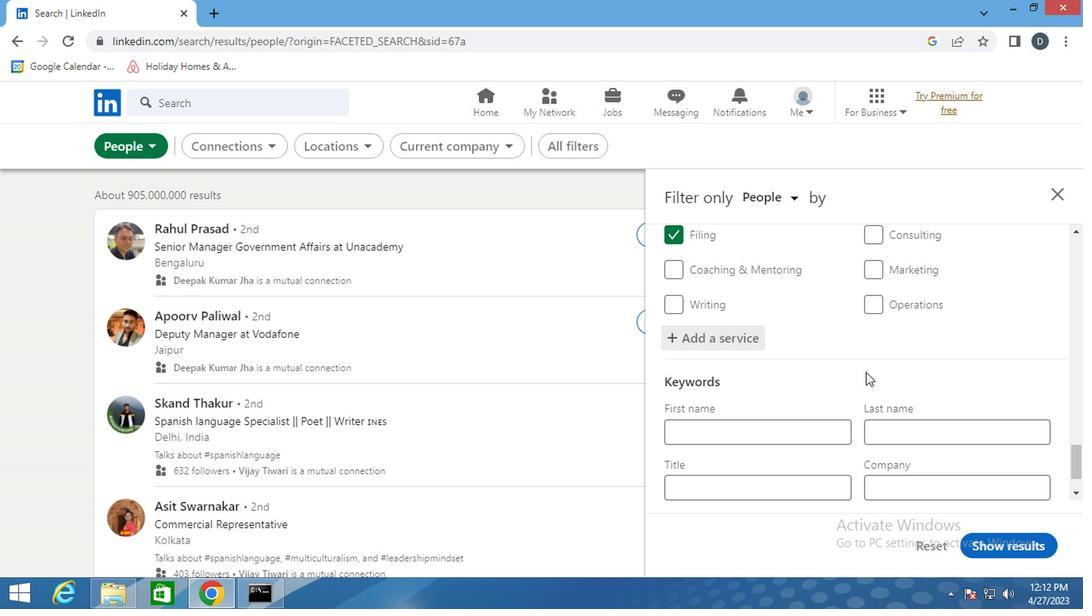 
Action: Mouse scrolled (865, 373) with delta (0, -1)
Screenshot: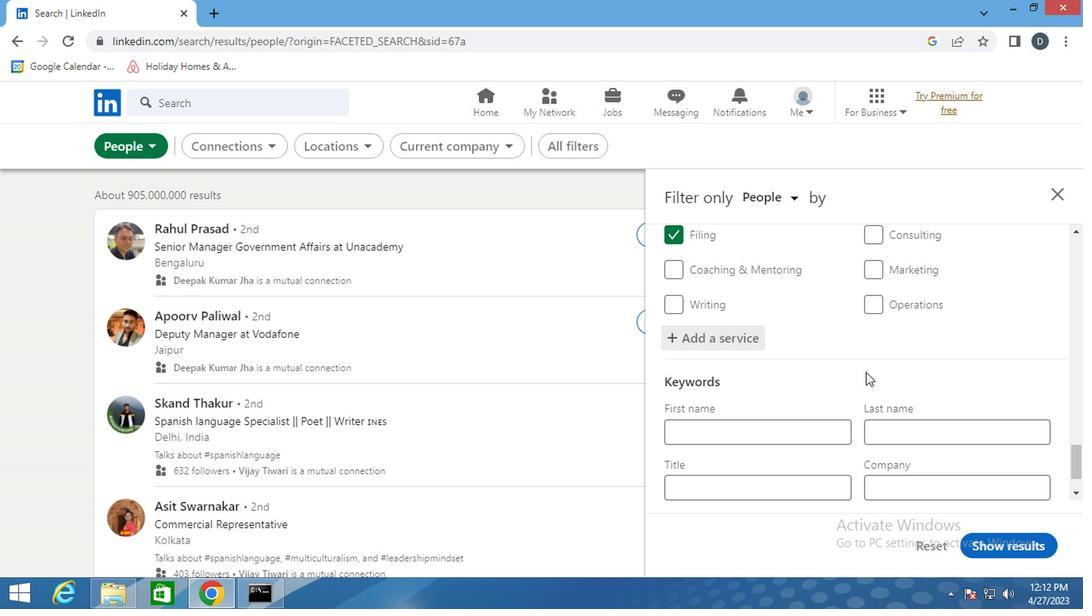 
Action: Mouse moved to (790, 422)
Screenshot: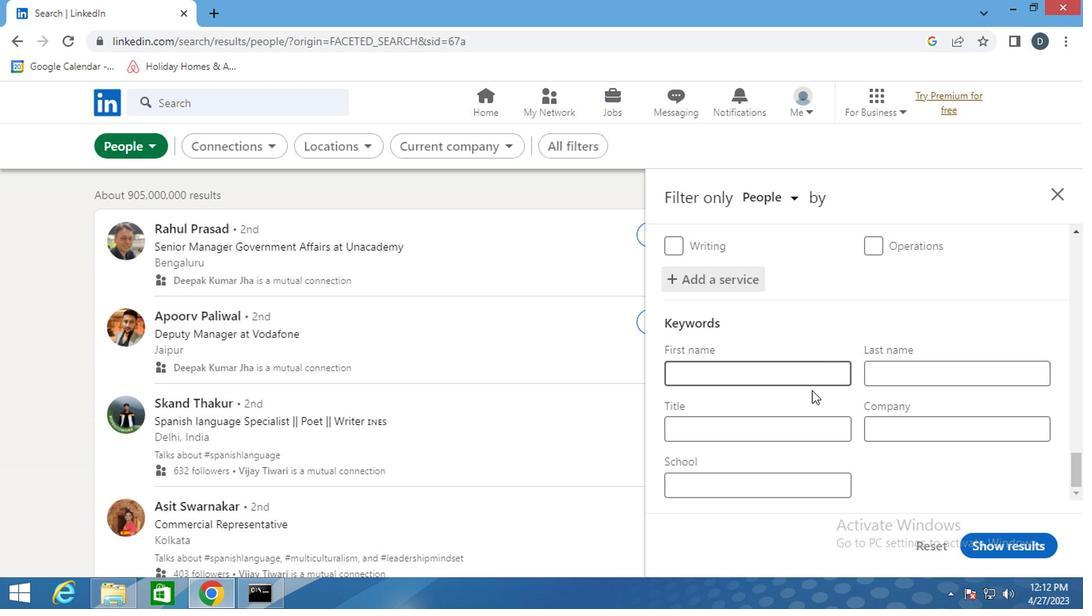 
Action: Mouse pressed left at (790, 422)
Screenshot: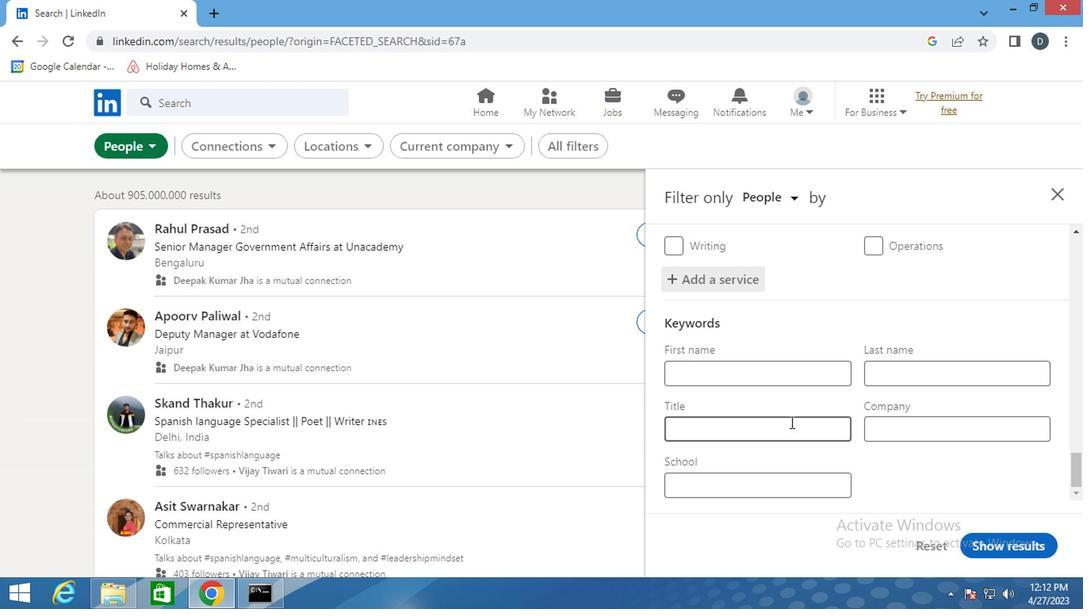 
Action: Key pressed <Key.shift>COMMUNITY<Key.space><Key.shift><Key.shift>FOOD<Key.space><Key.shift><Key.shift><Key.shift><Key.shift><Key.shift><Key.shift><Key.shift><Key.shift><Key.shift>PROJECT<Key.space><Key.shift><Key.shift><Key.shift><Key.shift><Key.shift><Key.shift>WORKER
Screenshot: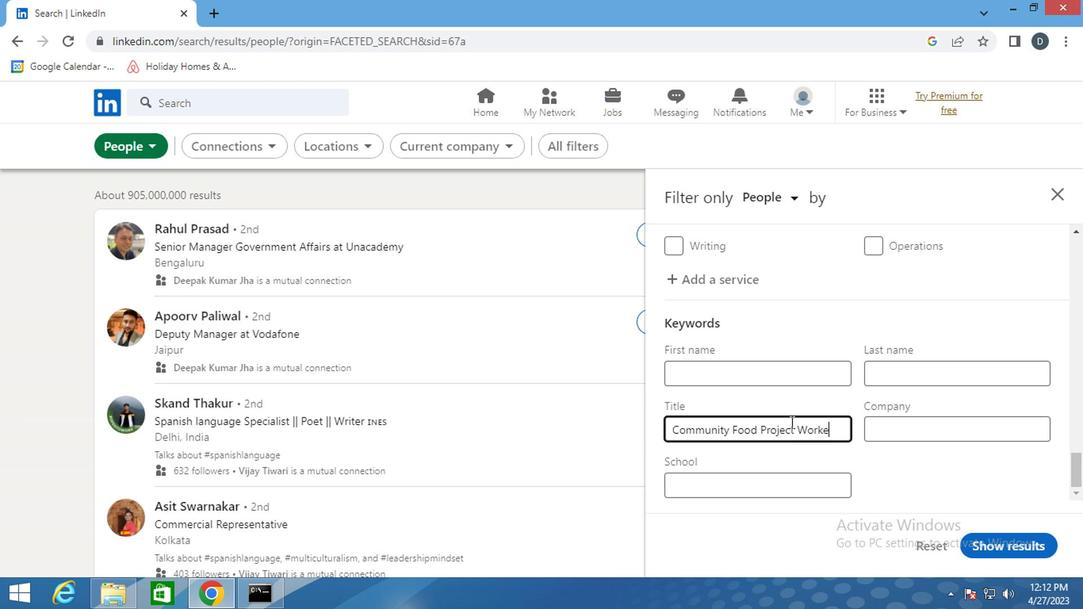 
Action: Mouse moved to (1025, 546)
Screenshot: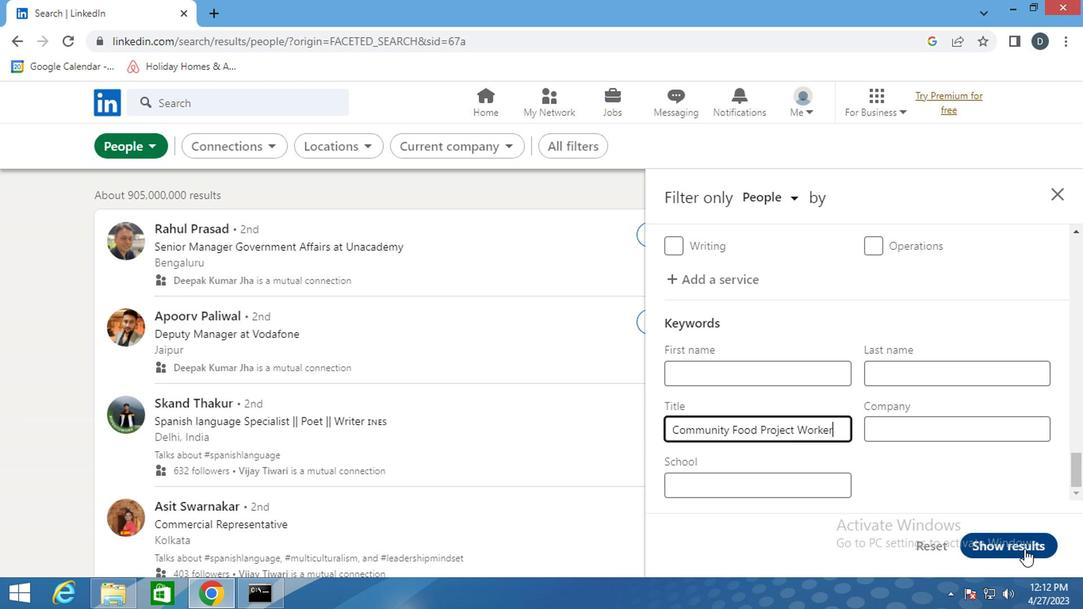 
Action: Mouse pressed left at (1025, 546)
Screenshot: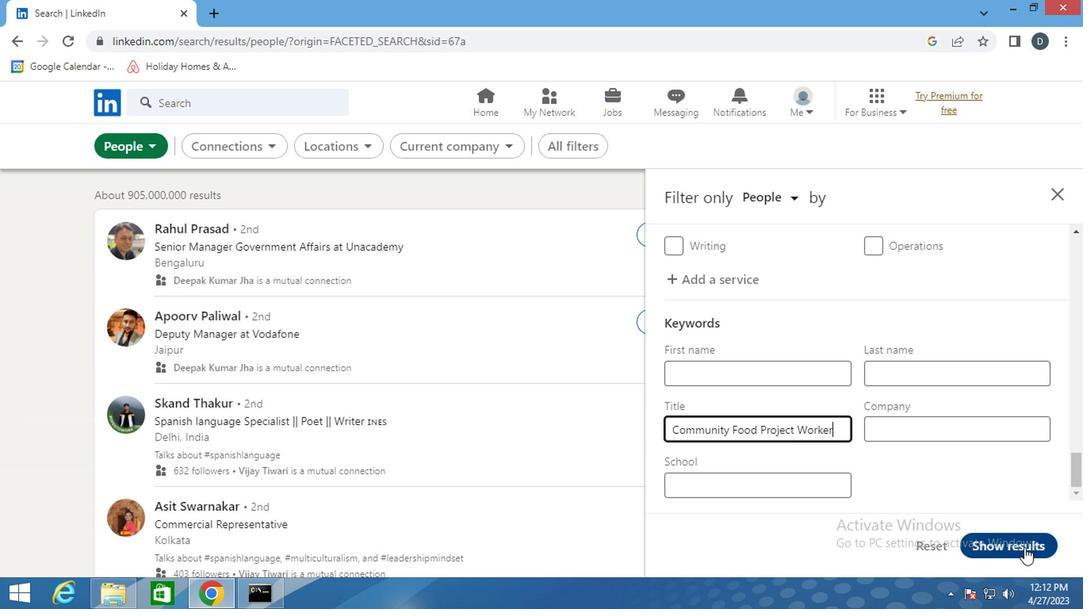 
Action: Mouse moved to (748, 361)
Screenshot: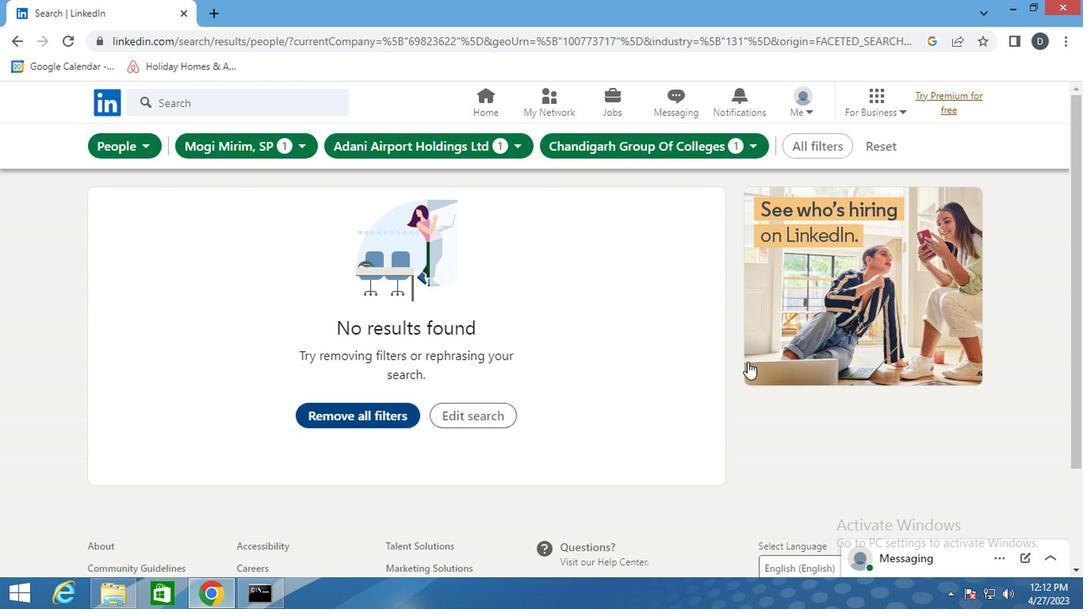 
